 Task: Play online crossword game.
Action: Mouse moved to (670, 532)
Screenshot: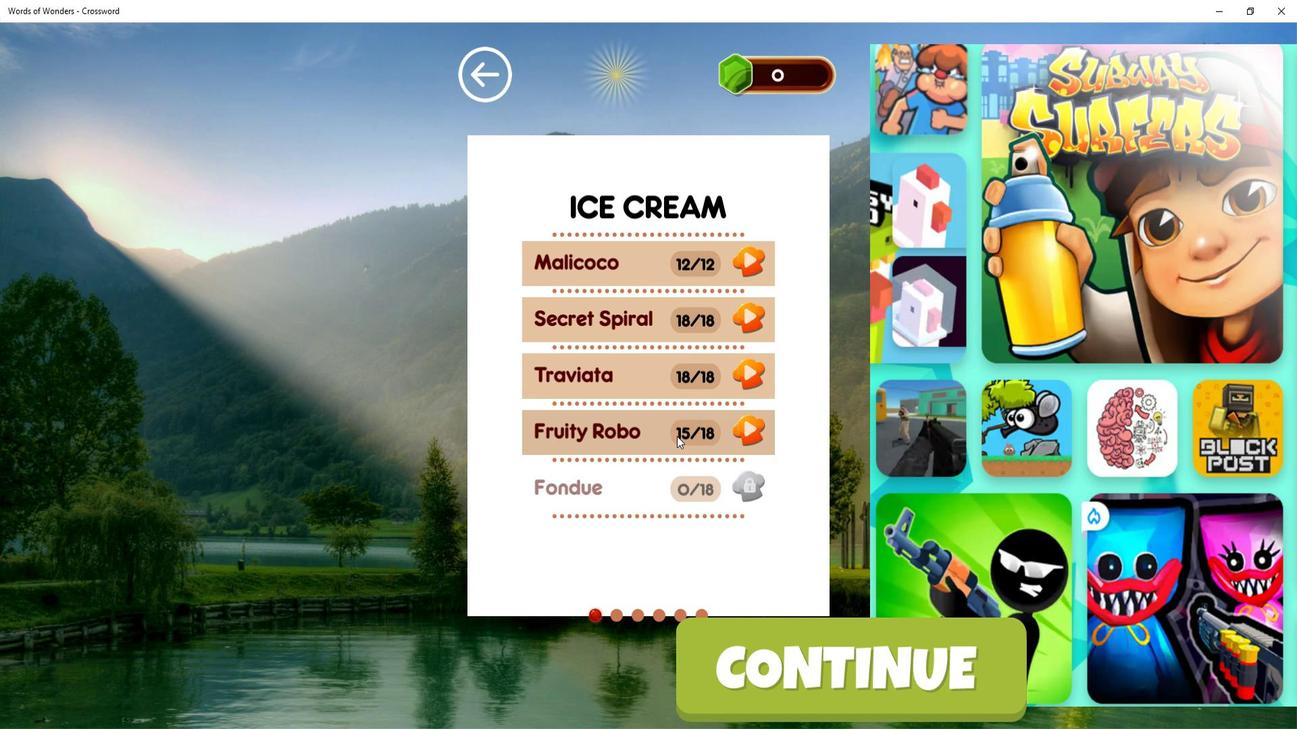 
Action: Mouse pressed left at (670, 532)
Screenshot: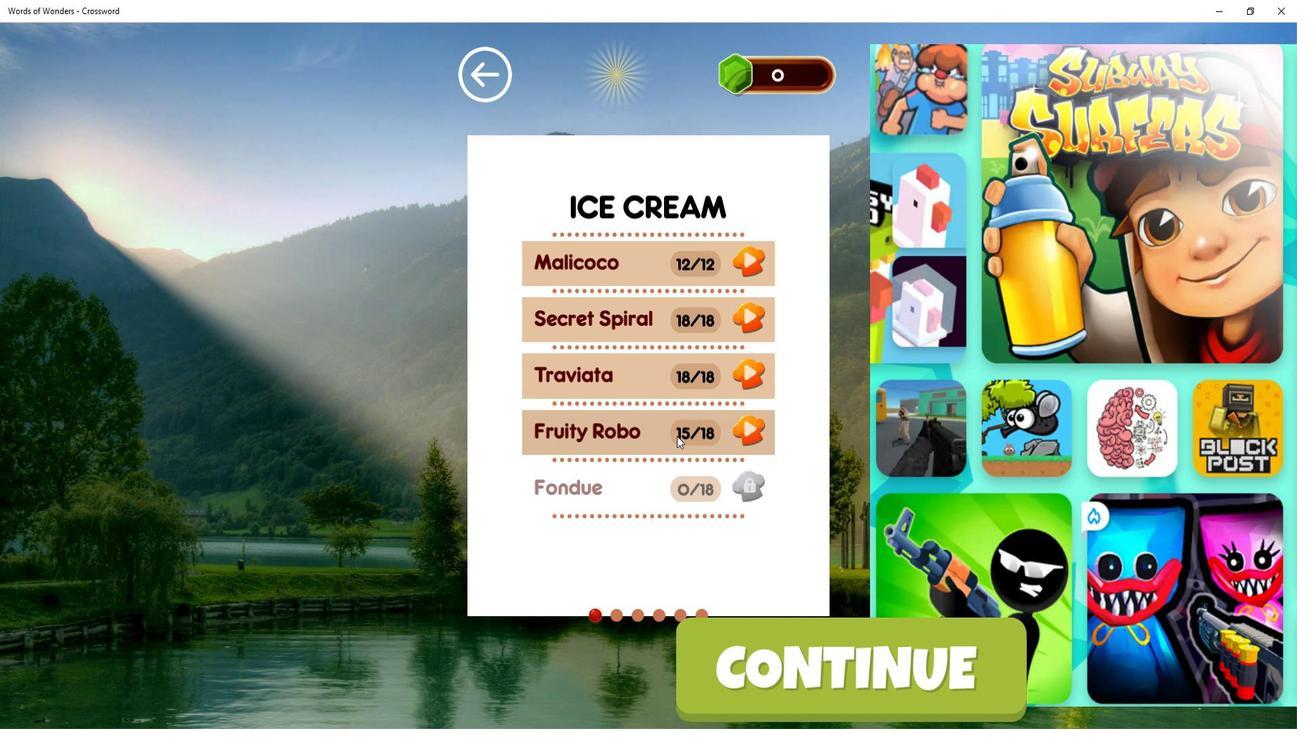 
Action: Mouse moved to (681, 534)
Screenshot: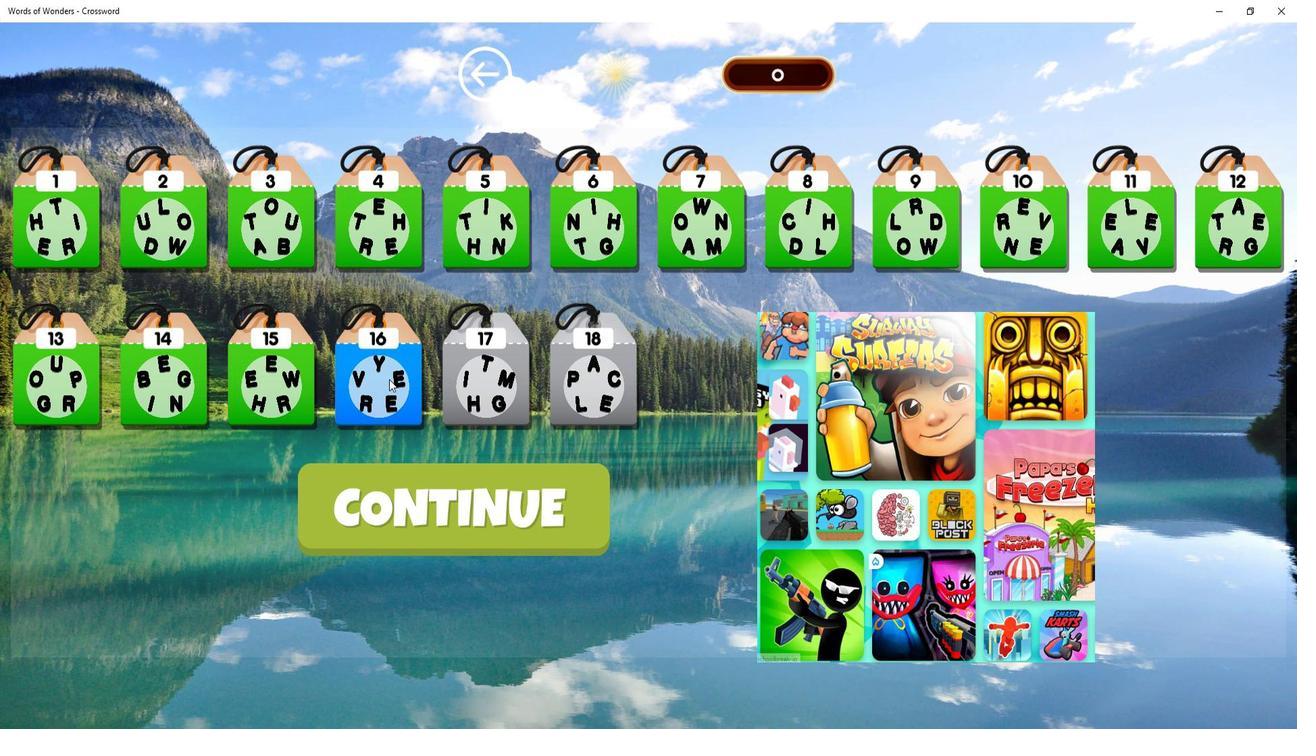 
Action: Mouse pressed left at (681, 534)
Screenshot: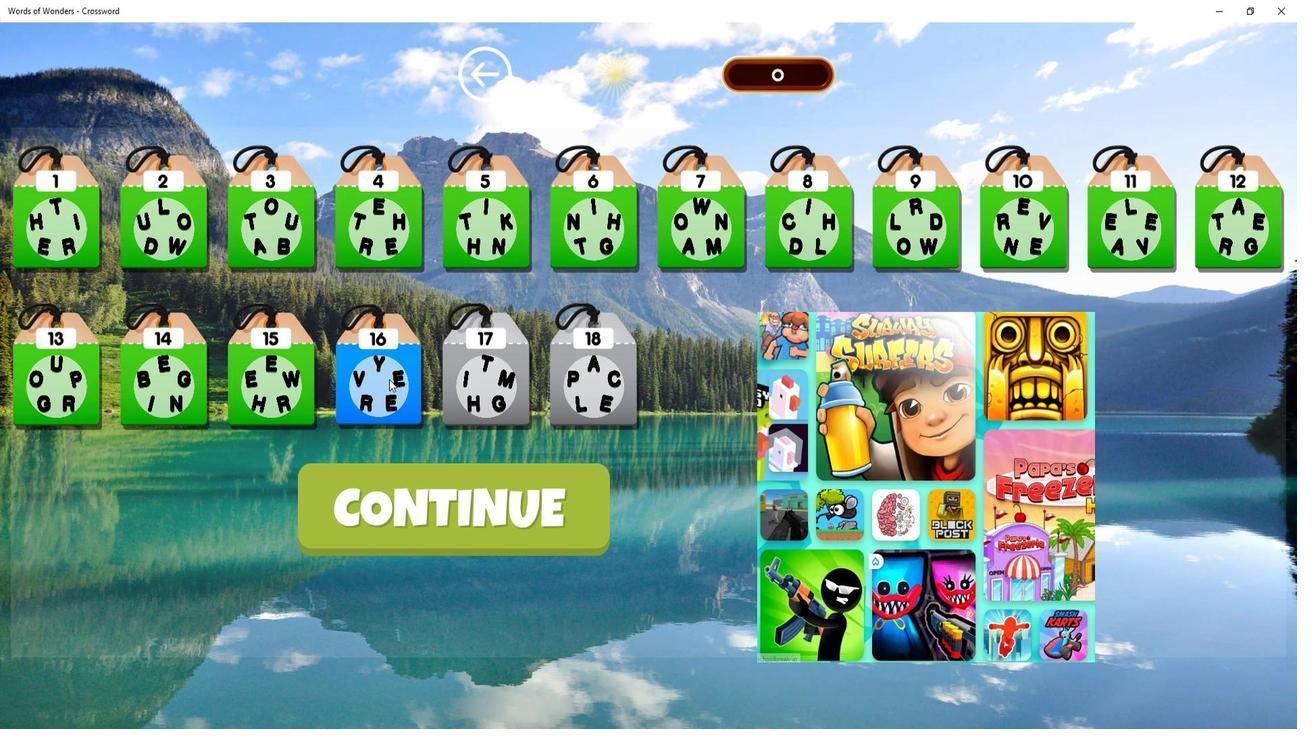 
Action: Mouse moved to (674, 531)
Screenshot: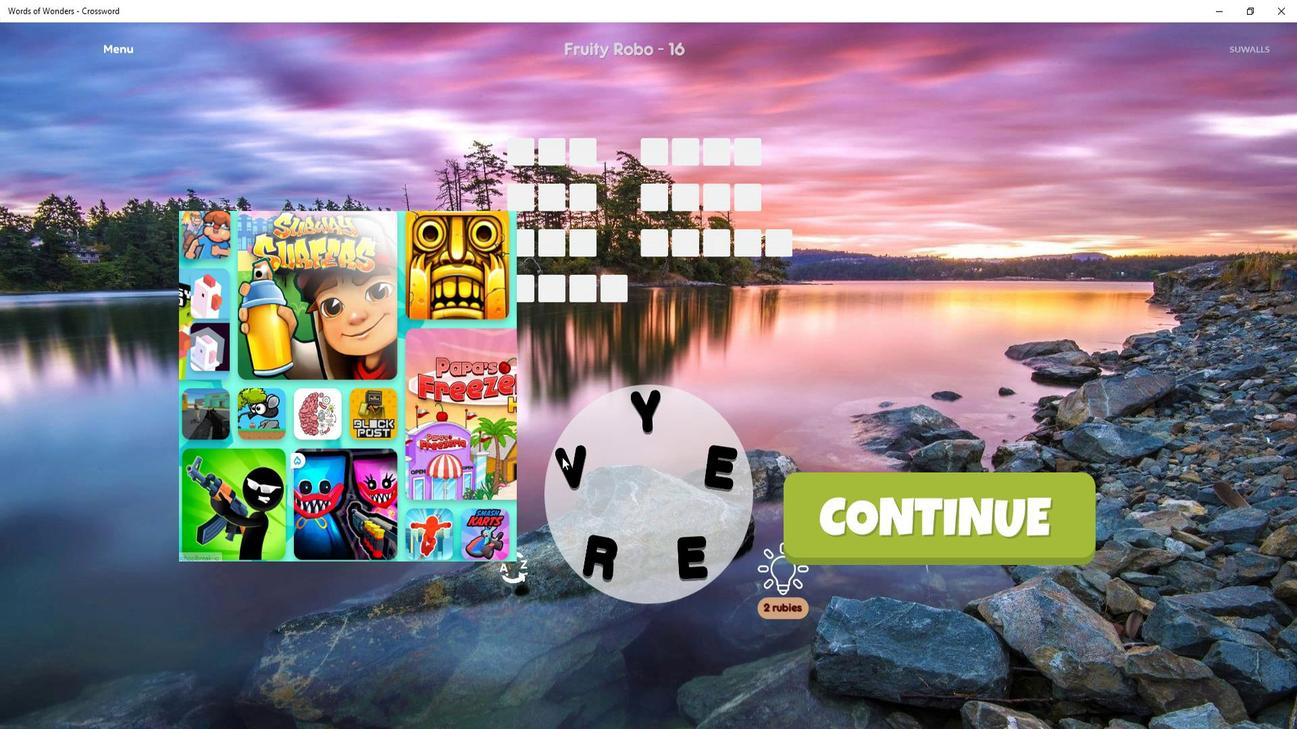 
Action: Mouse pressed left at (674, 531)
Screenshot: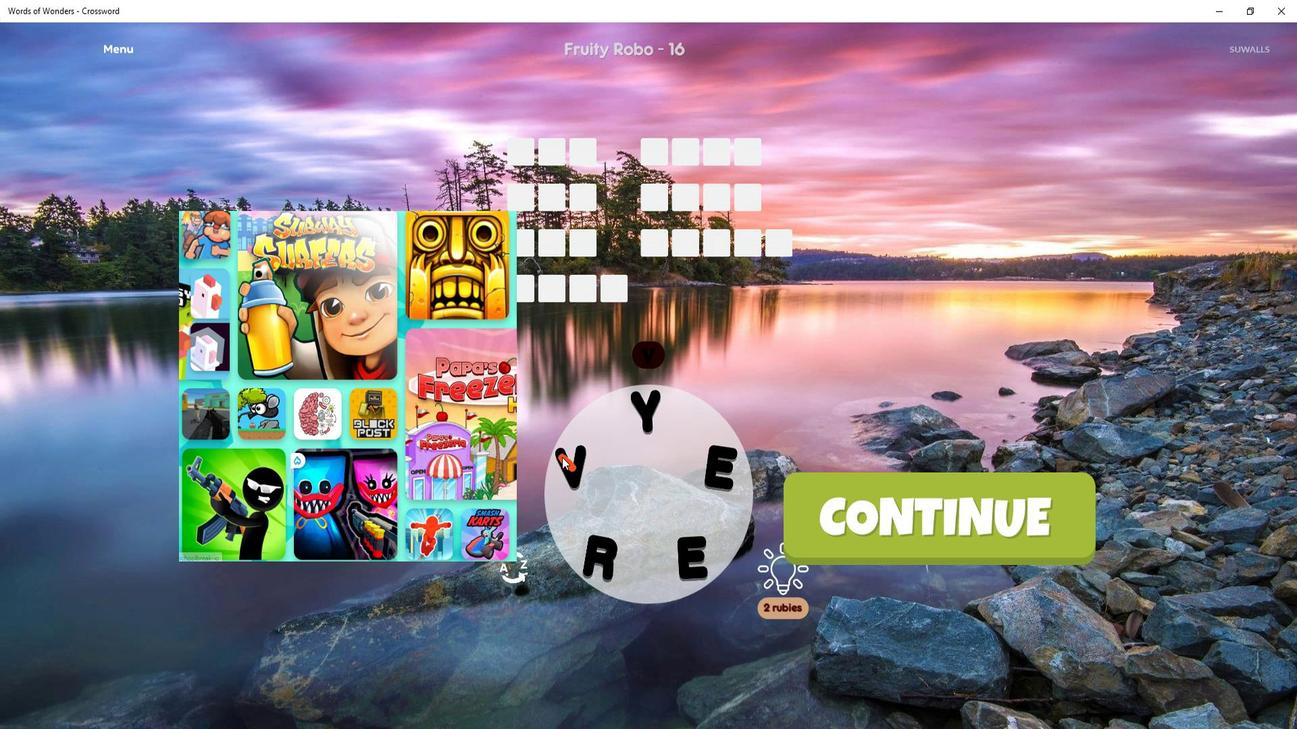 
Action: Mouse moved to (670, 527)
Screenshot: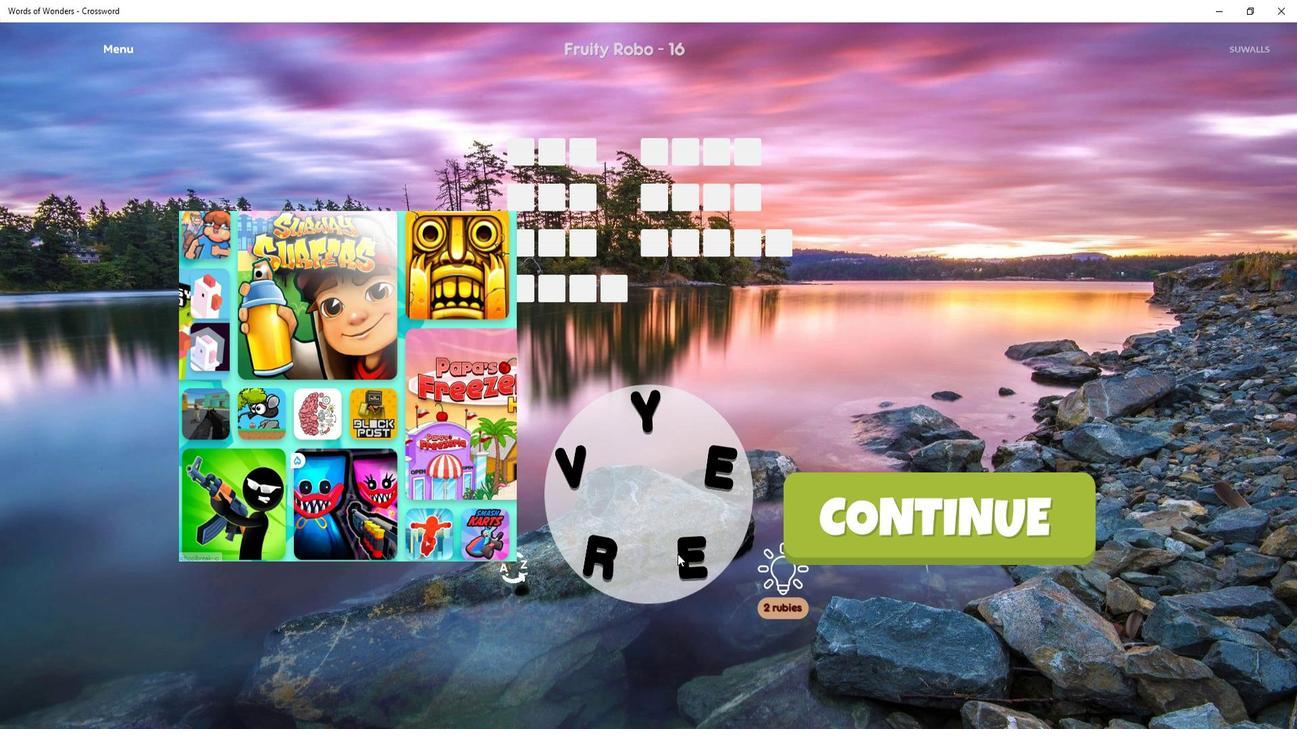 
Action: Mouse pressed left at (670, 527)
Screenshot: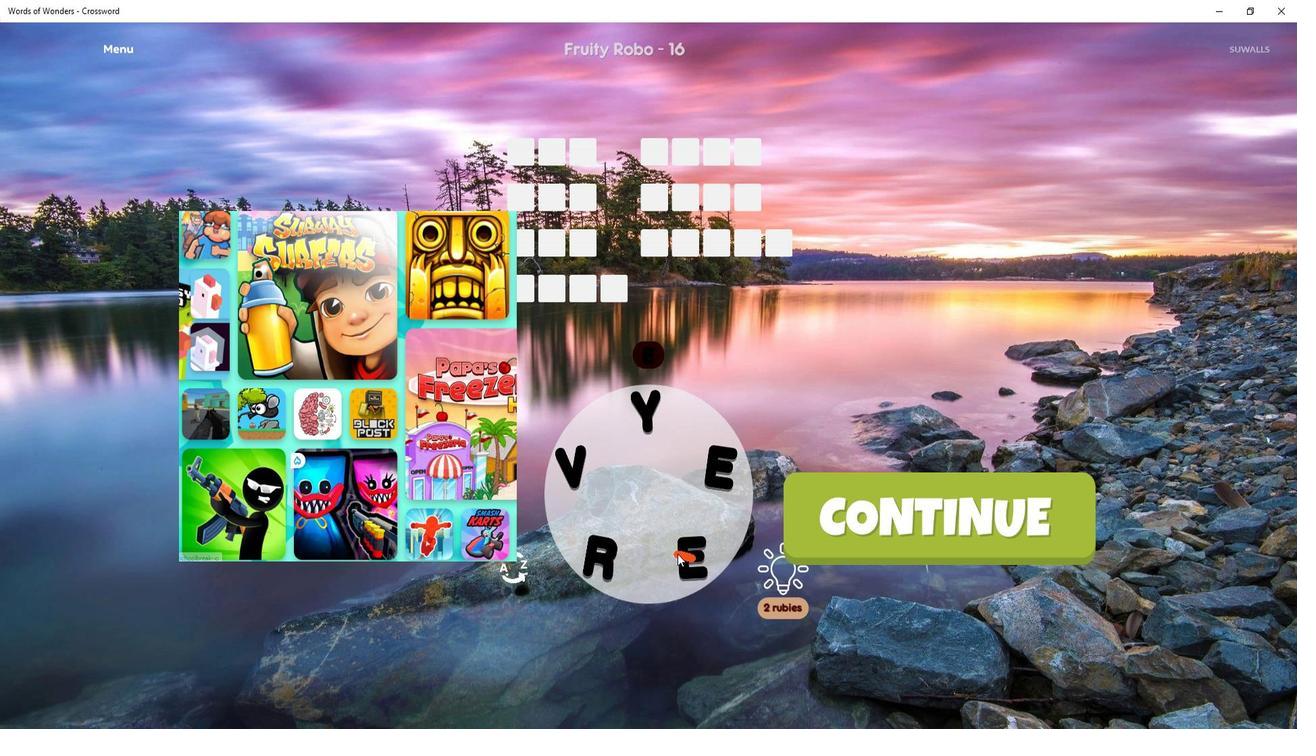
Action: Mouse moved to (669, 527)
Screenshot: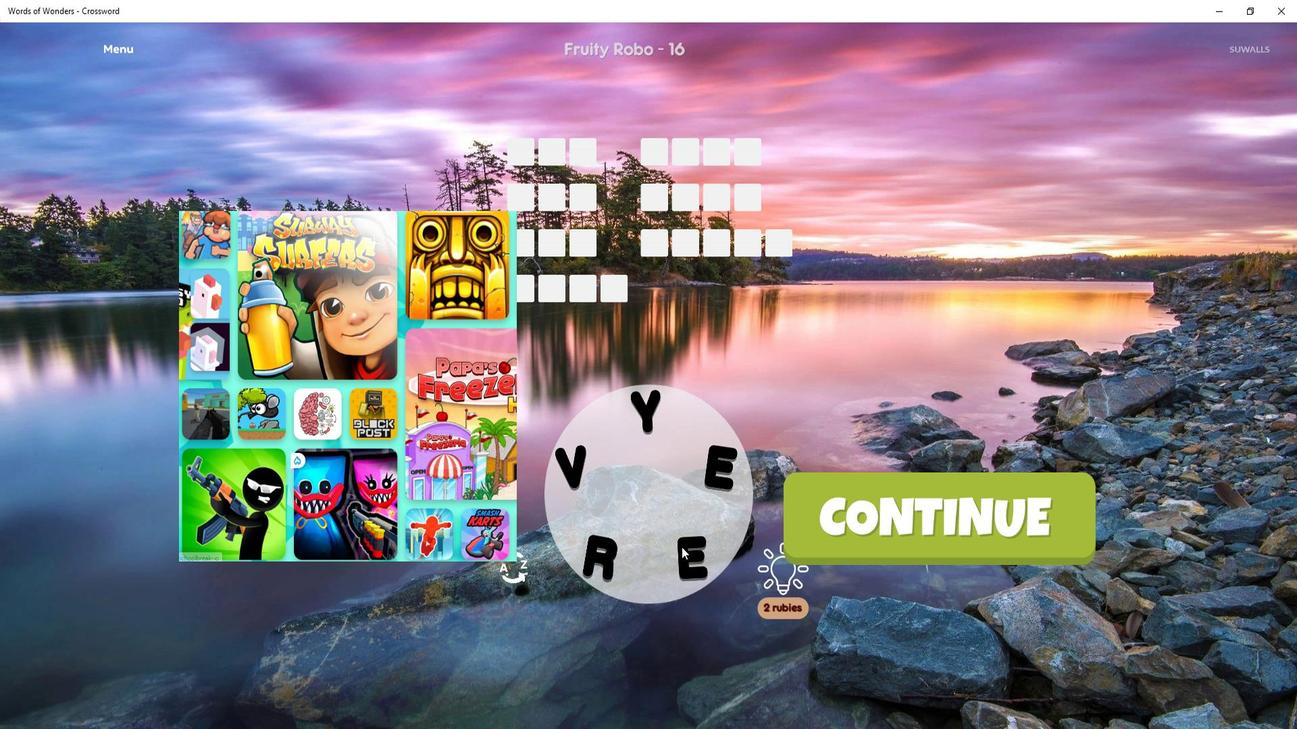
Action: Mouse pressed left at (669, 527)
Screenshot: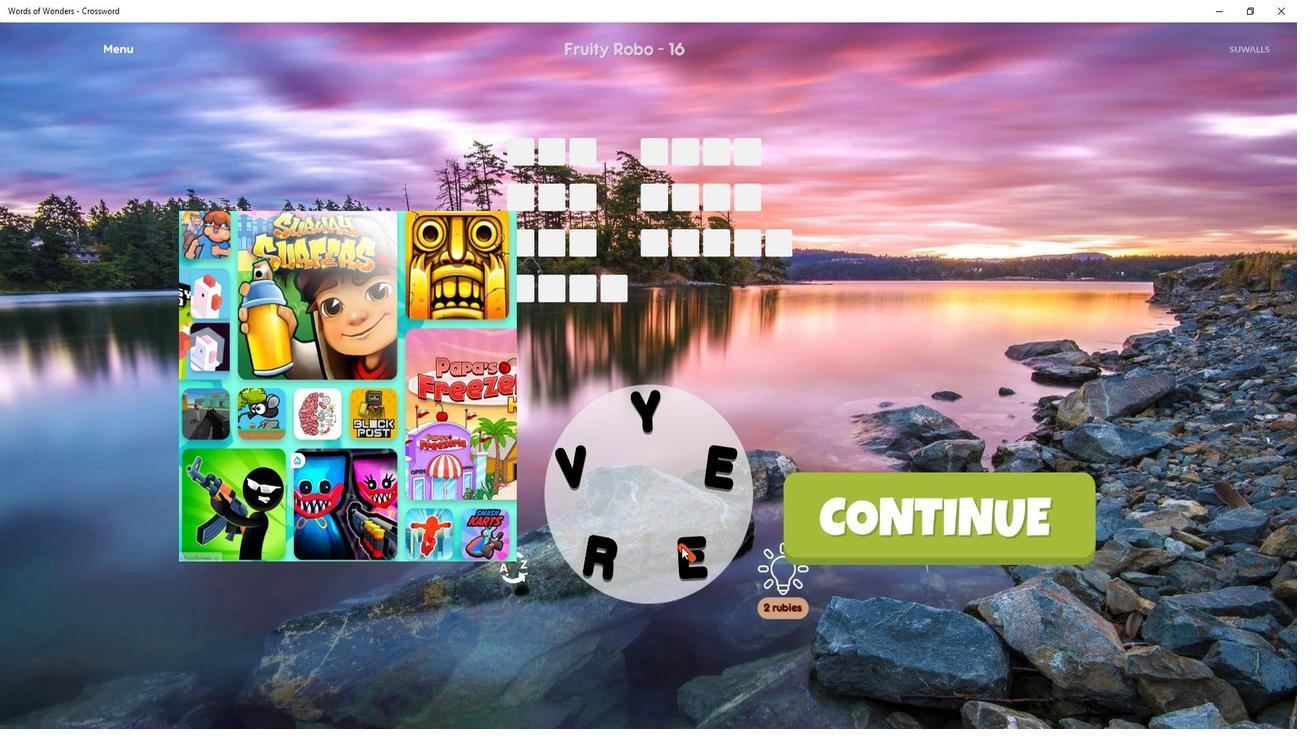
Action: Mouse moved to (723, 531)
Screenshot: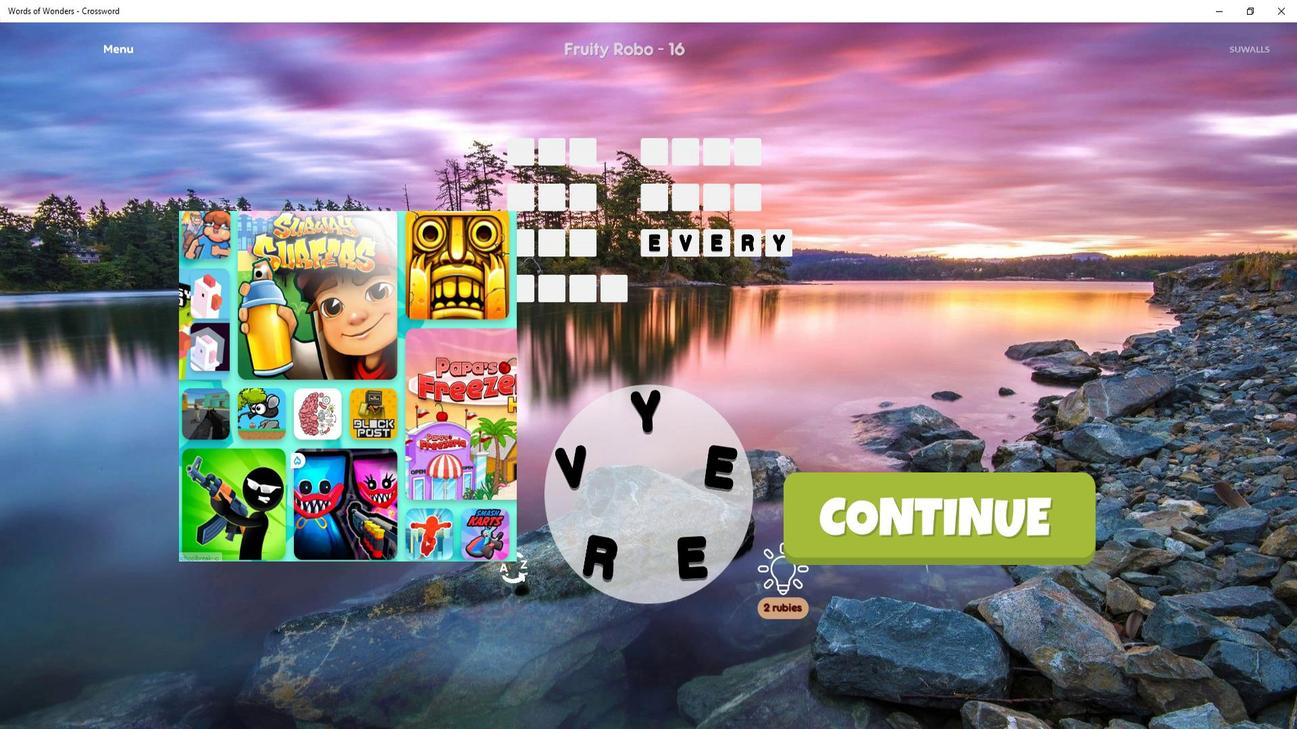 
Action: Mouse scrolled (723, 531) with delta (0, 0)
Screenshot: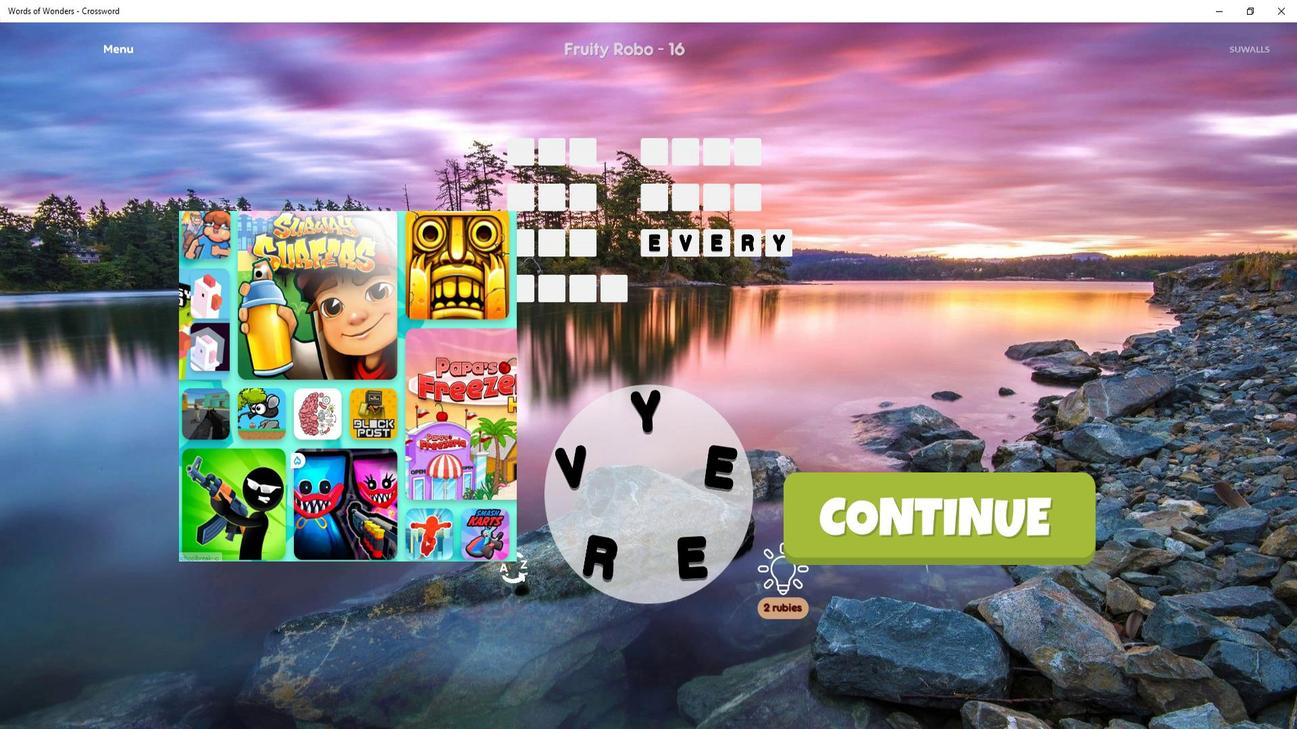 
Action: Mouse scrolled (723, 531) with delta (0, 0)
Screenshot: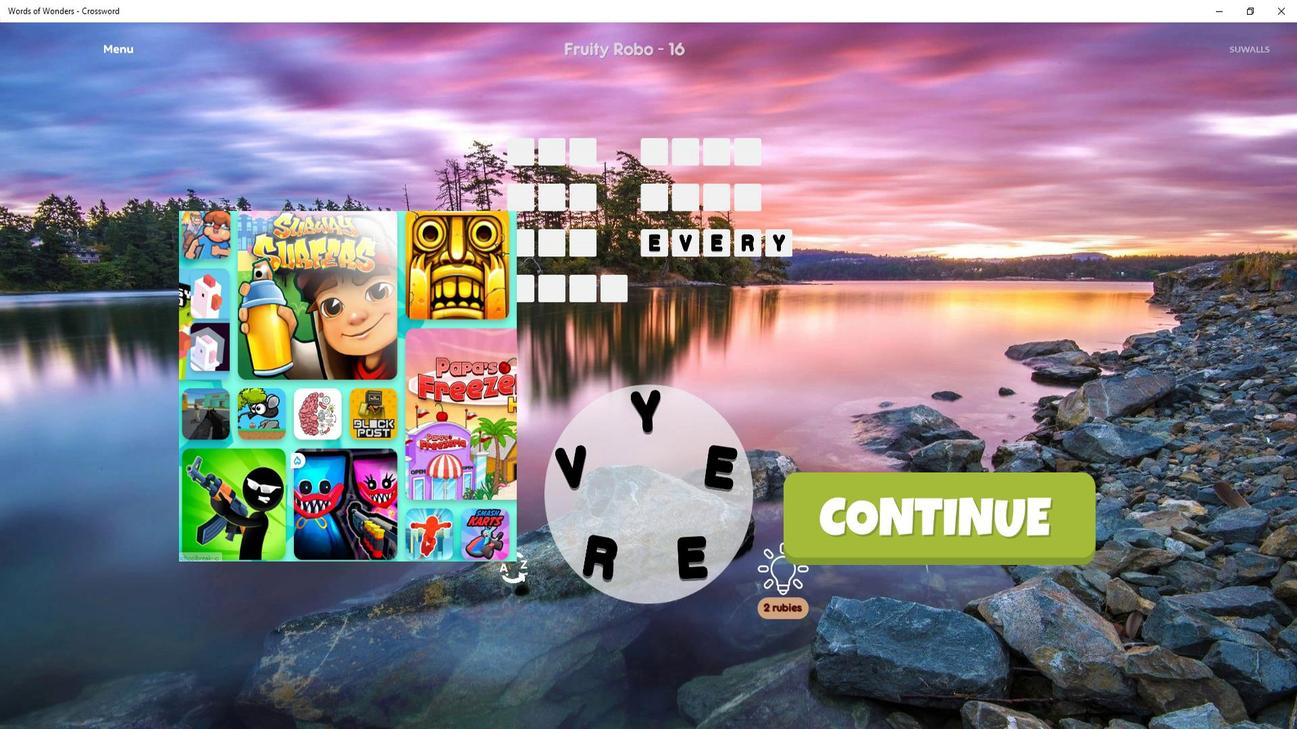 
Action: Mouse moved to (723, 531)
Screenshot: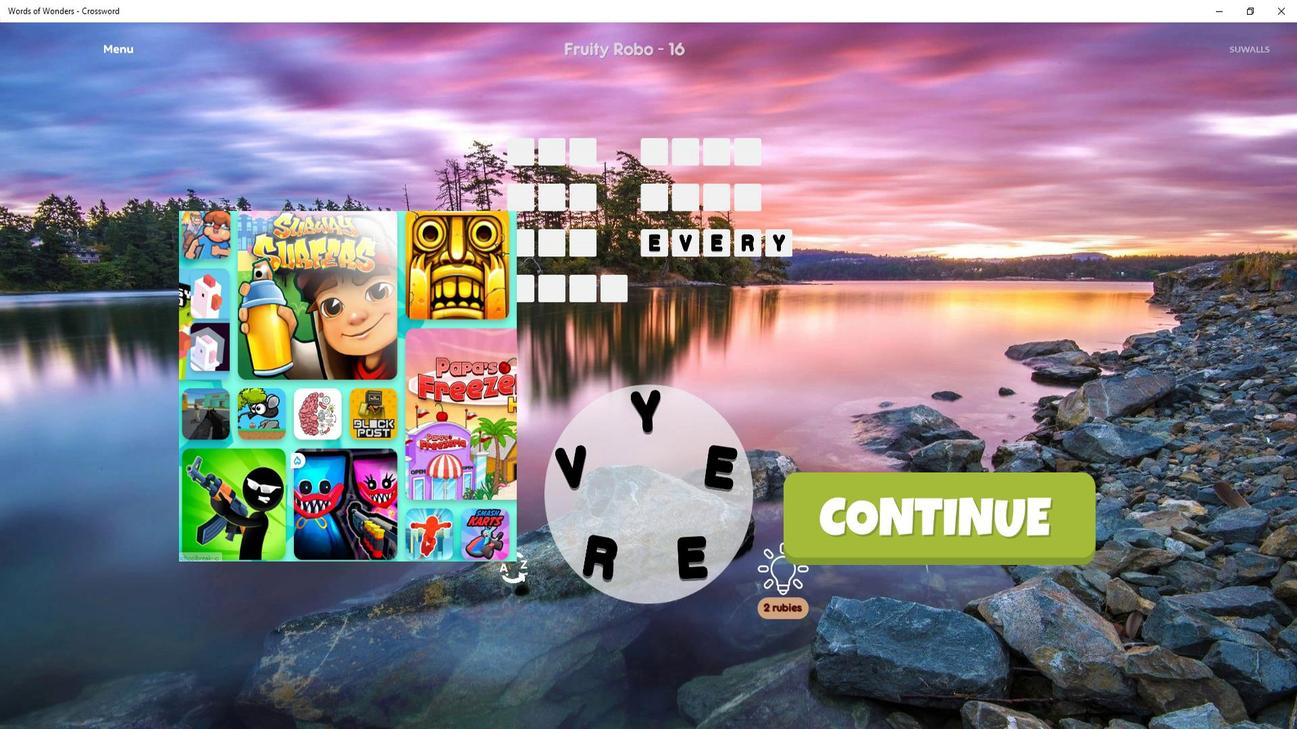 
Action: Mouse scrolled (723, 531) with delta (0, 0)
Screenshot: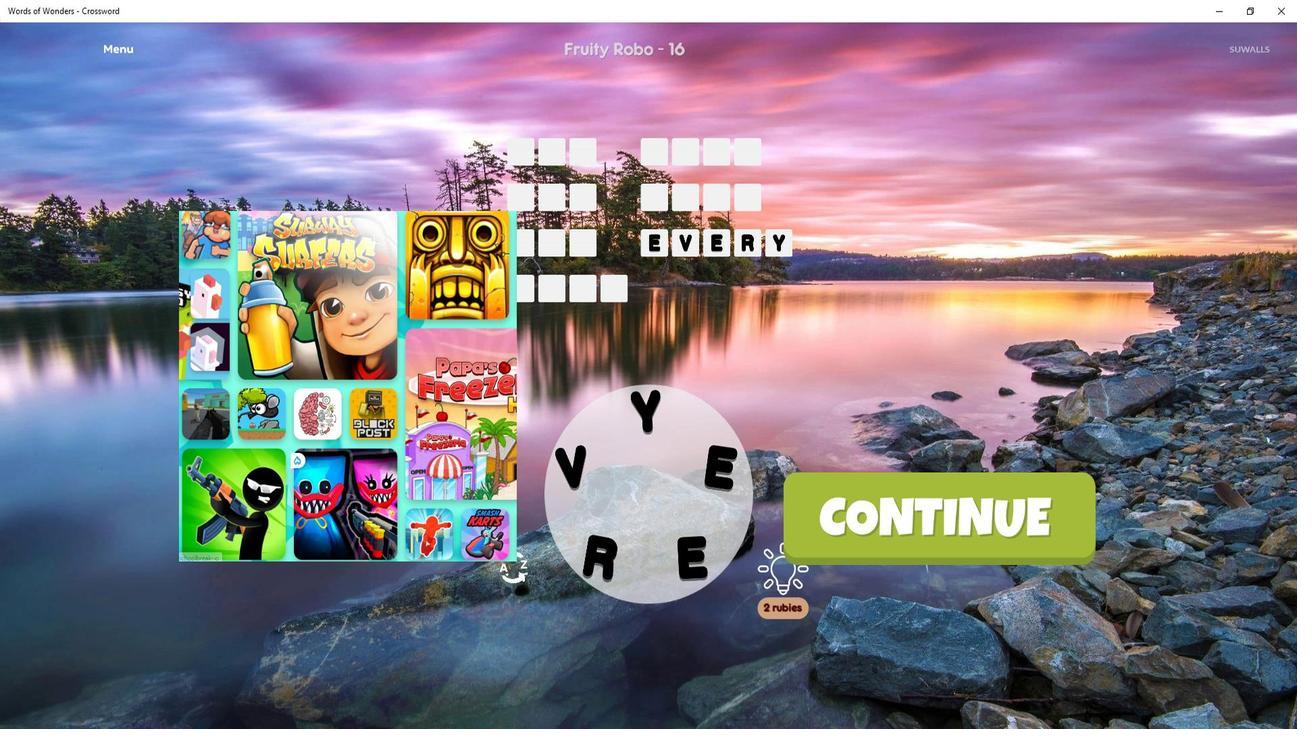 
Action: Mouse moved to (723, 531)
Screenshot: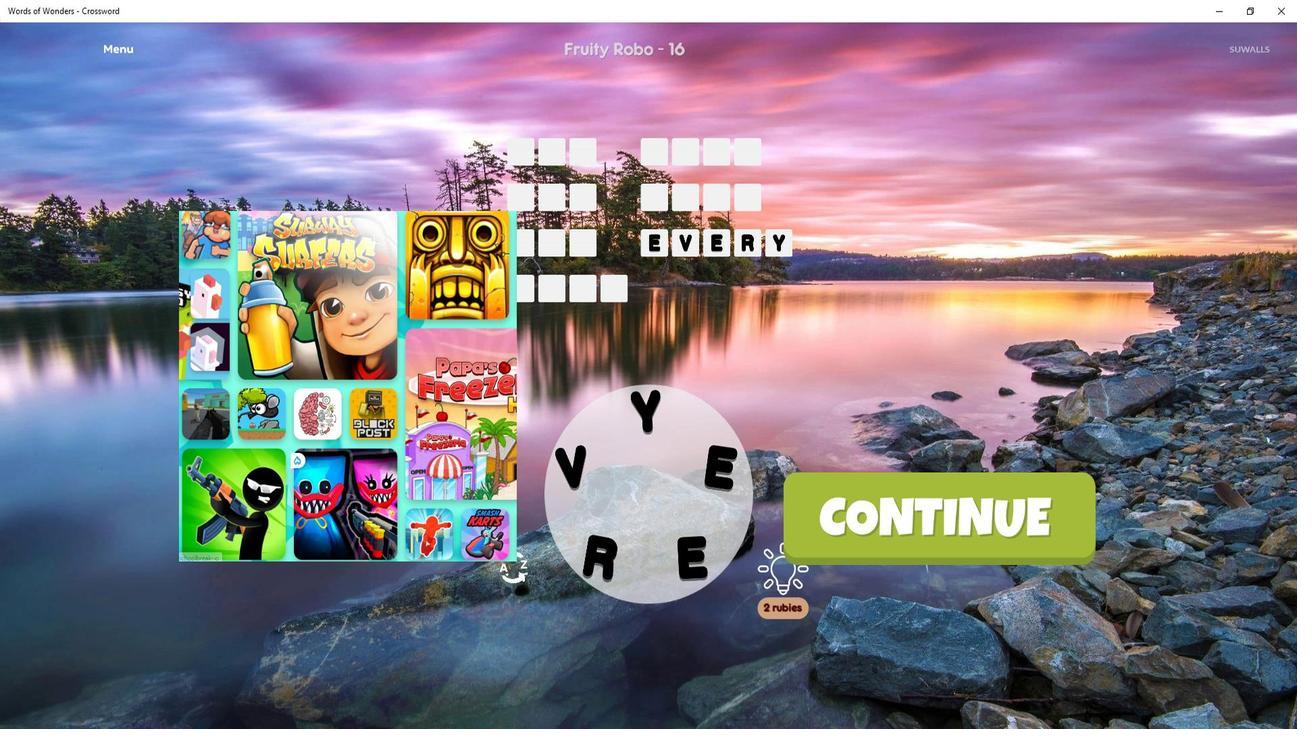 
Action: Mouse scrolled (723, 531) with delta (0, 0)
Screenshot: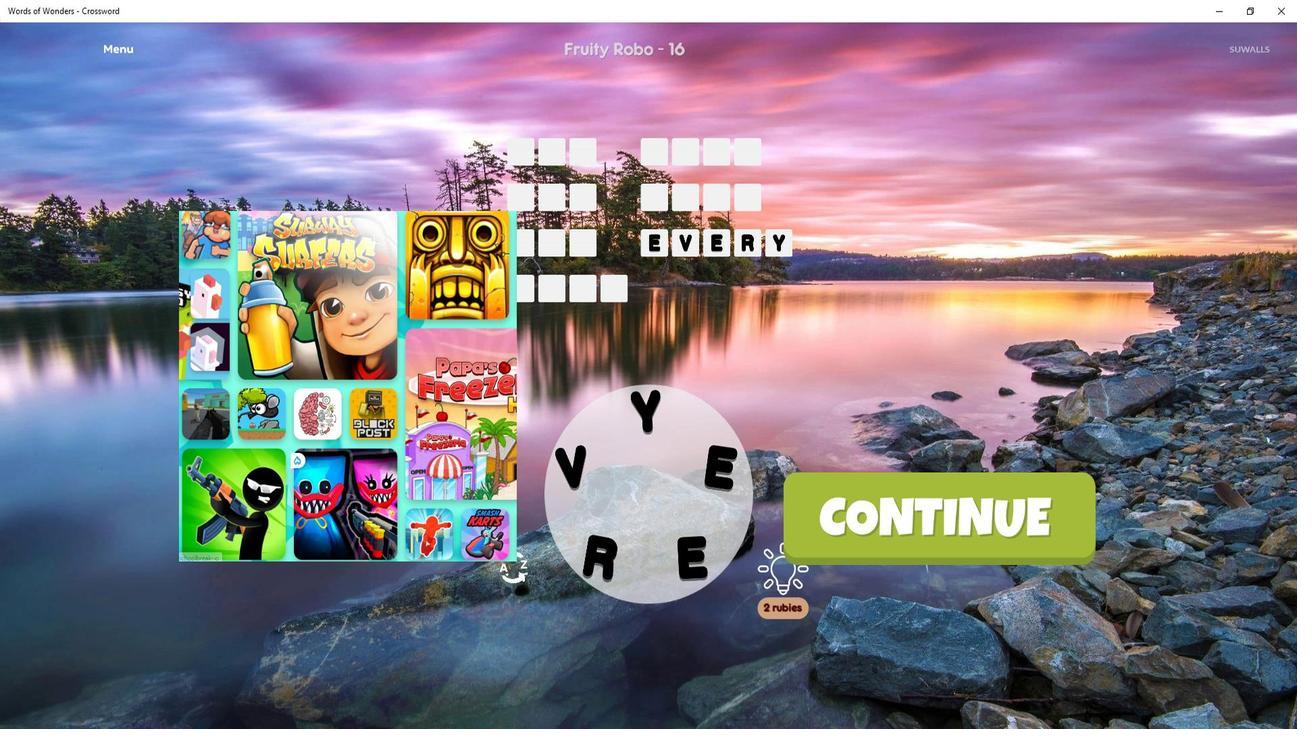 
Action: Mouse moved to (668, 531)
Screenshot: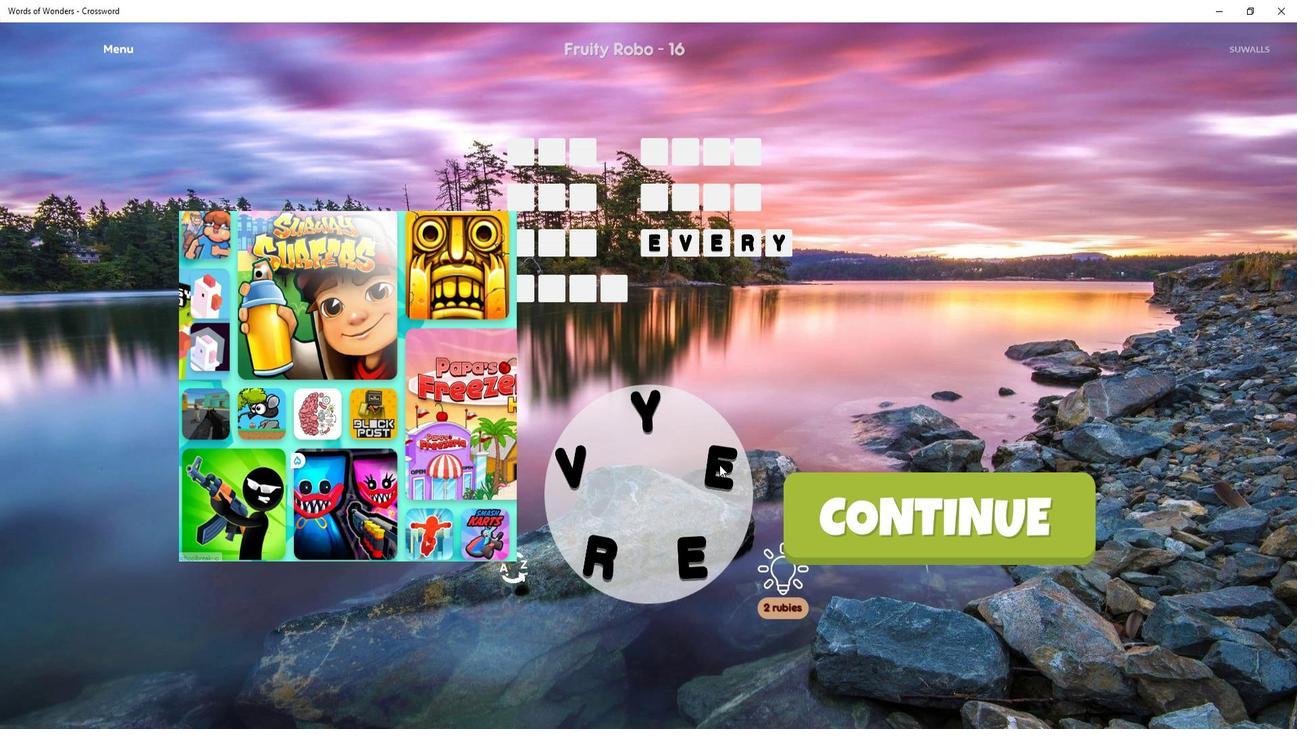 
Action: Mouse pressed left at (668, 531)
Screenshot: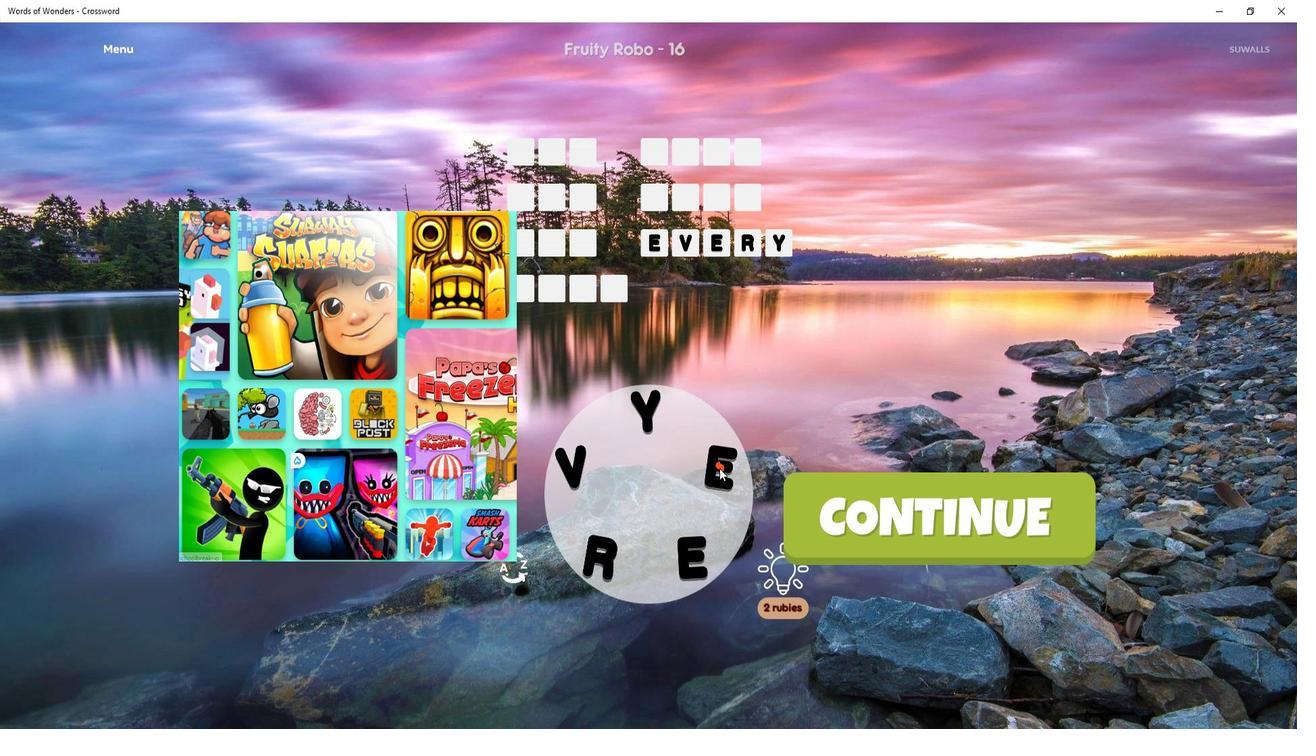 
Action: Mouse moved to (668, 527)
Screenshot: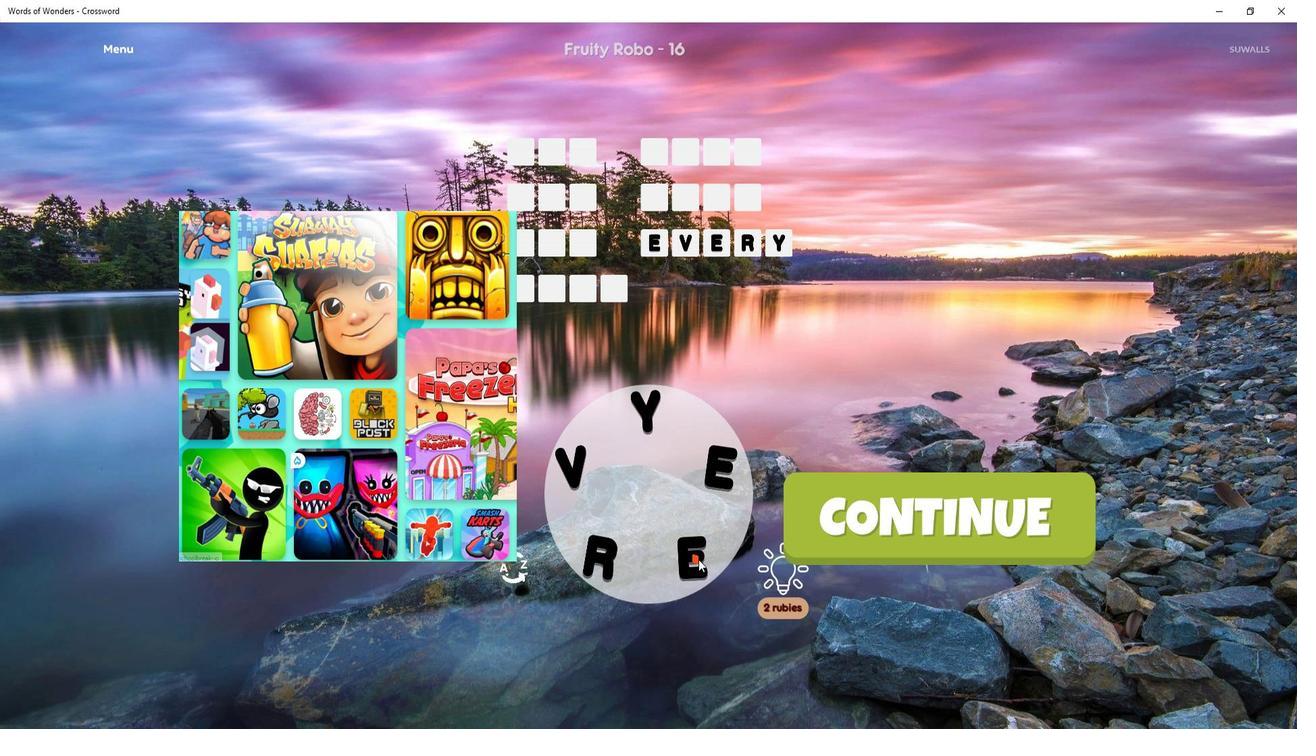 
Action: Mouse pressed left at (668, 527)
Screenshot: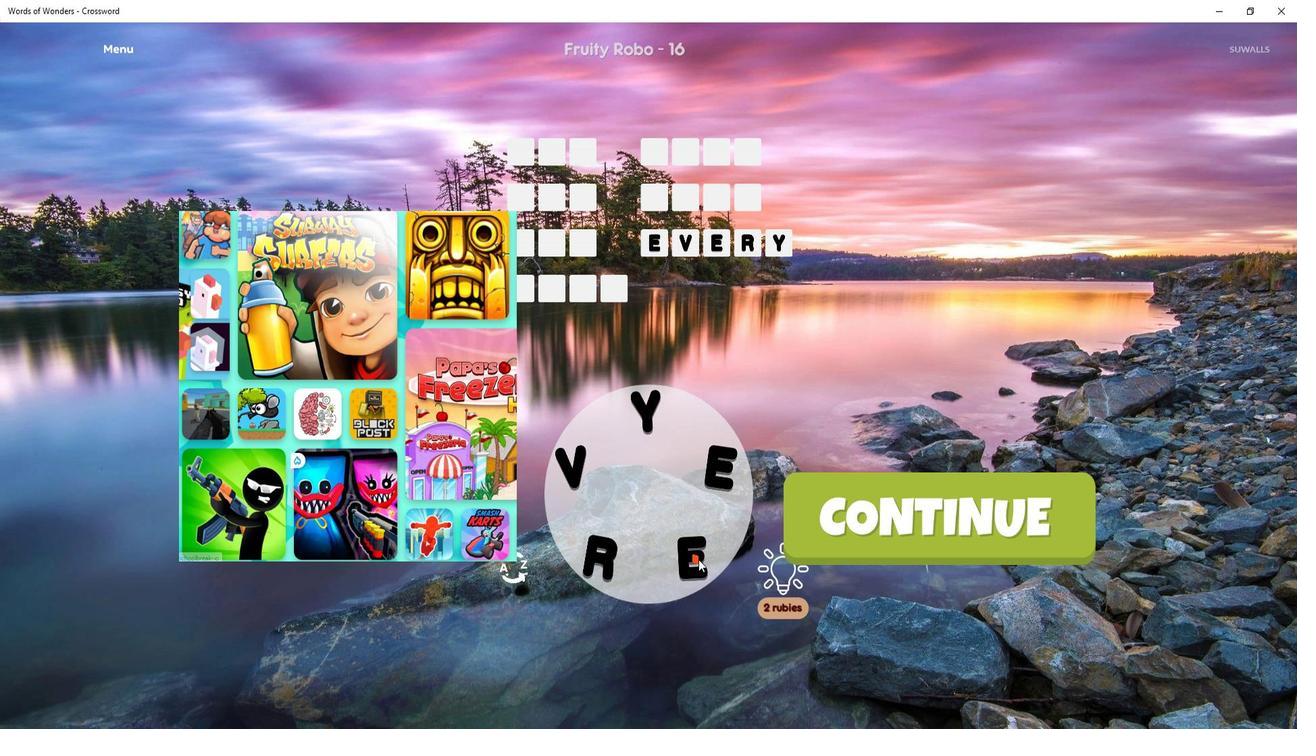 
Action: Mouse moved to (668, 527)
Screenshot: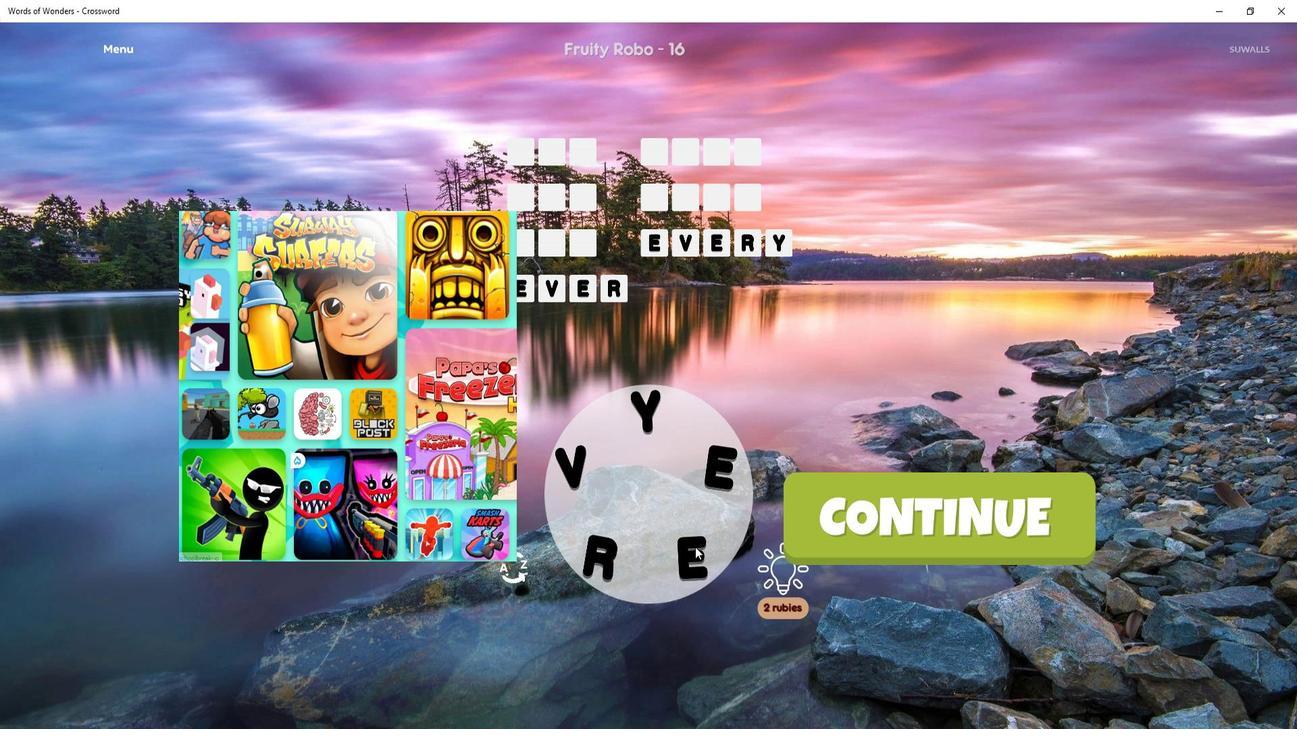 
Action: Mouse pressed left at (668, 527)
Screenshot: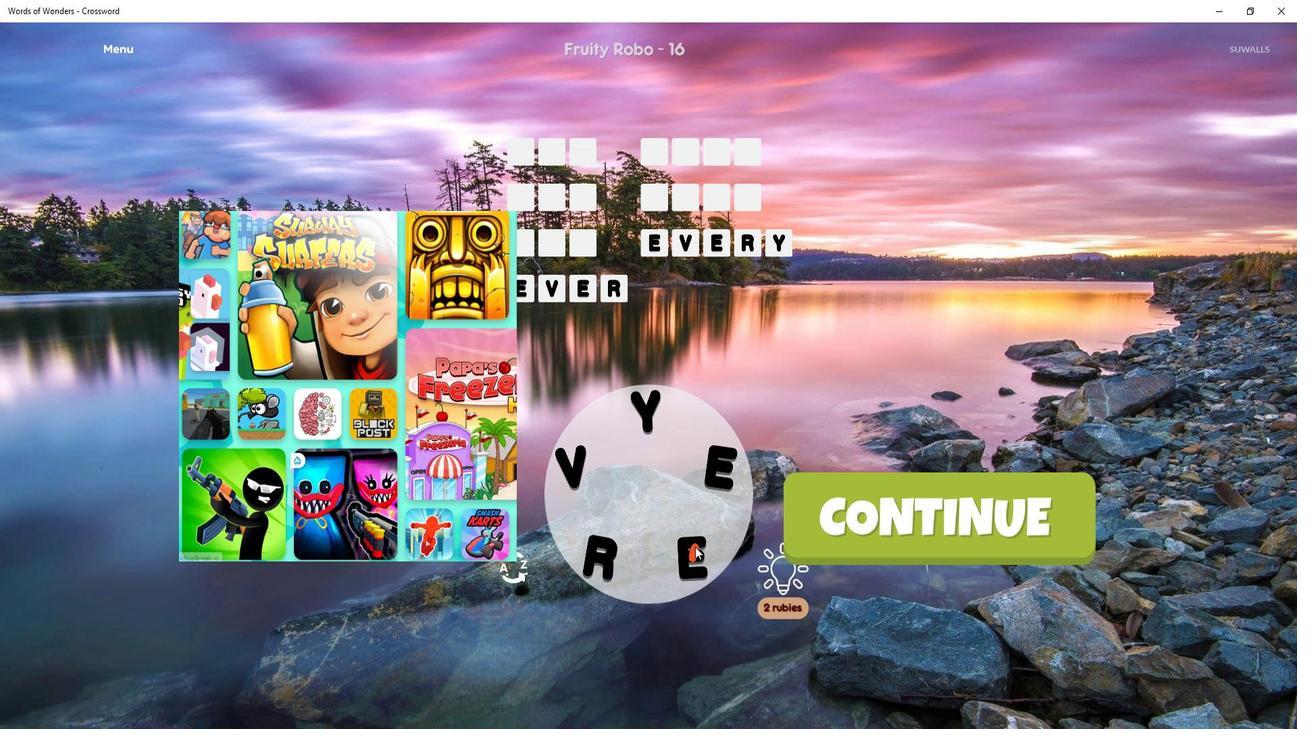 
Action: Mouse moved to (674, 531)
Screenshot: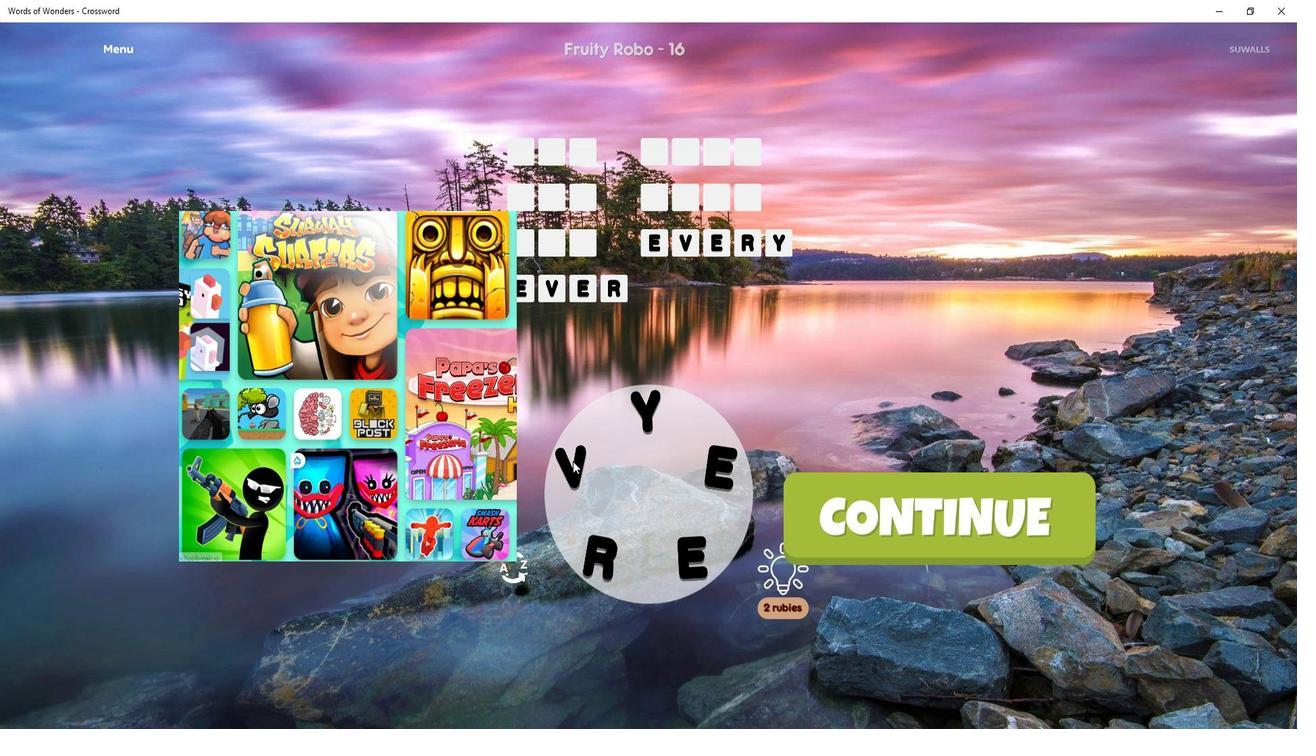 
Action: Mouse pressed left at (674, 531)
Screenshot: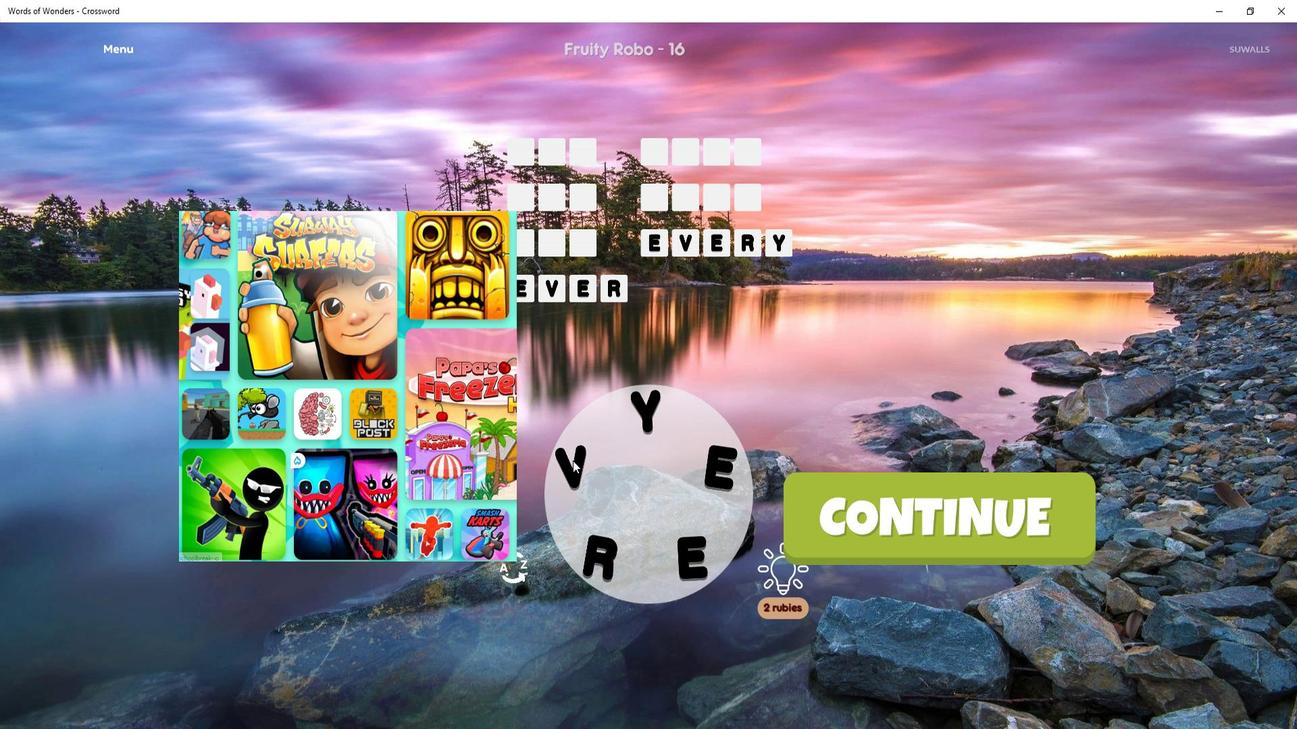 
Action: Mouse moved to (673, 531)
Screenshot: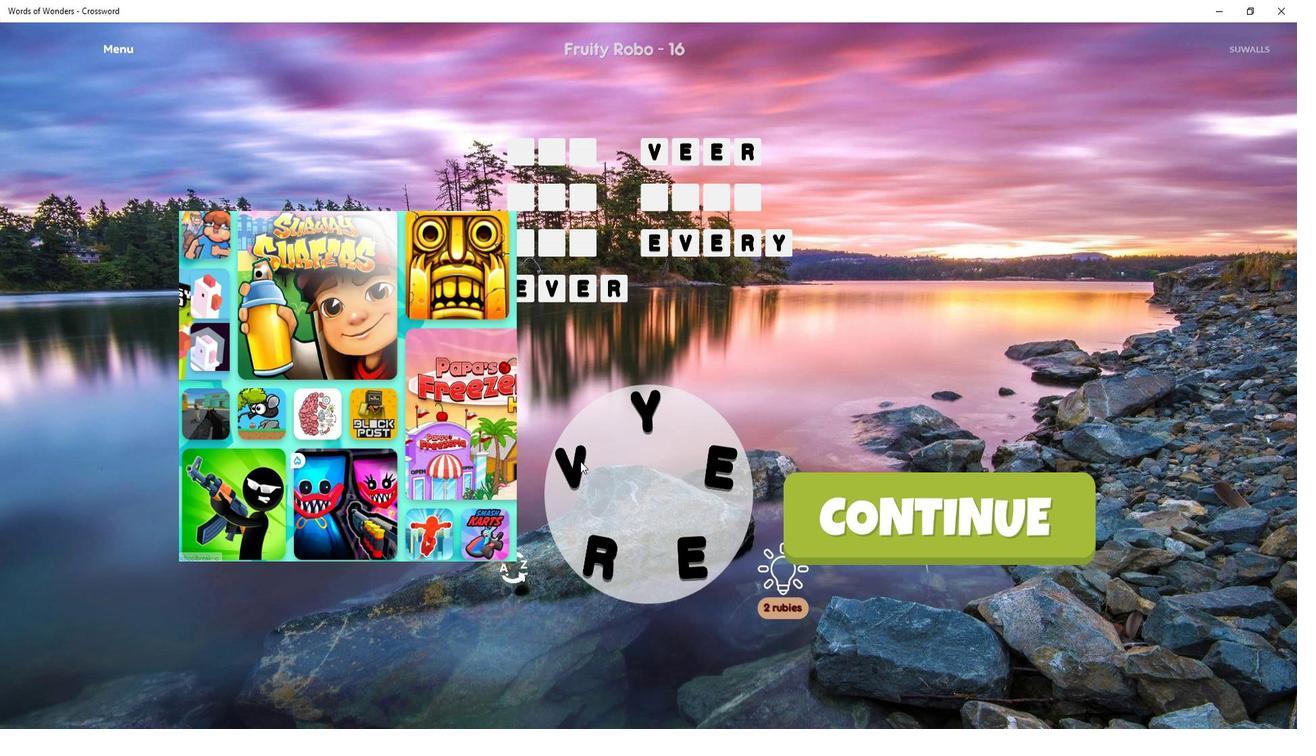 
Action: Mouse pressed left at (673, 531)
Screenshot: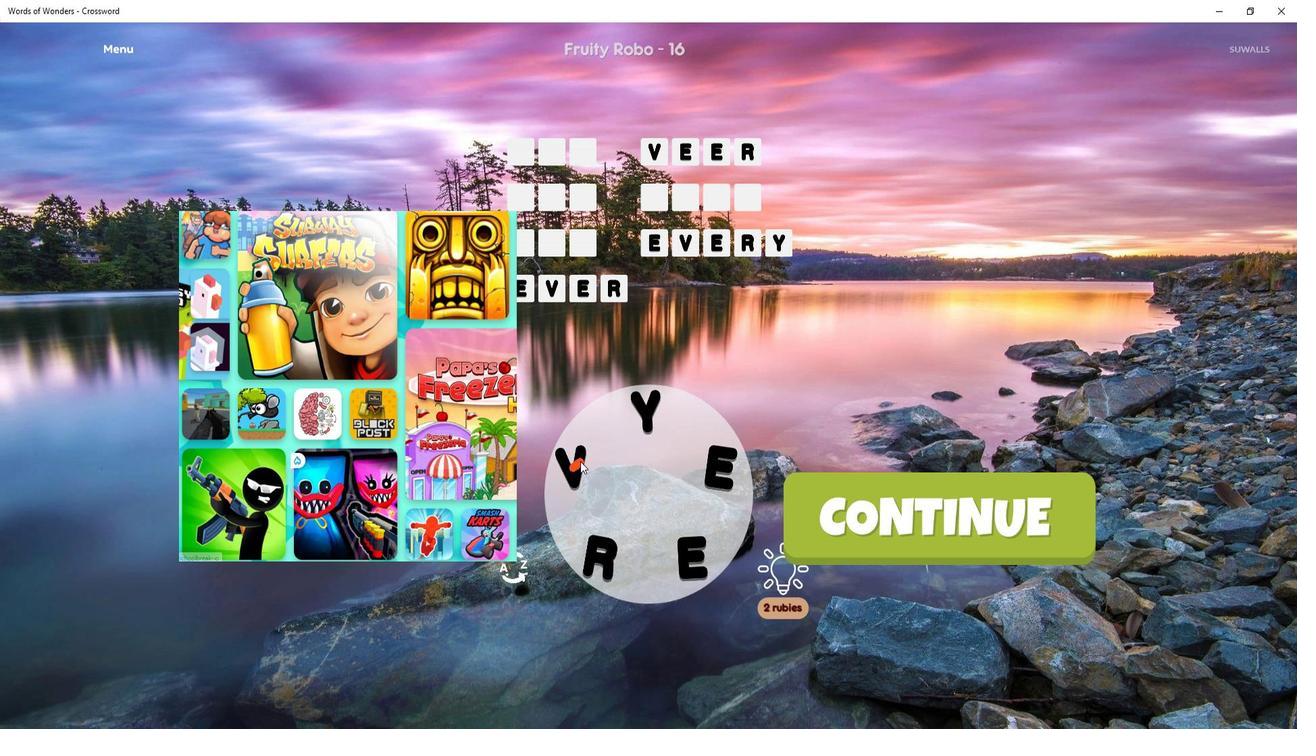 
Action: Mouse moved to (674, 531)
Screenshot: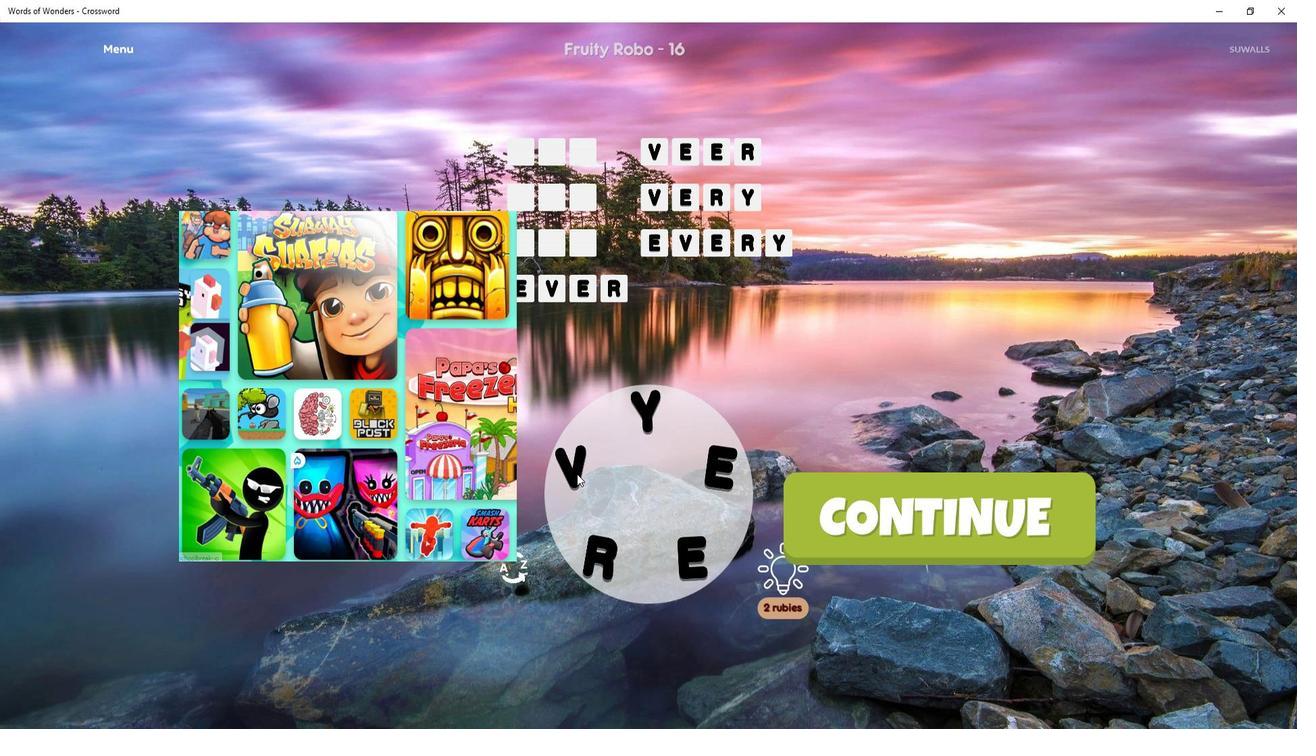 
Action: Mouse pressed left at (674, 531)
Screenshot: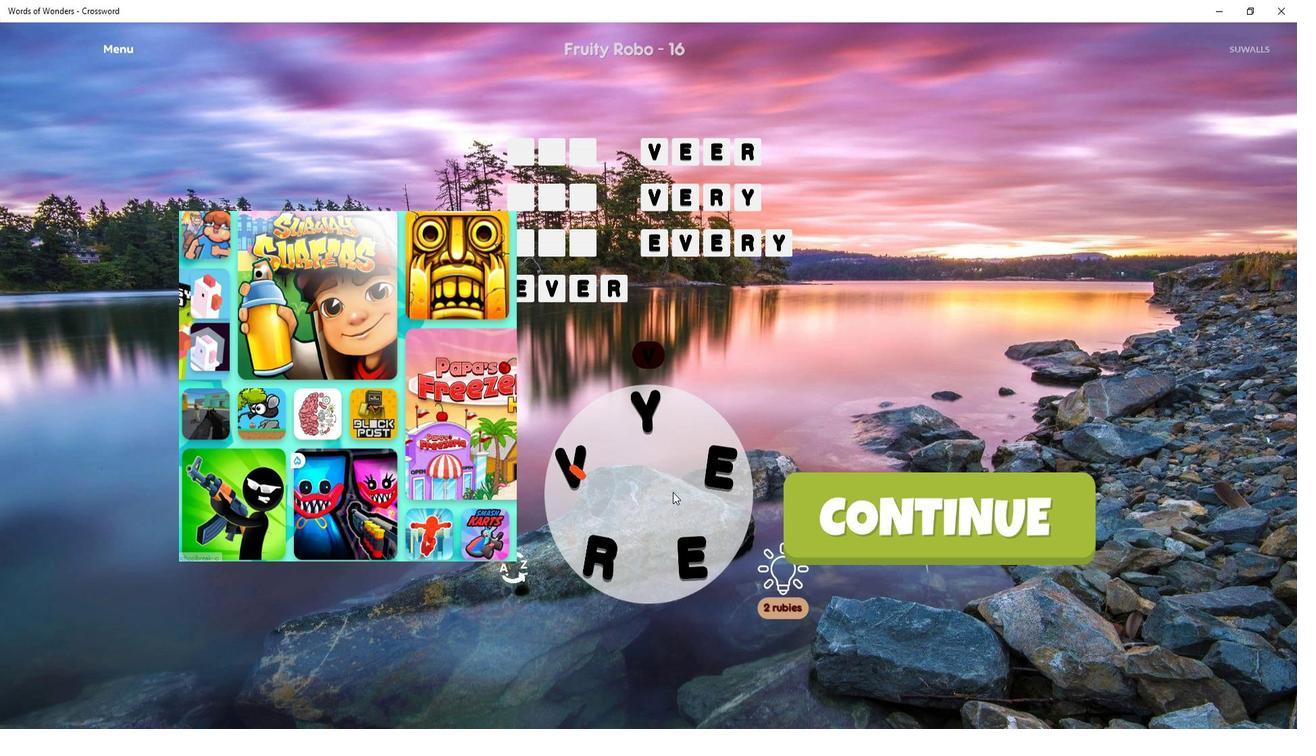 
Action: Mouse moved to (671, 533)
Screenshot: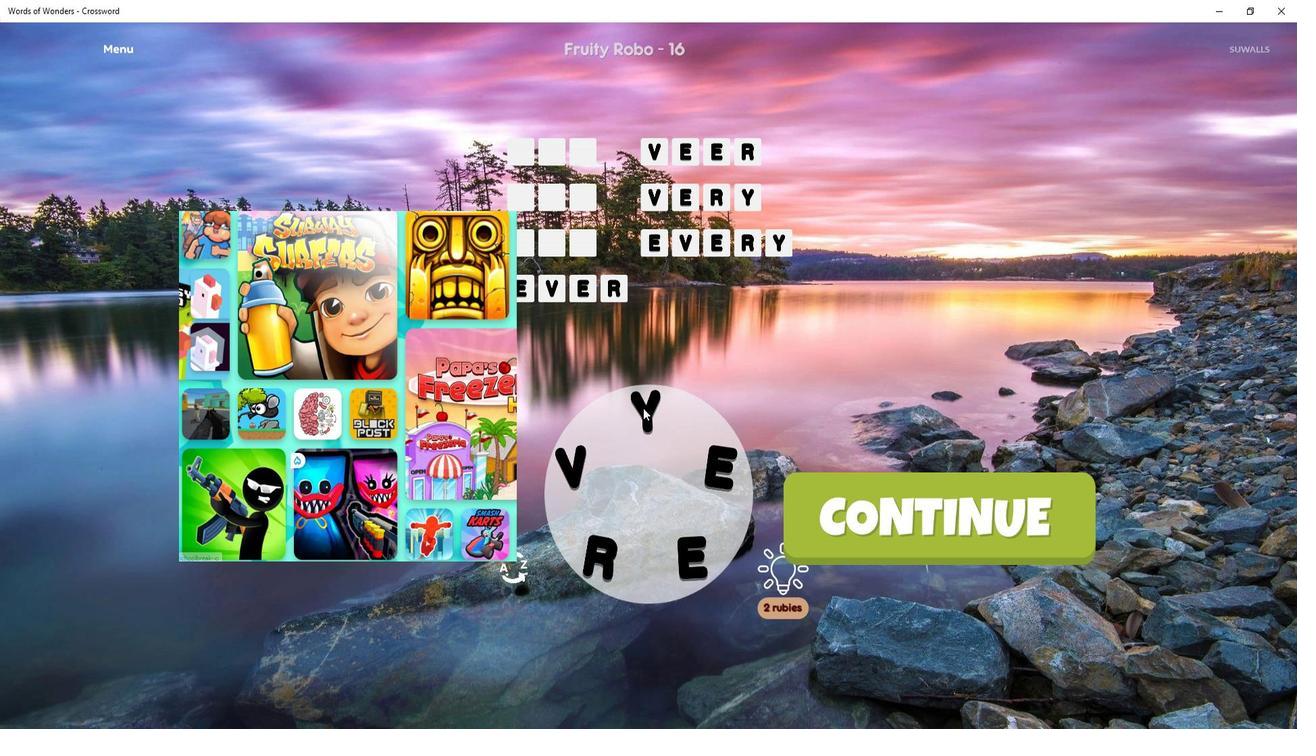
Action: Mouse pressed left at (671, 533)
Screenshot: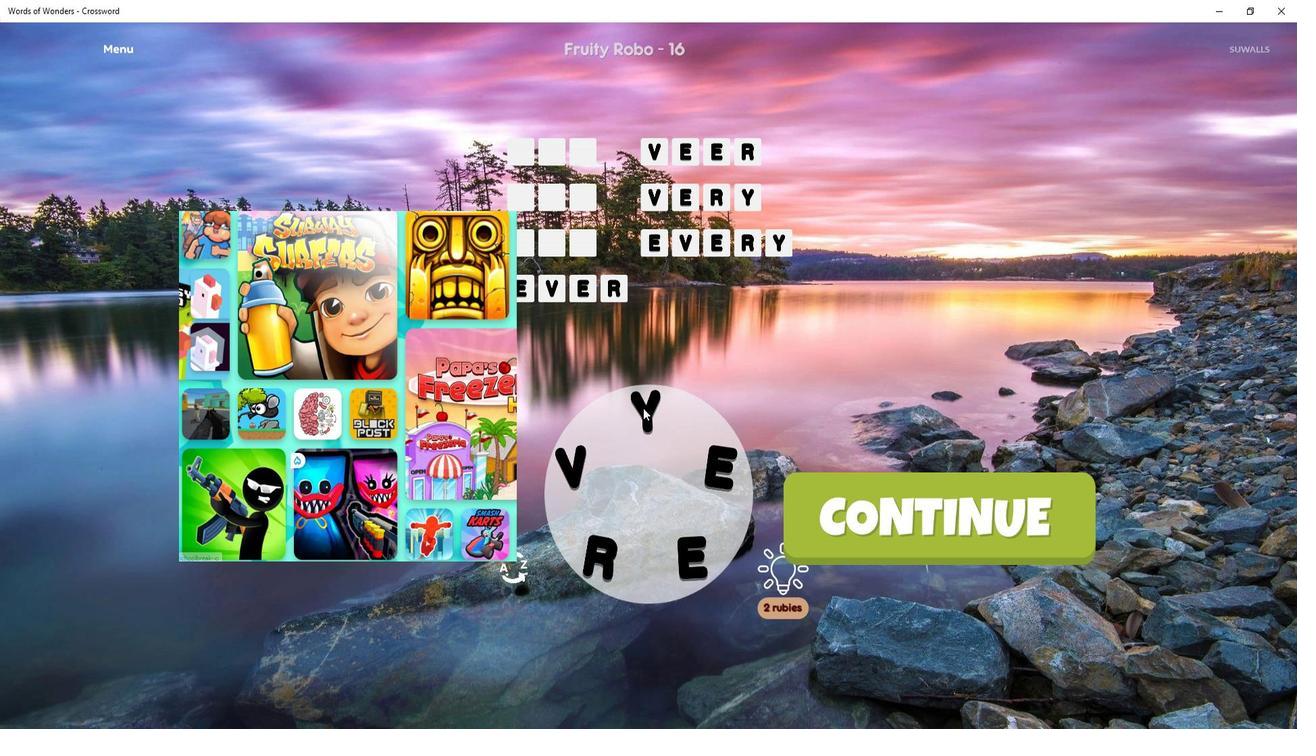 
Action: Mouse moved to (671, 533)
Screenshot: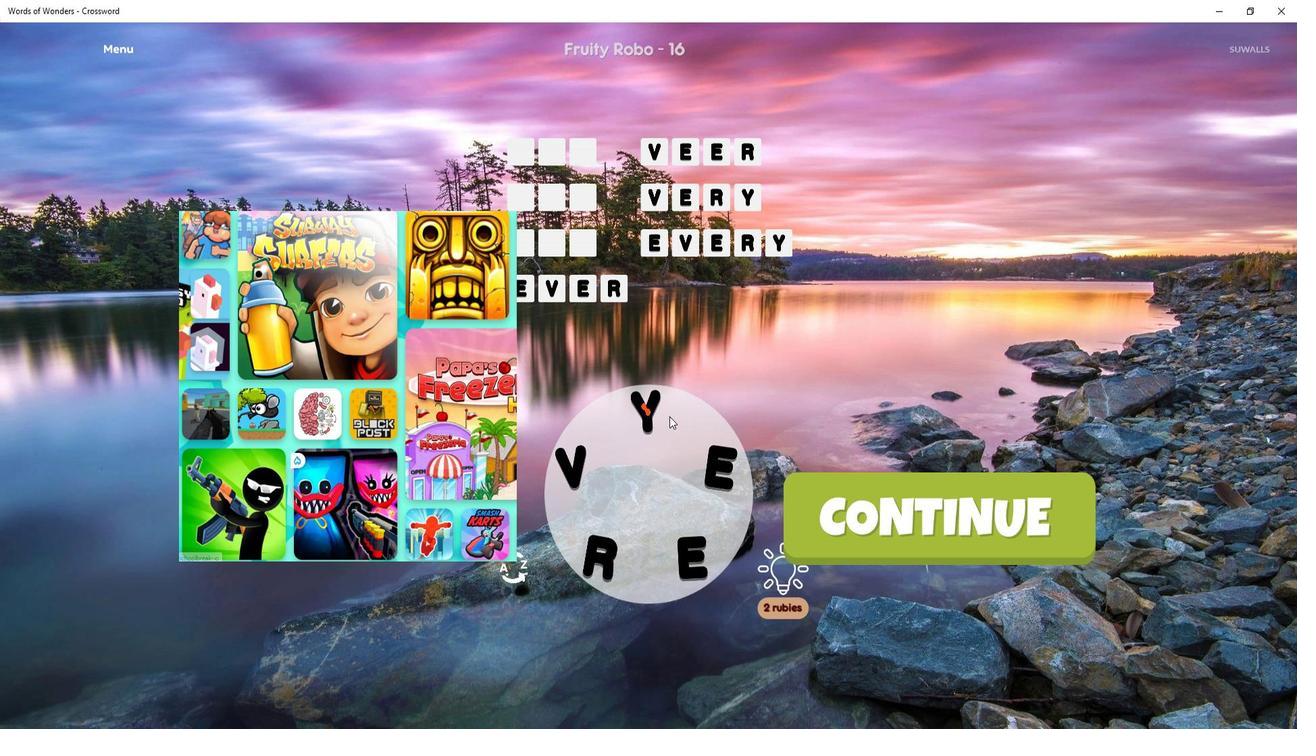 
Action: Mouse pressed left at (671, 533)
Screenshot: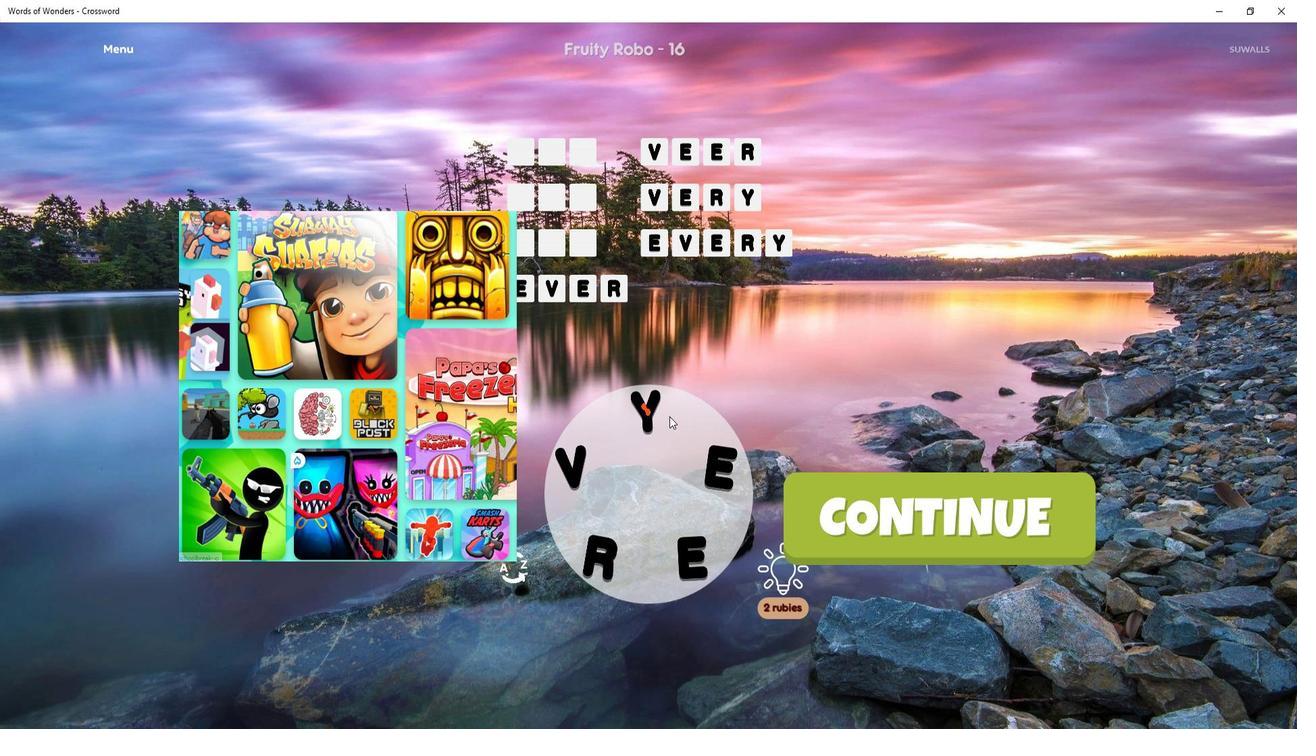 
Action: Mouse moved to (725, 532)
Screenshot: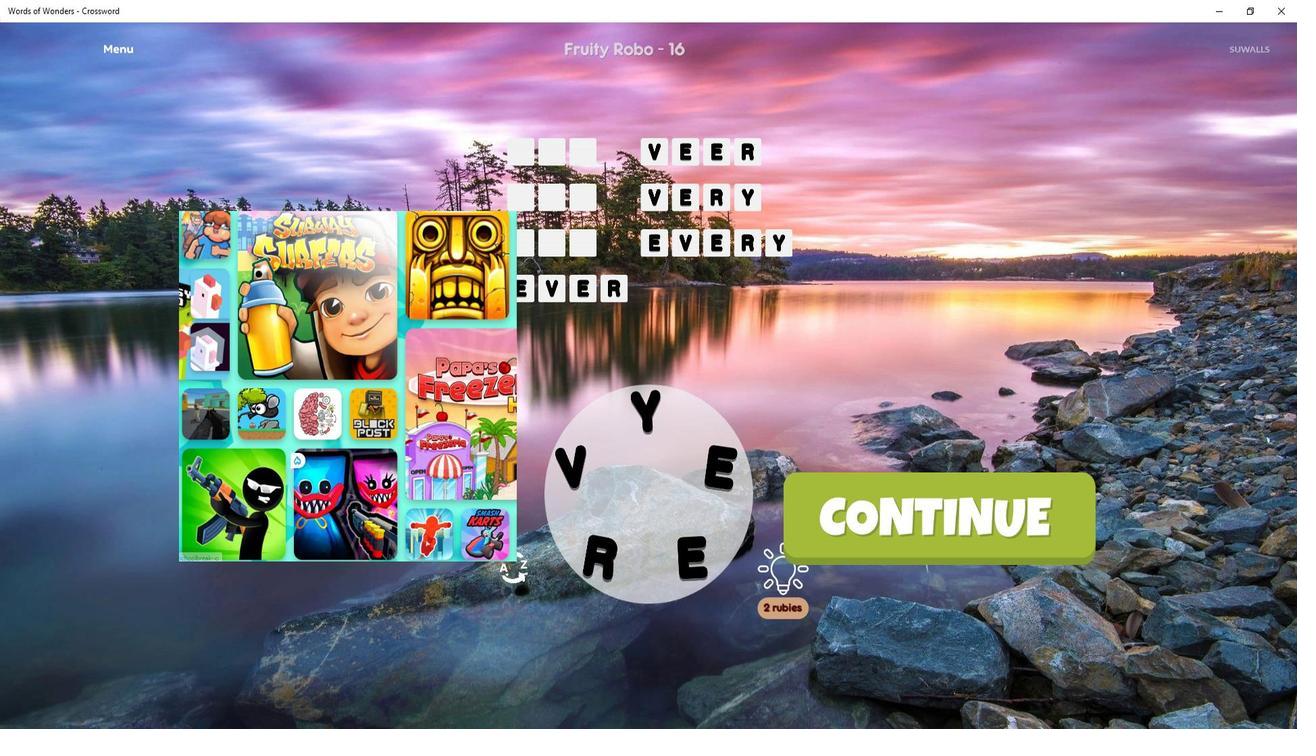 
Action: Mouse scrolled (725, 532) with delta (0, 0)
Screenshot: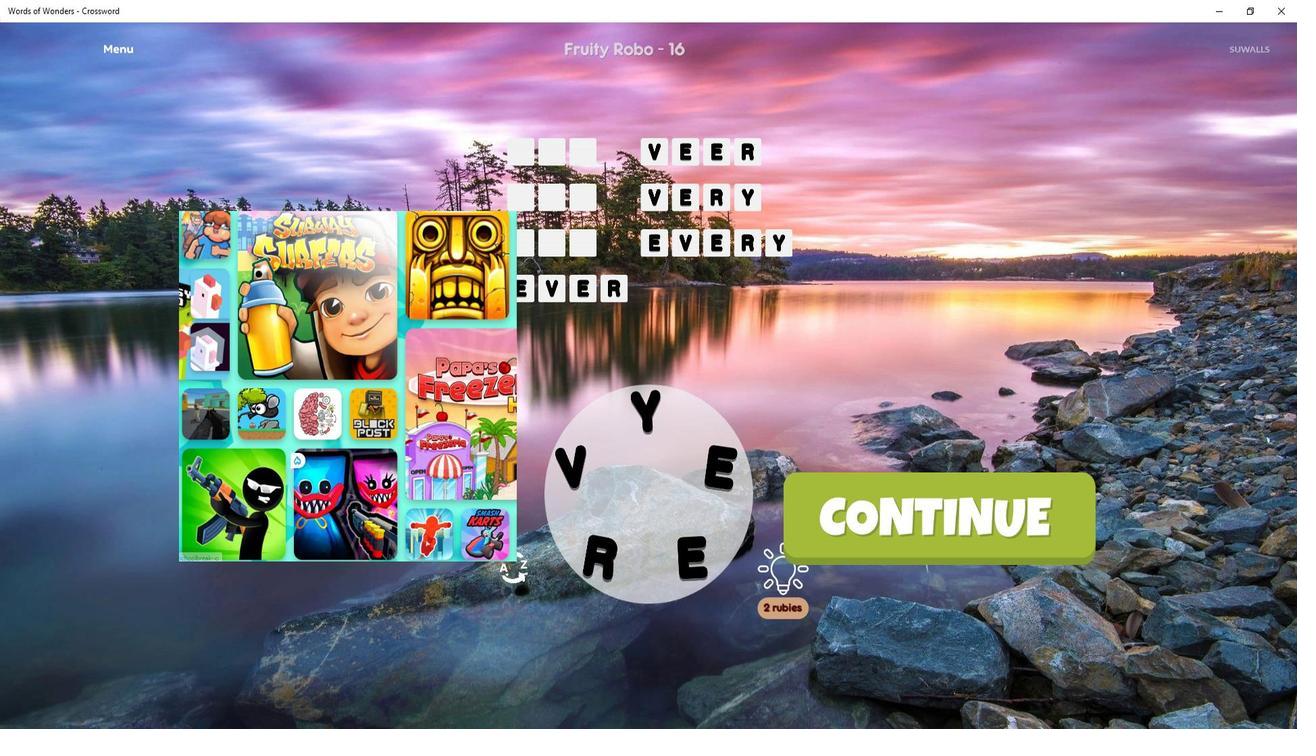 
Action: Mouse scrolled (725, 532) with delta (0, 0)
Screenshot: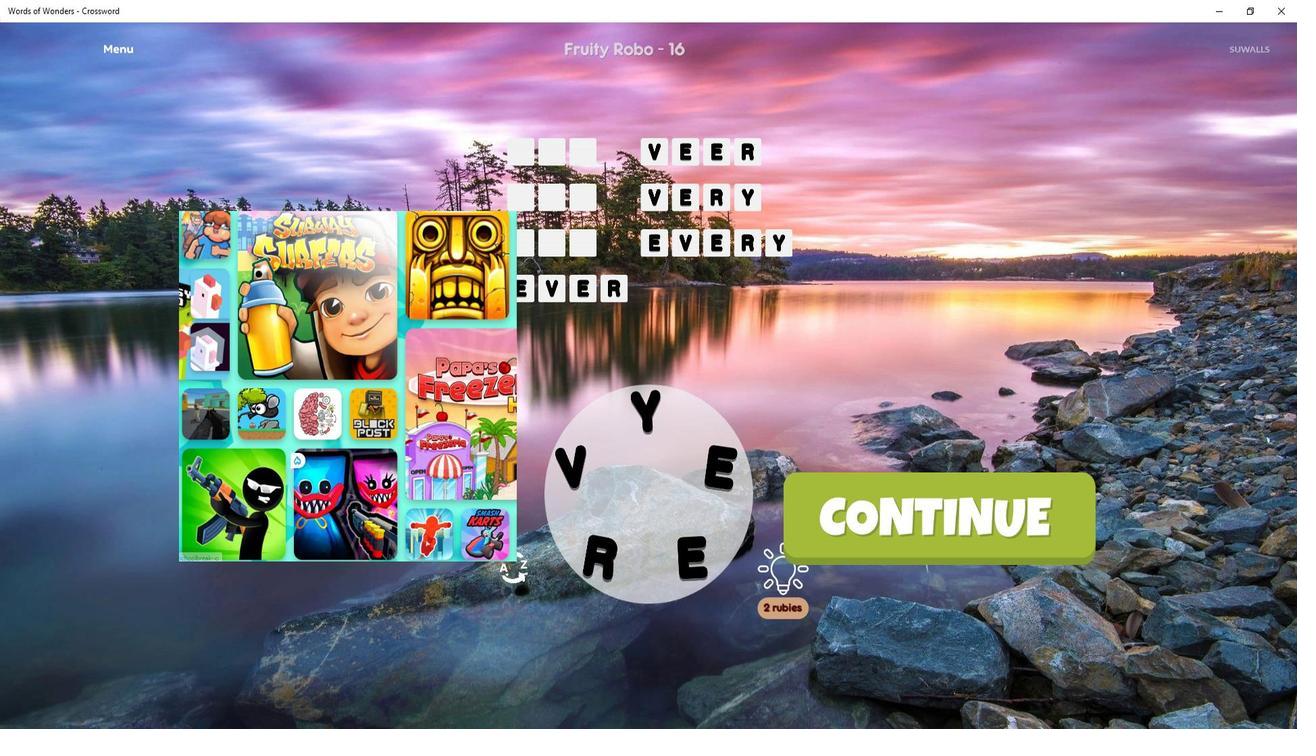 
Action: Mouse moved to (725, 532)
Screenshot: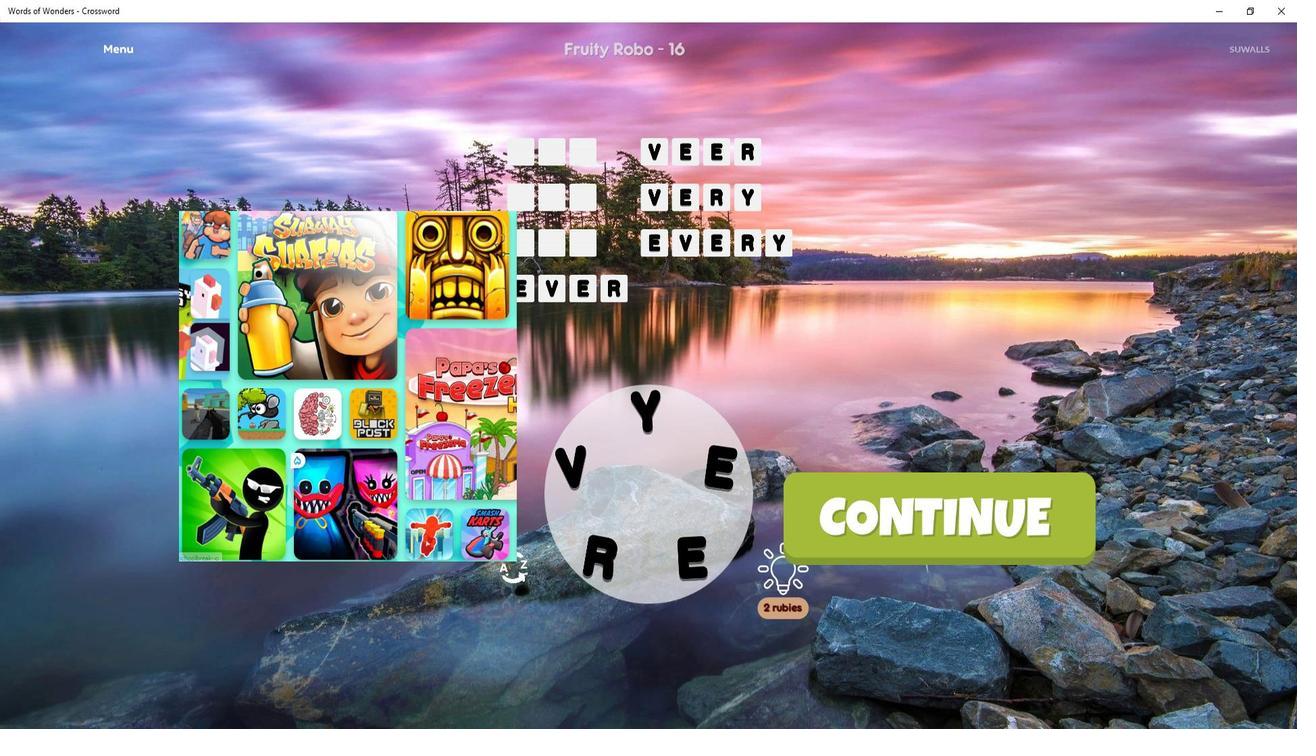 
Action: Mouse scrolled (725, 532) with delta (0, 0)
Screenshot: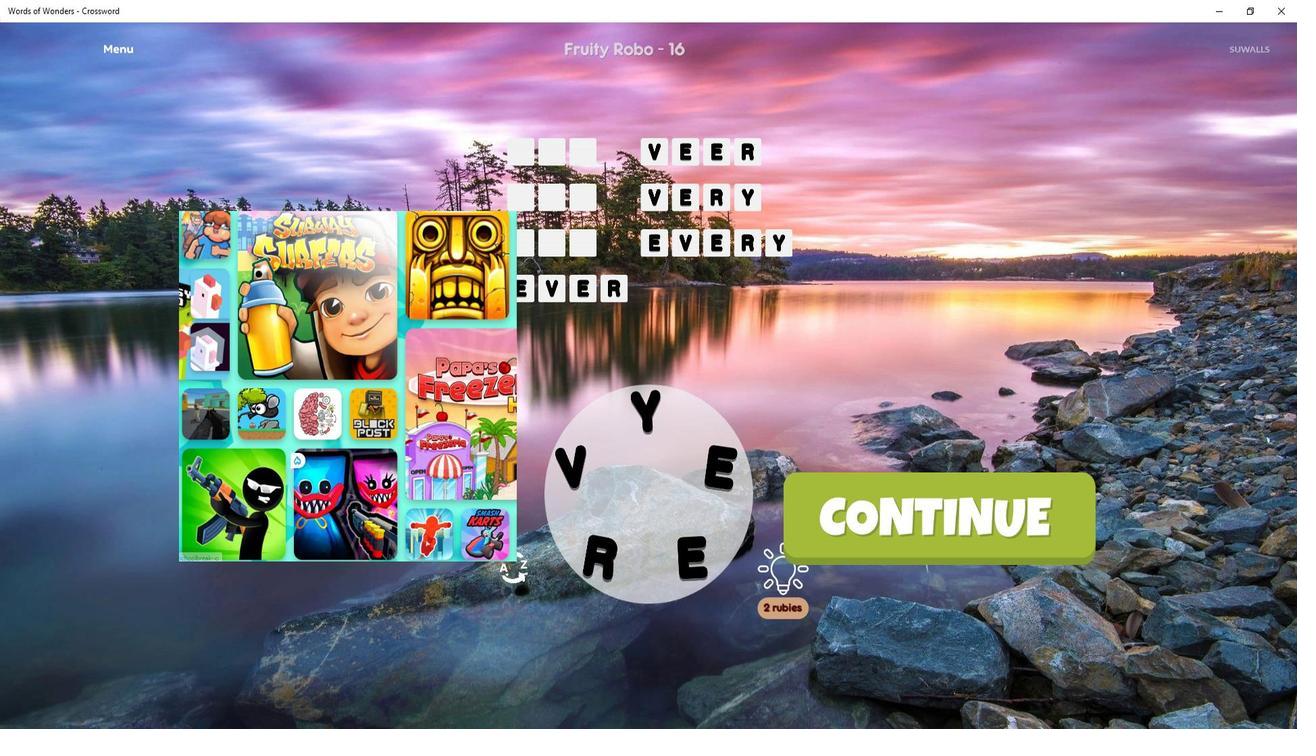 
Action: Mouse moved to (669, 527)
Screenshot: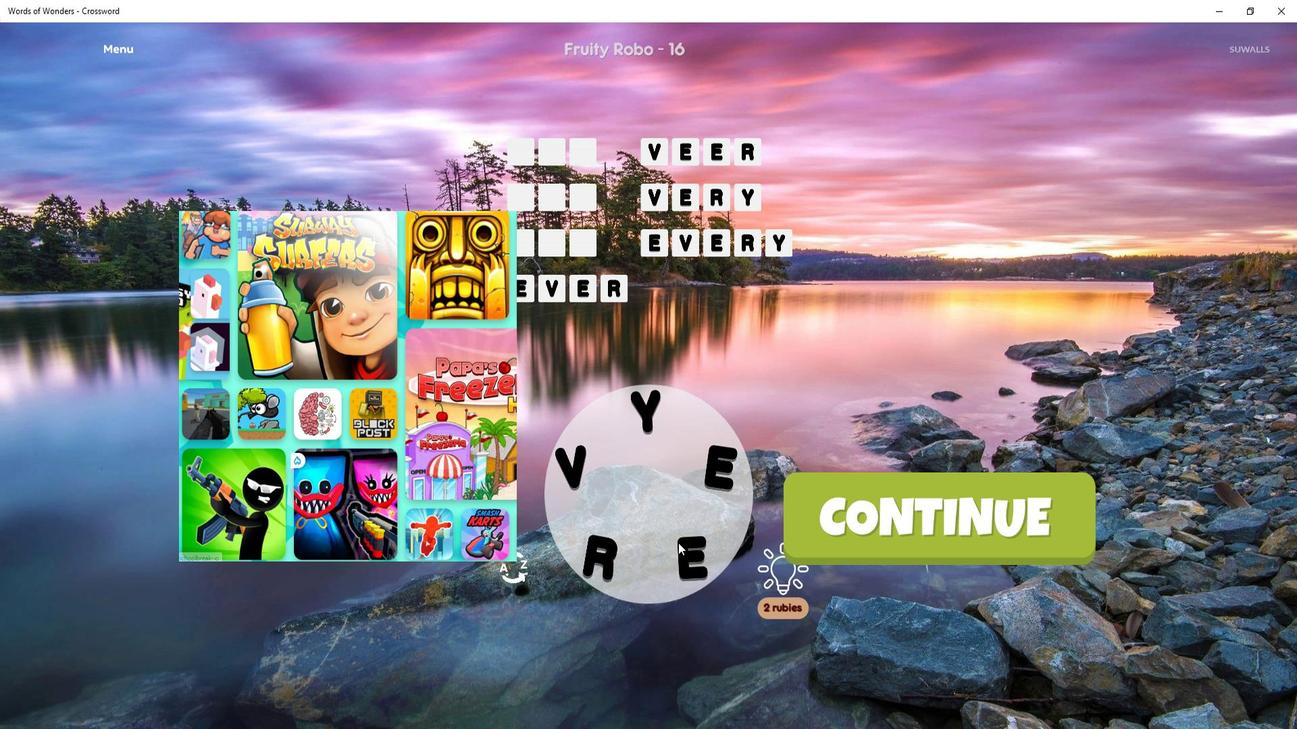 
Action: Mouse pressed left at (669, 527)
Screenshot: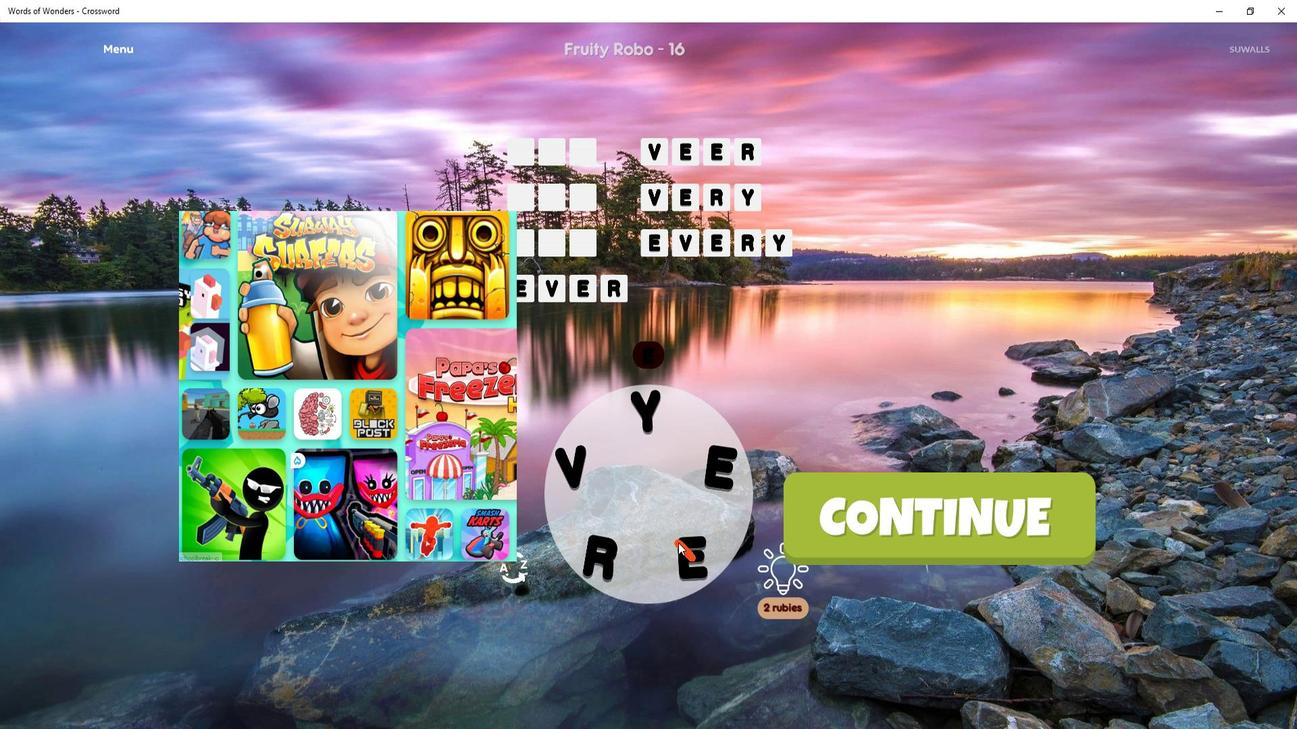 
Action: Mouse moved to (668, 530)
Screenshot: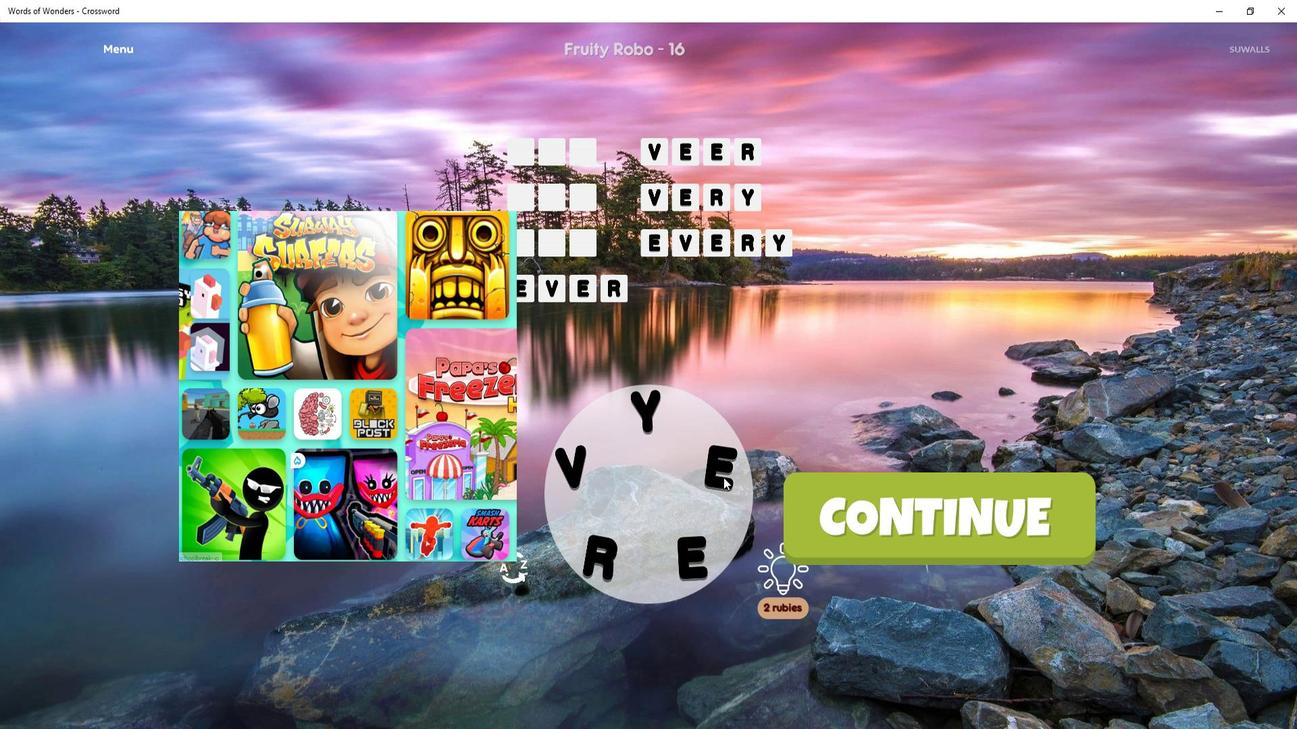 
Action: Mouse pressed left at (668, 530)
Screenshot: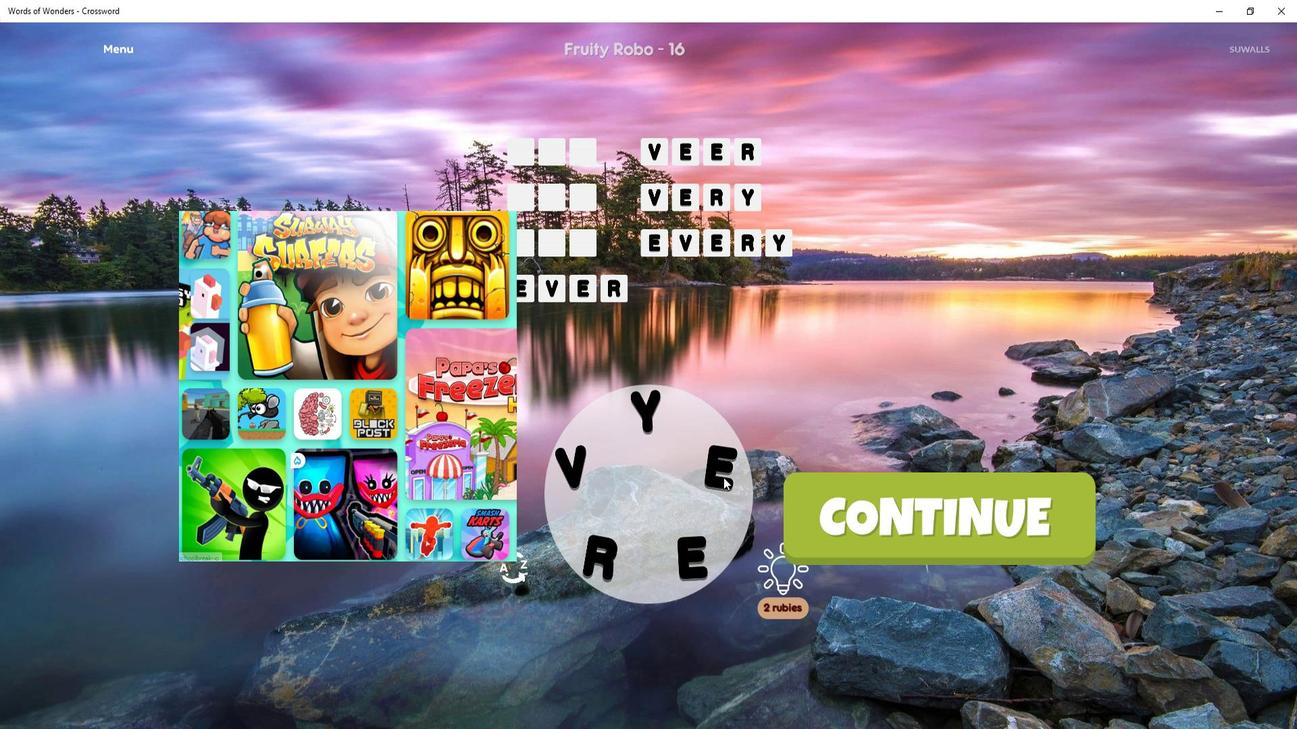 
Action: Mouse moved to (673, 527)
Screenshot: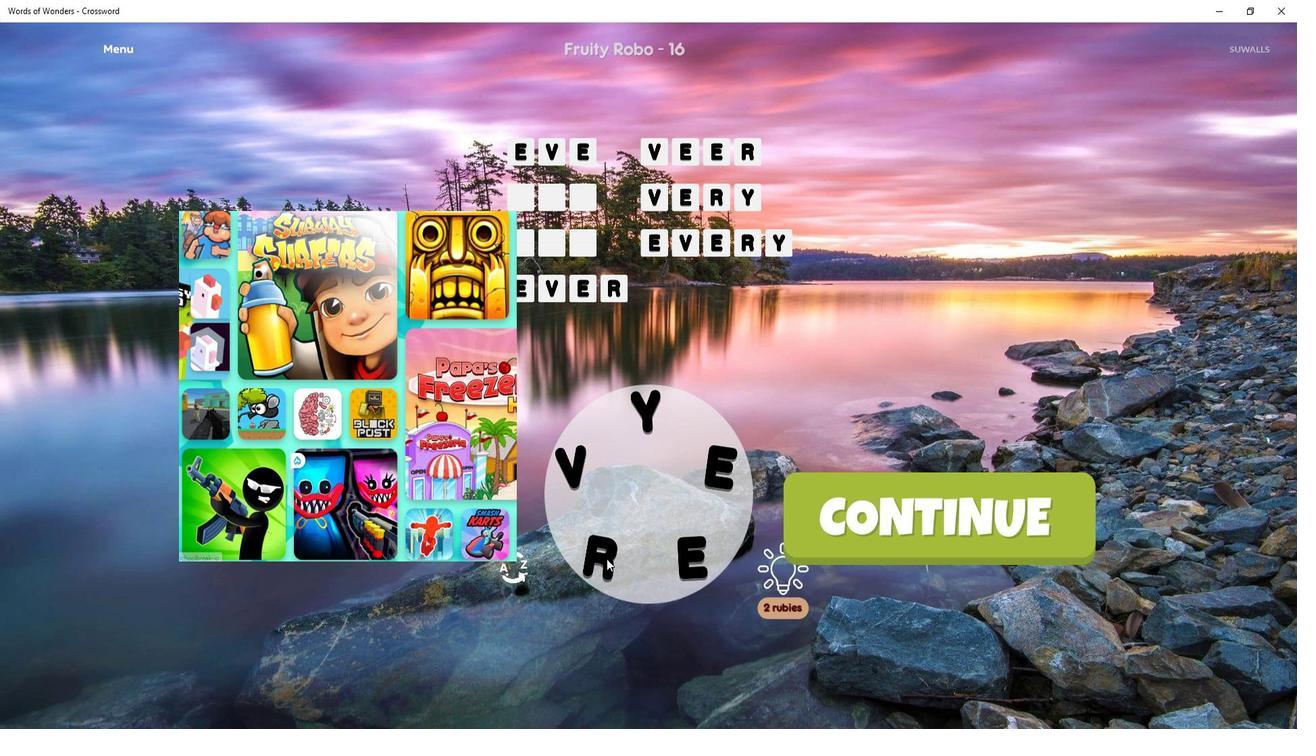 
Action: Mouse pressed left at (673, 527)
Screenshot: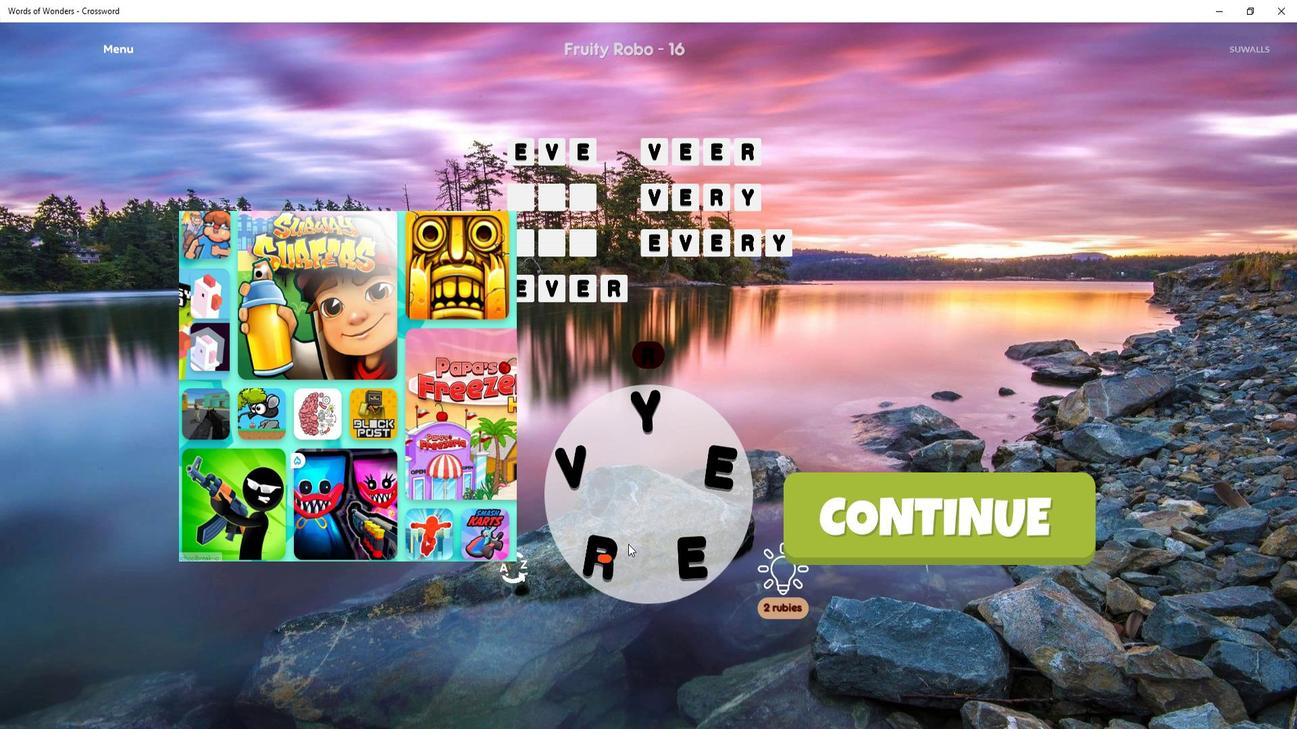 
Action: Mouse moved to (668, 531)
Screenshot: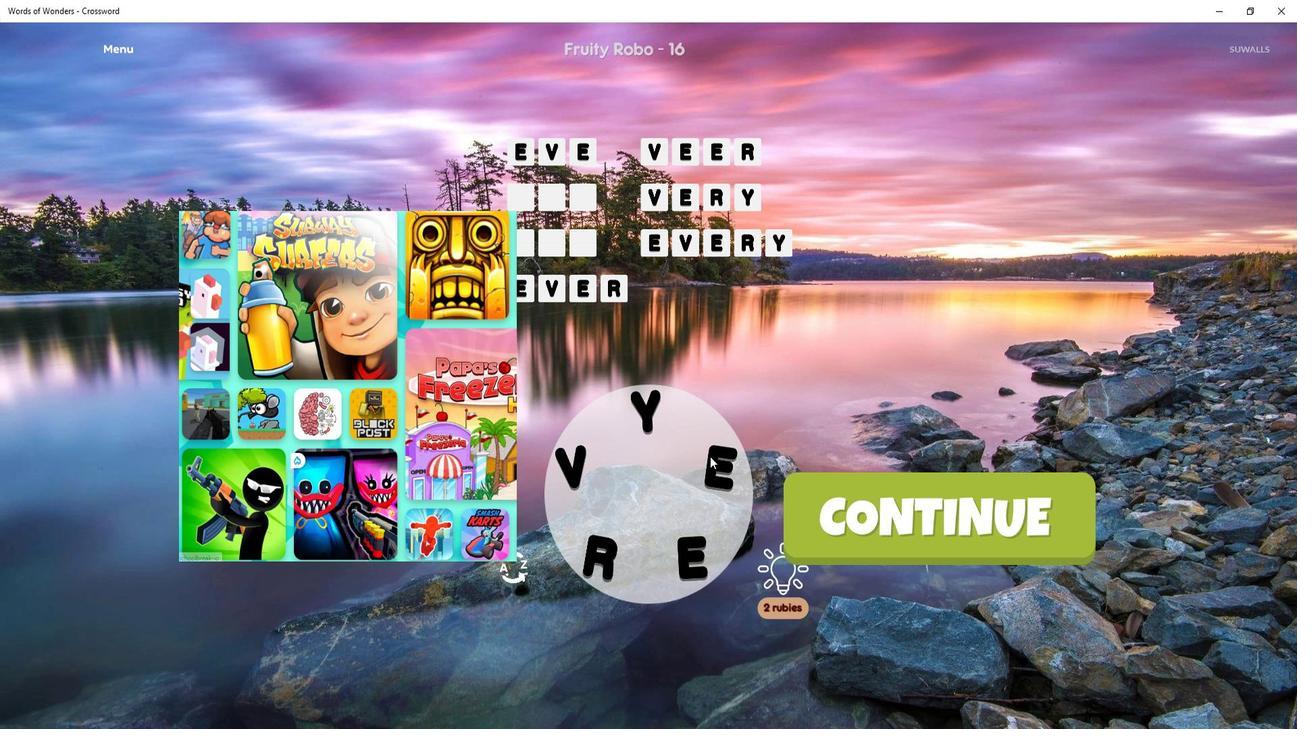 
Action: Mouse pressed left at (668, 531)
Screenshot: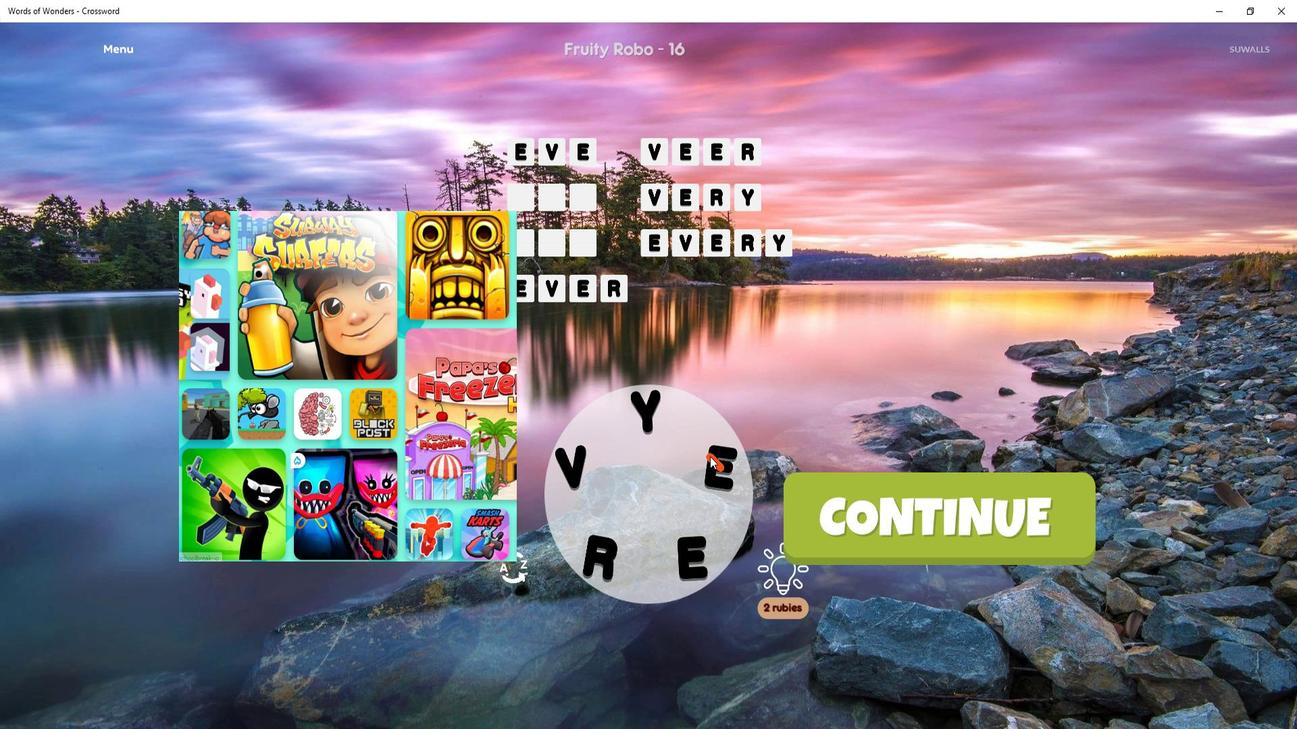 
Action: Mouse moved to (668, 531)
Screenshot: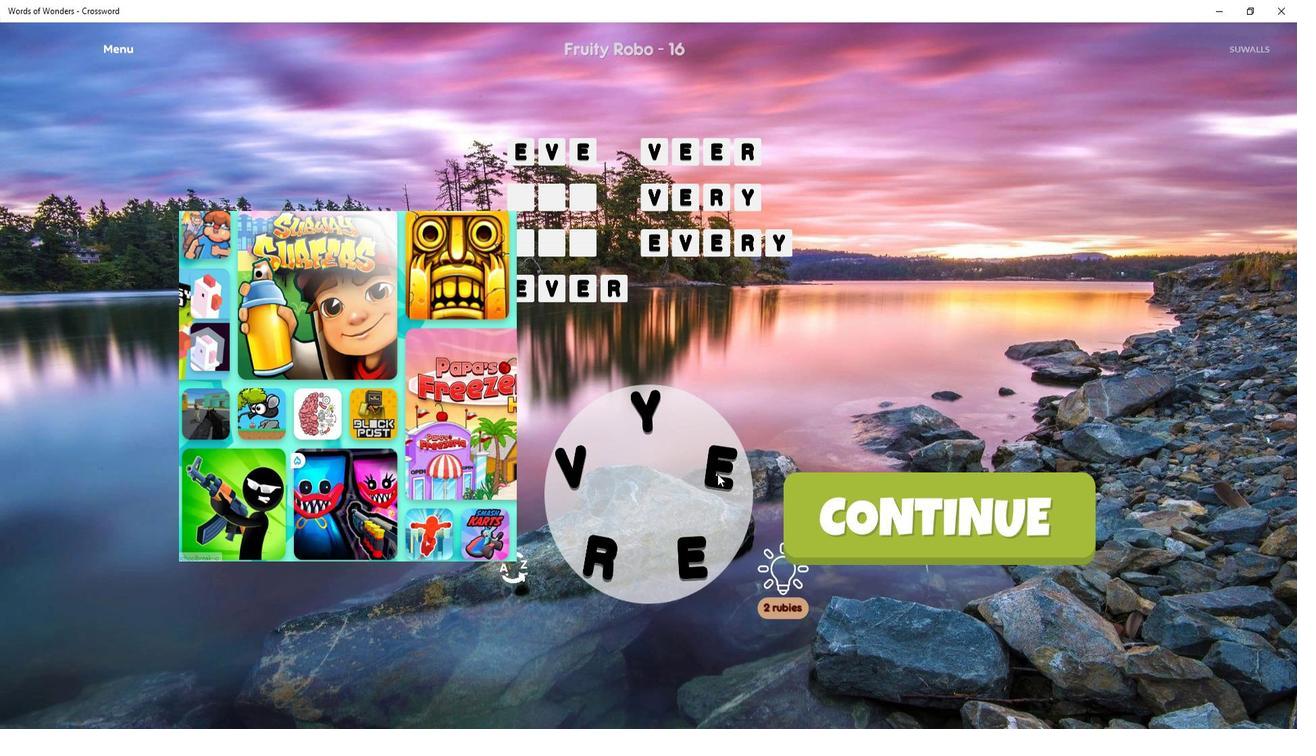 
Action: Mouse pressed left at (668, 531)
Screenshot: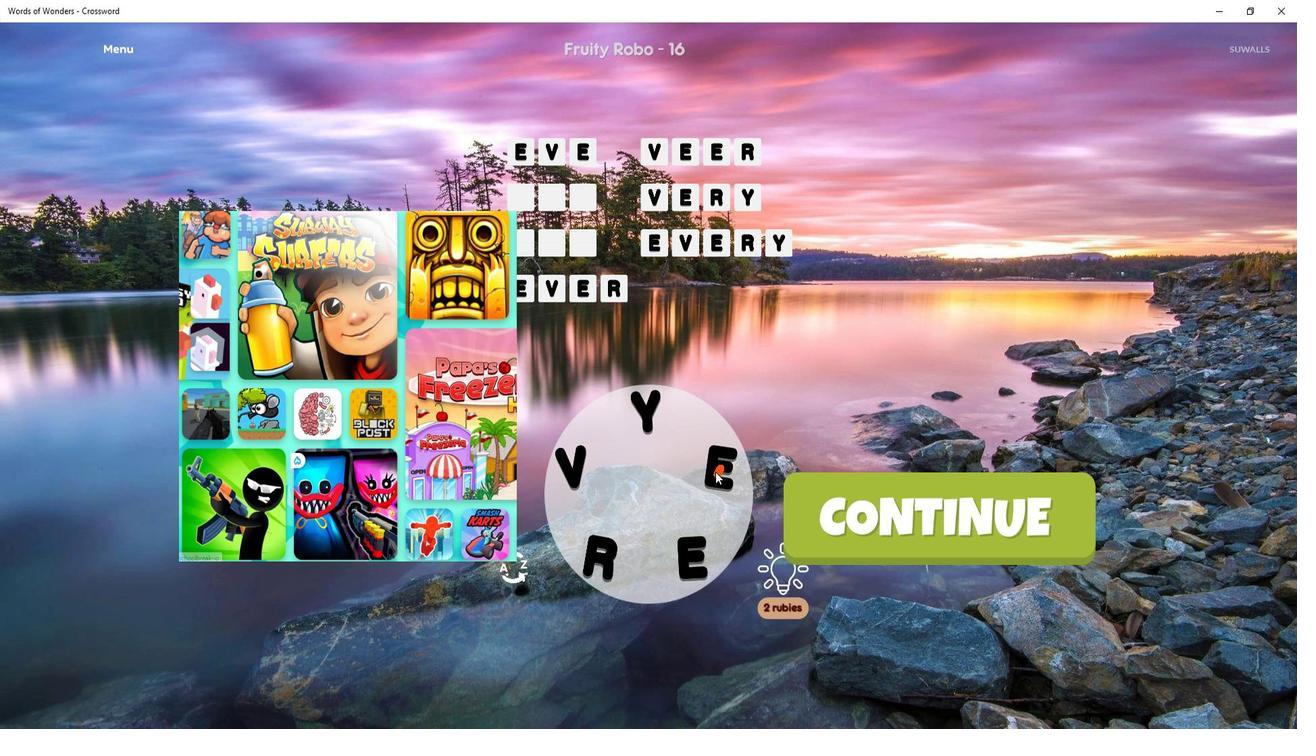 
Action: Mouse moved to (674, 531)
Screenshot: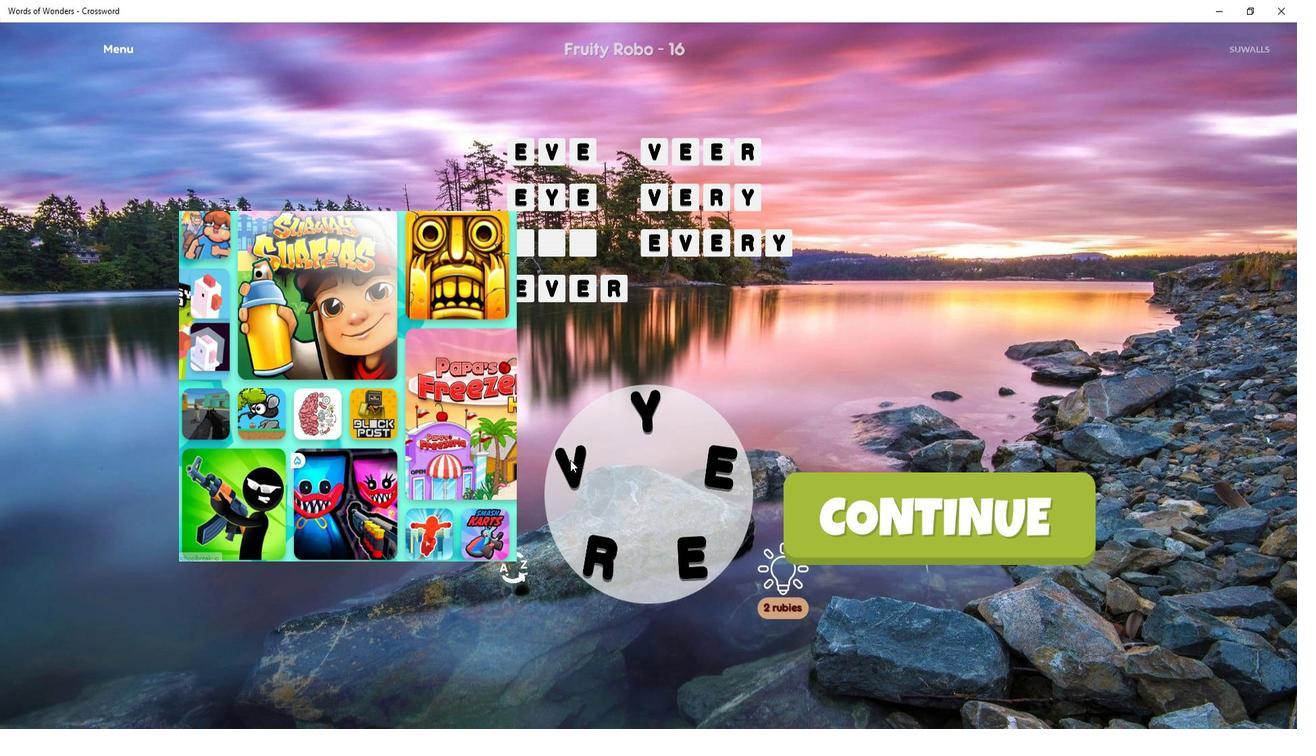 
Action: Mouse pressed left at (674, 531)
Screenshot: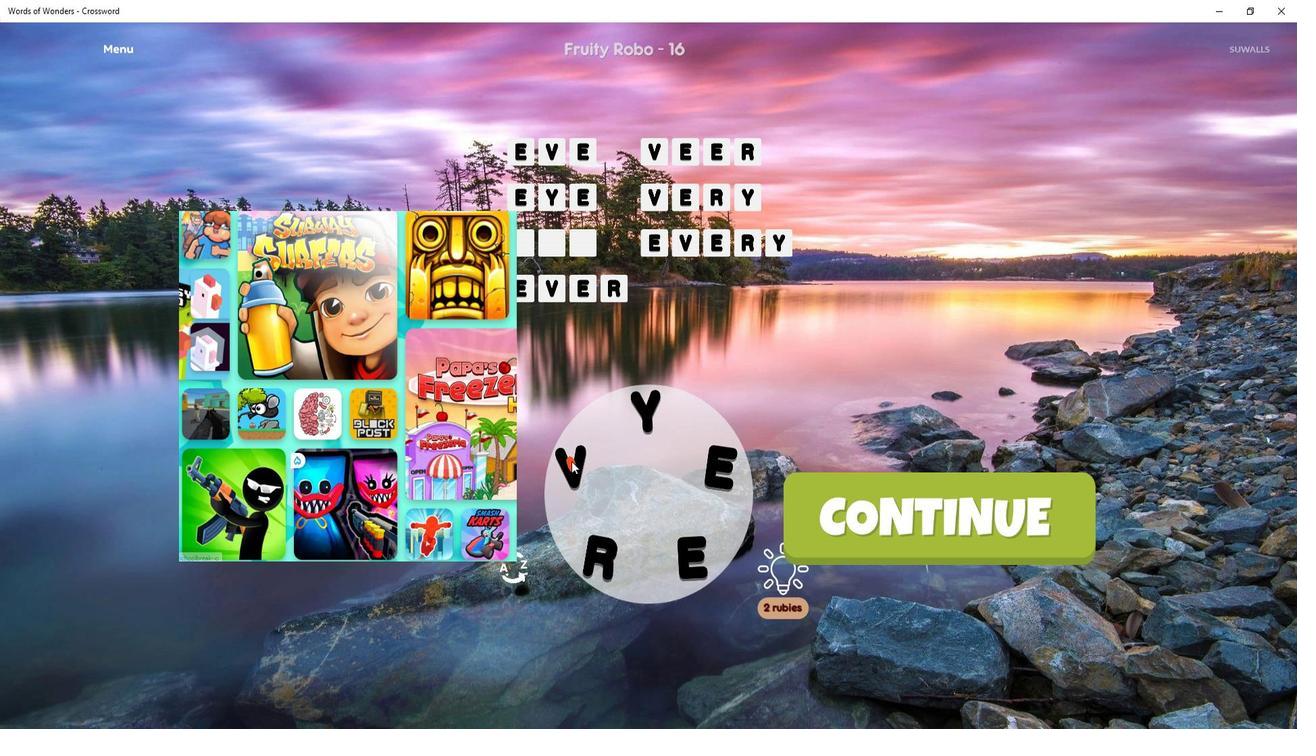 
Action: Mouse moved to (671, 533)
Screenshot: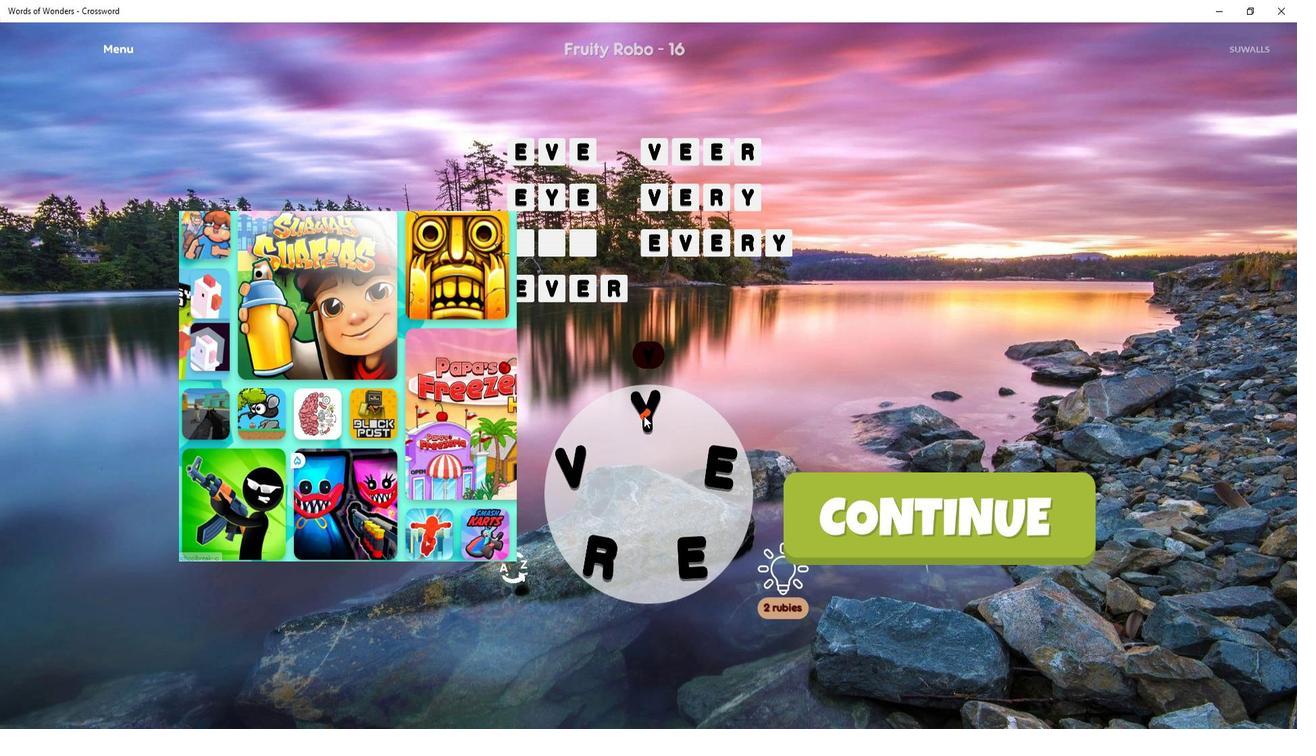 
Action: Mouse pressed left at (671, 533)
Screenshot: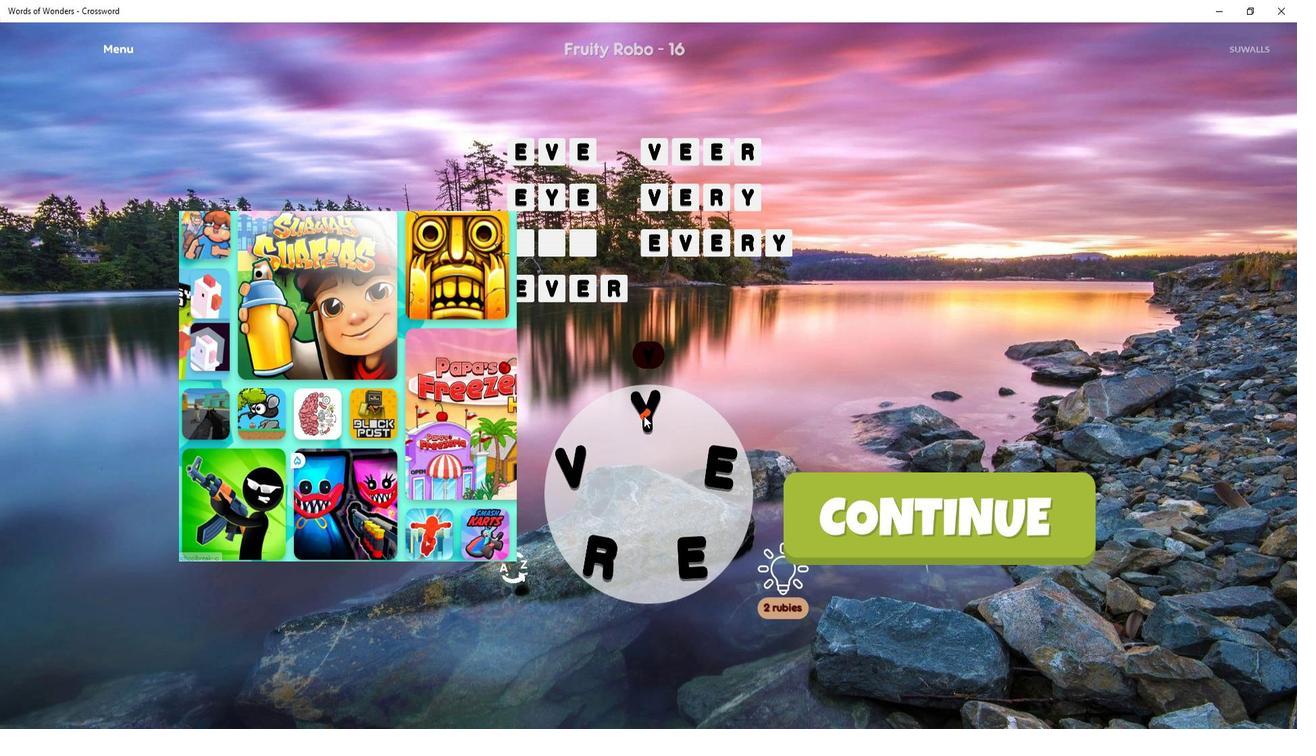 
Action: Mouse moved to (674, 531)
Screenshot: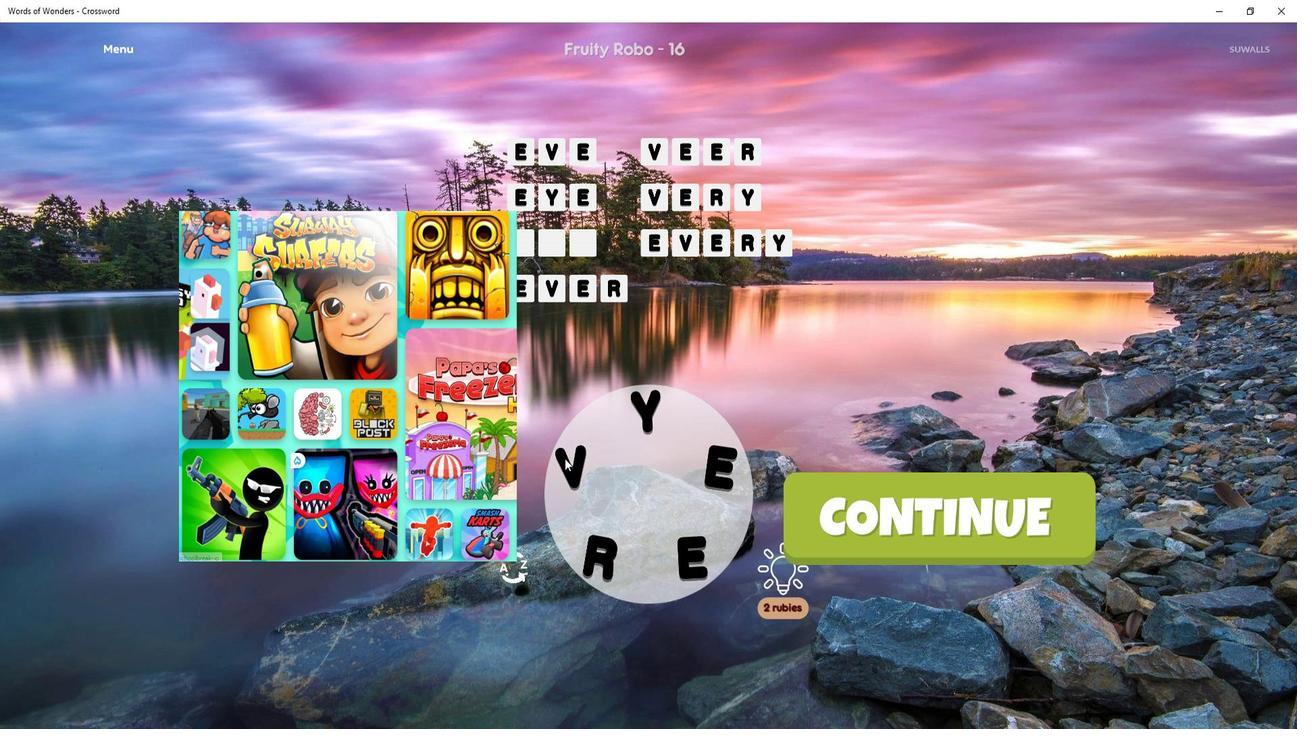 
Action: Mouse pressed left at (674, 531)
Screenshot: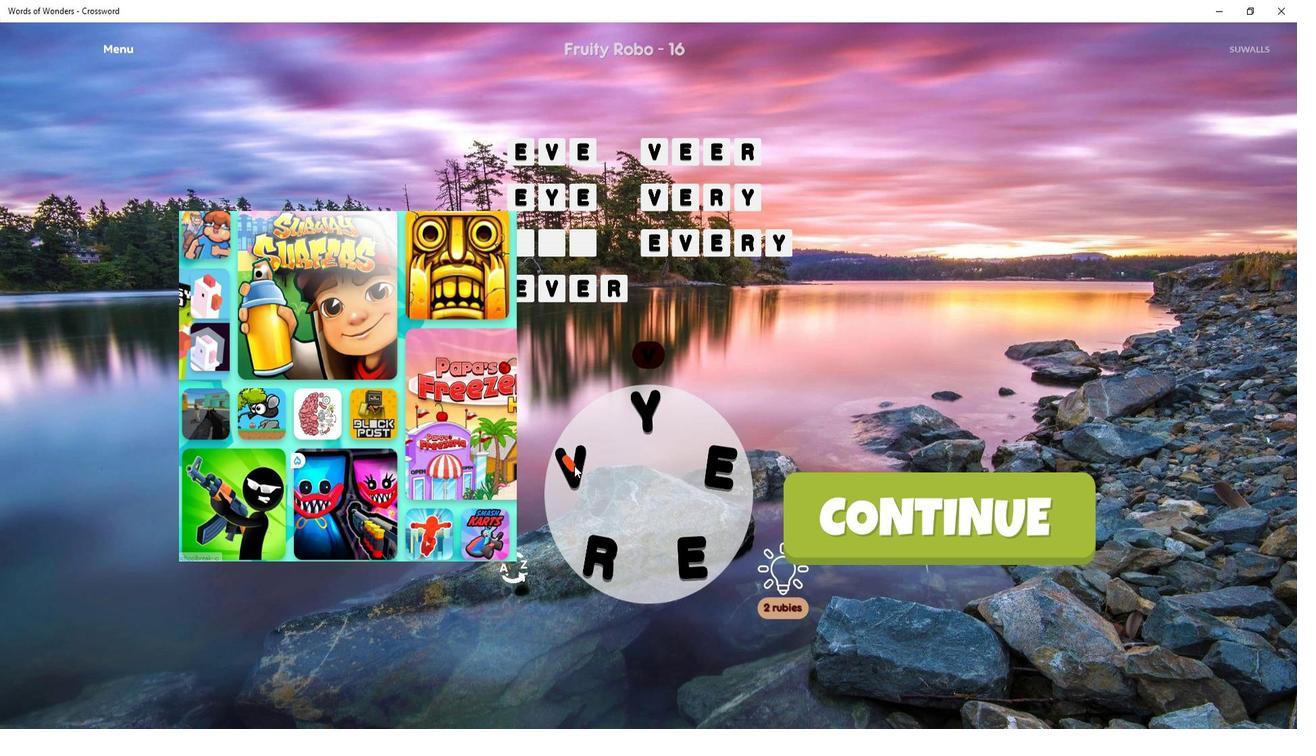 
Action: Mouse moved to (673, 526)
Screenshot: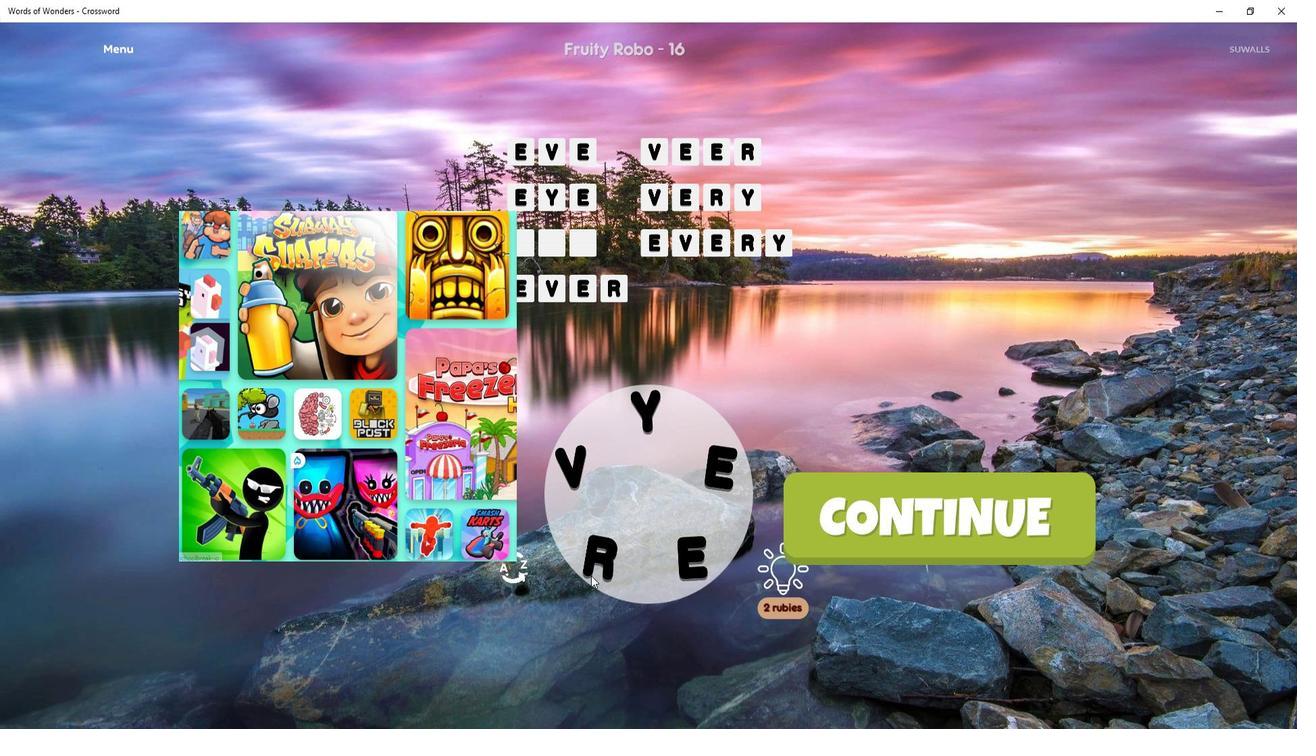 
Action: Mouse pressed left at (673, 526)
Screenshot: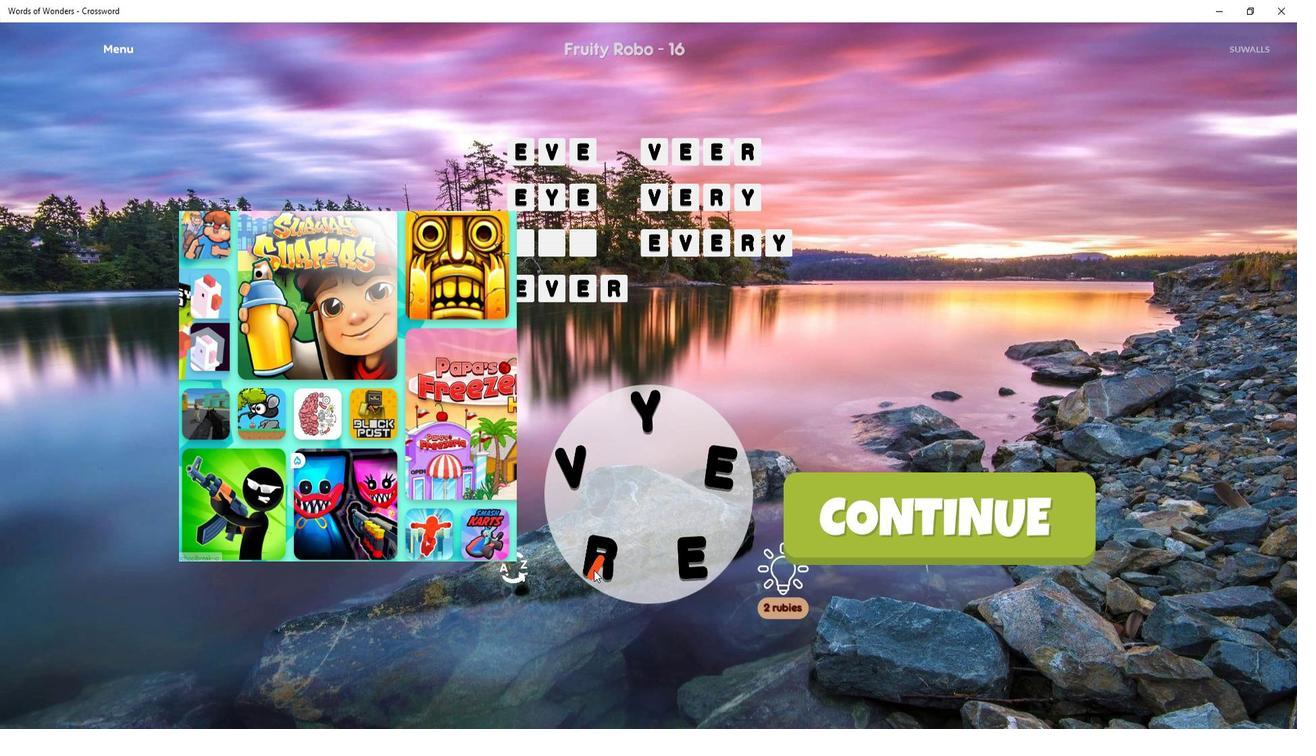 
Action: Mouse moved to (670, 533)
Screenshot: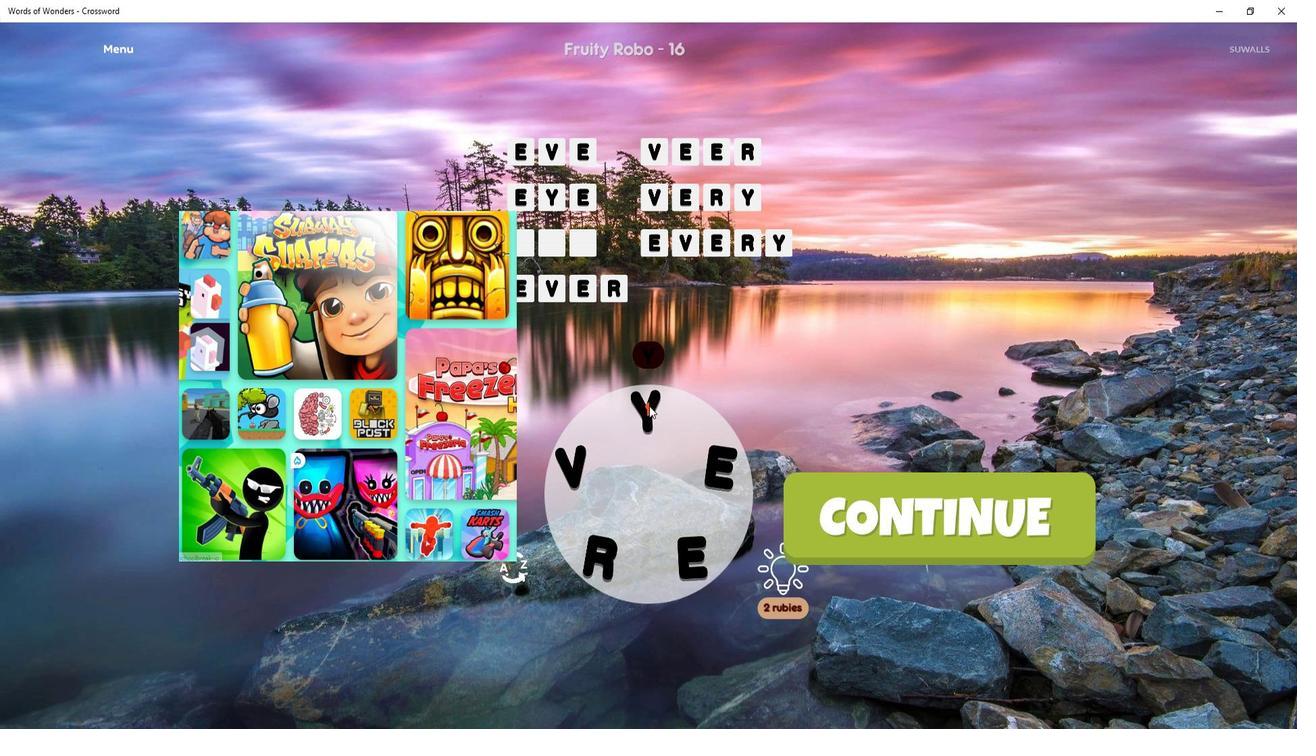 
Action: Mouse pressed left at (670, 533)
Screenshot: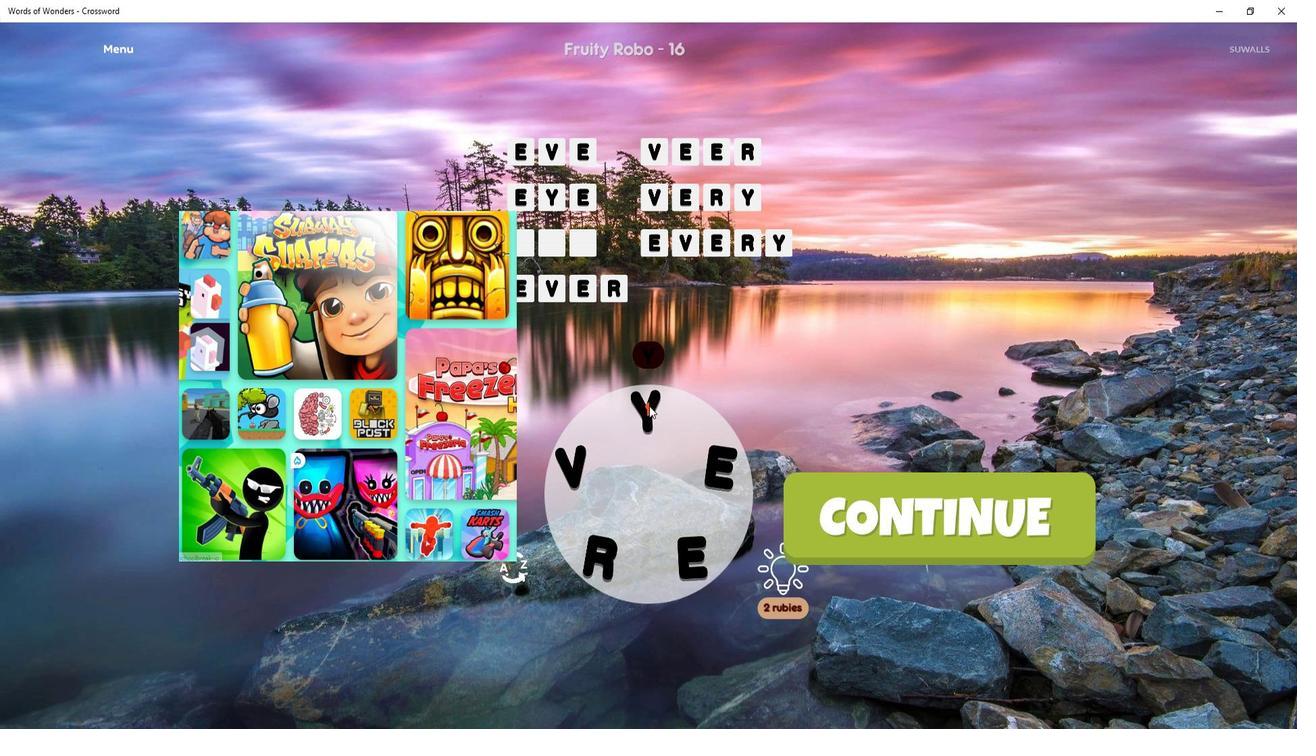 
Action: Mouse moved to (674, 531)
Screenshot: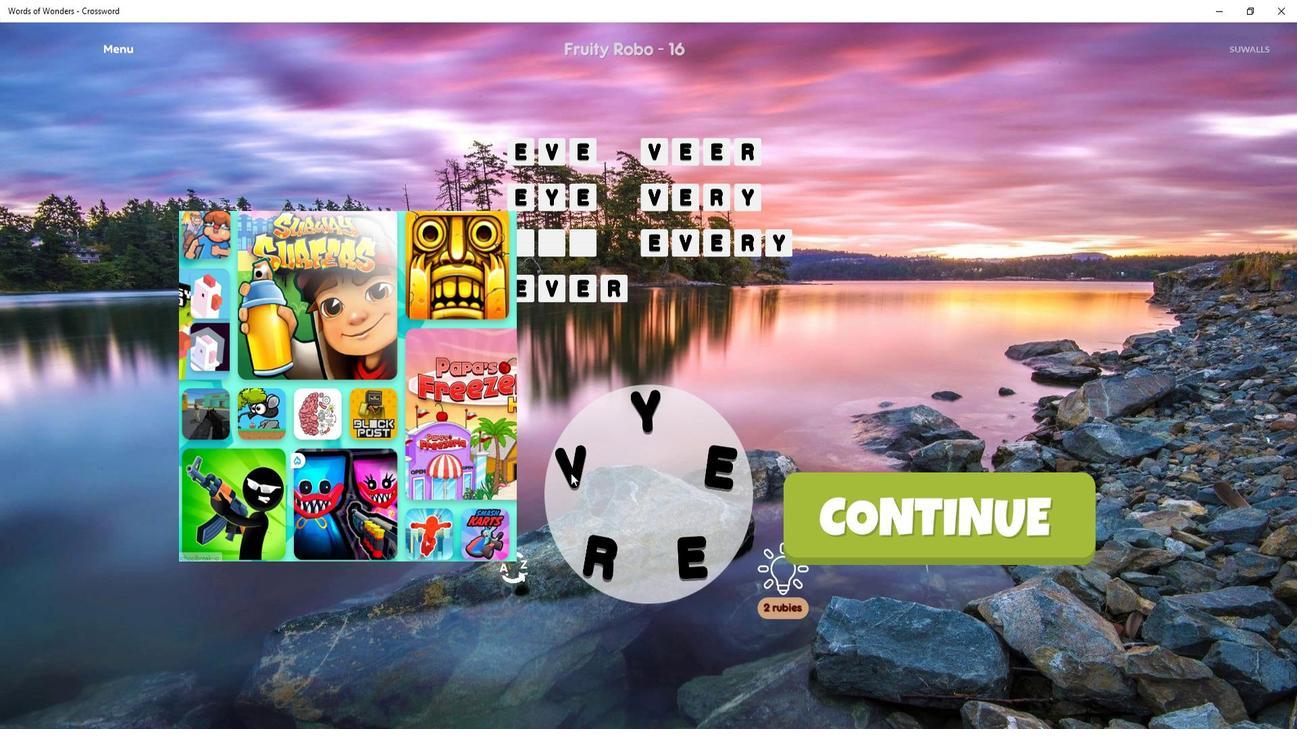 
Action: Mouse pressed left at (674, 531)
Screenshot: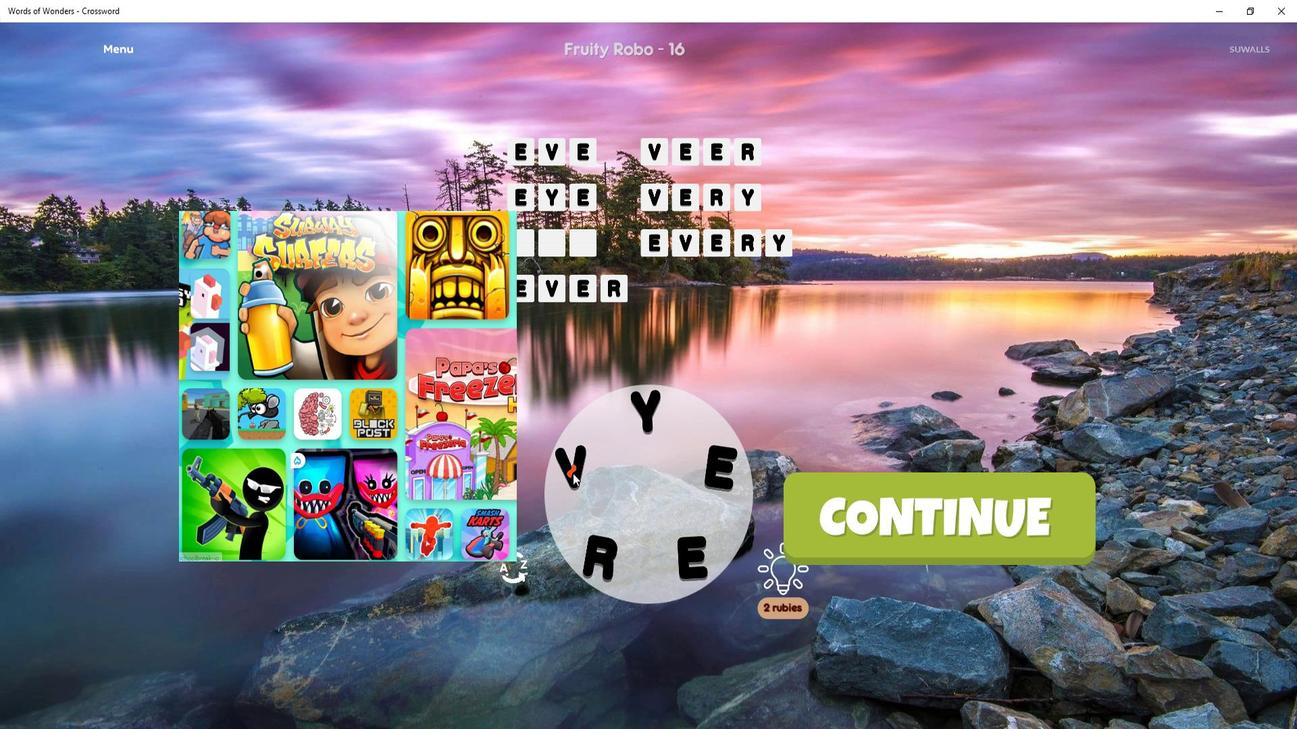 
Action: Mouse moved to (671, 533)
Screenshot: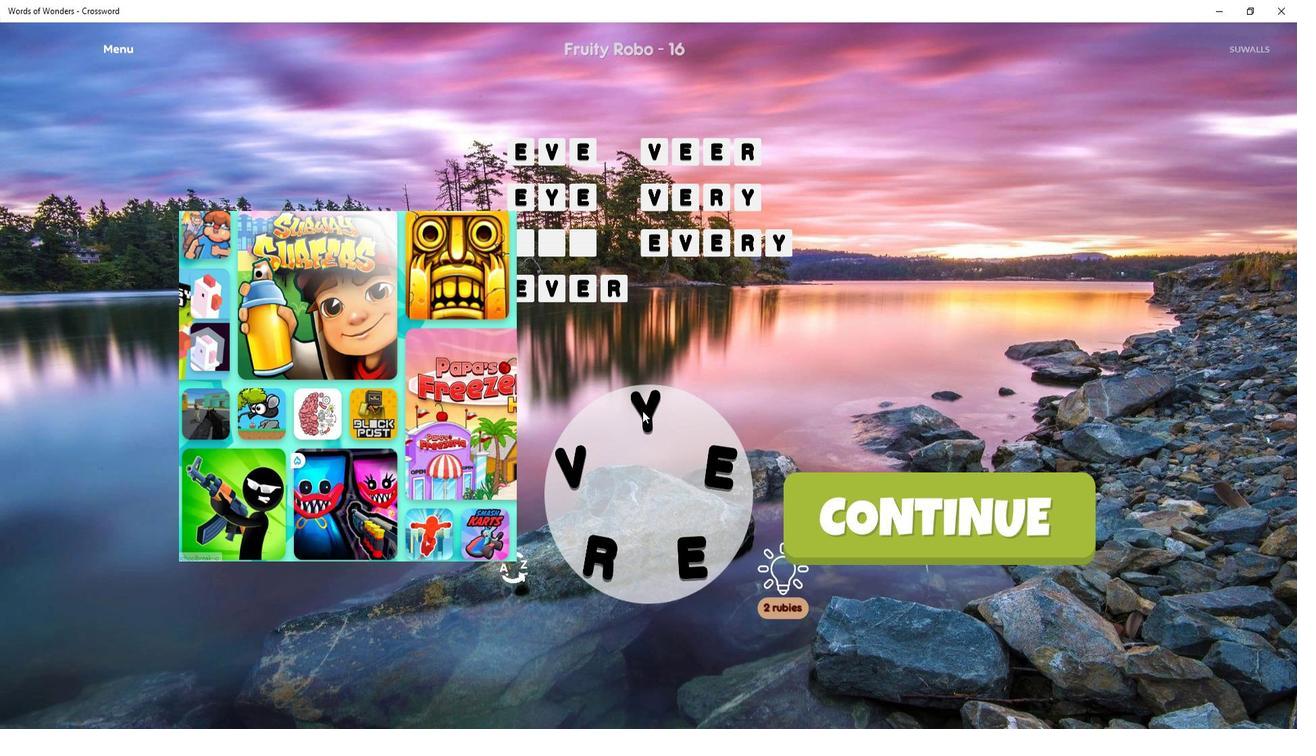 
Action: Mouse pressed left at (671, 533)
Screenshot: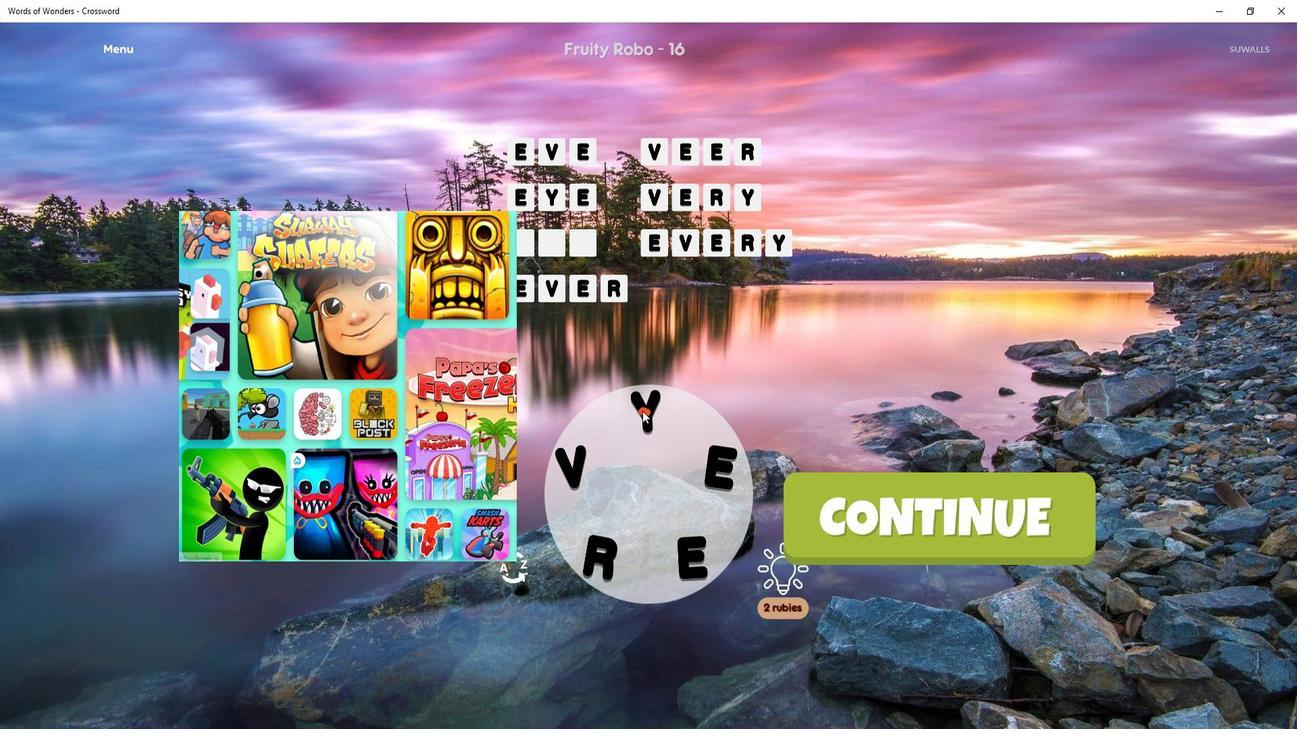 
Action: Mouse moved to (670, 533)
Screenshot: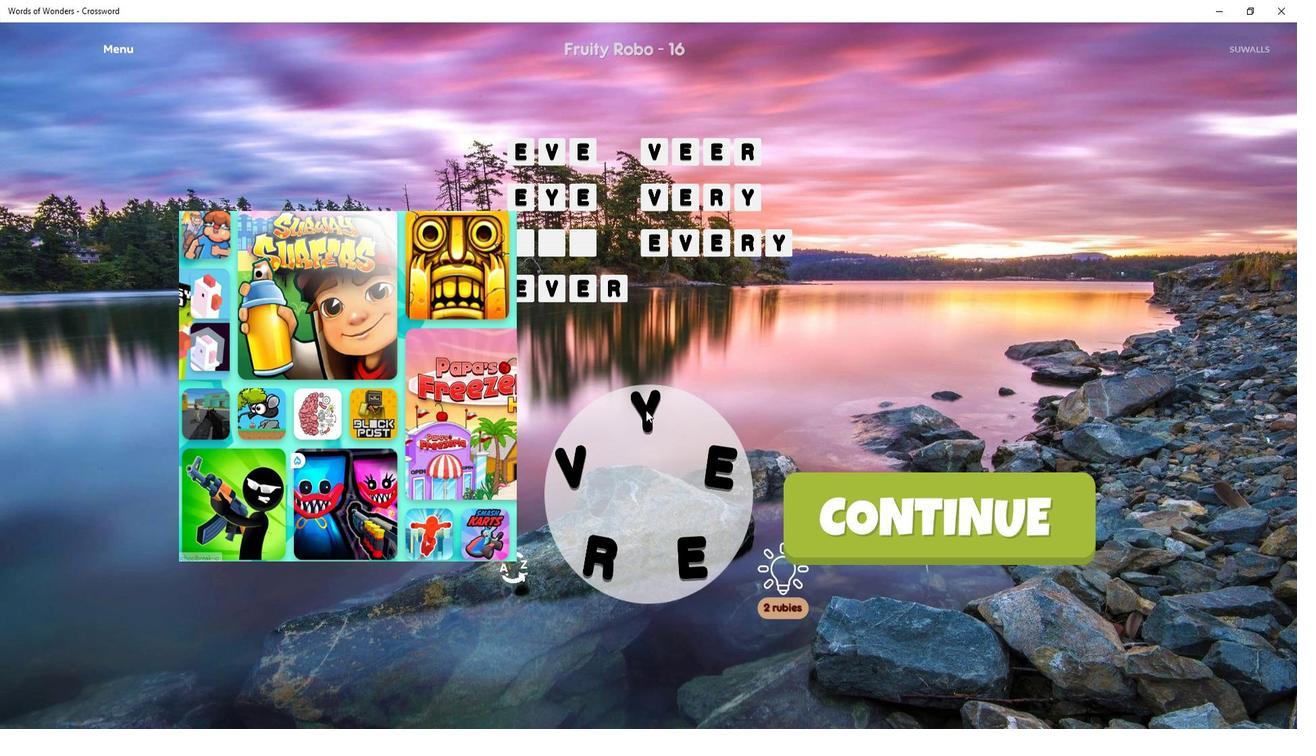
Action: Mouse pressed left at (670, 533)
Screenshot: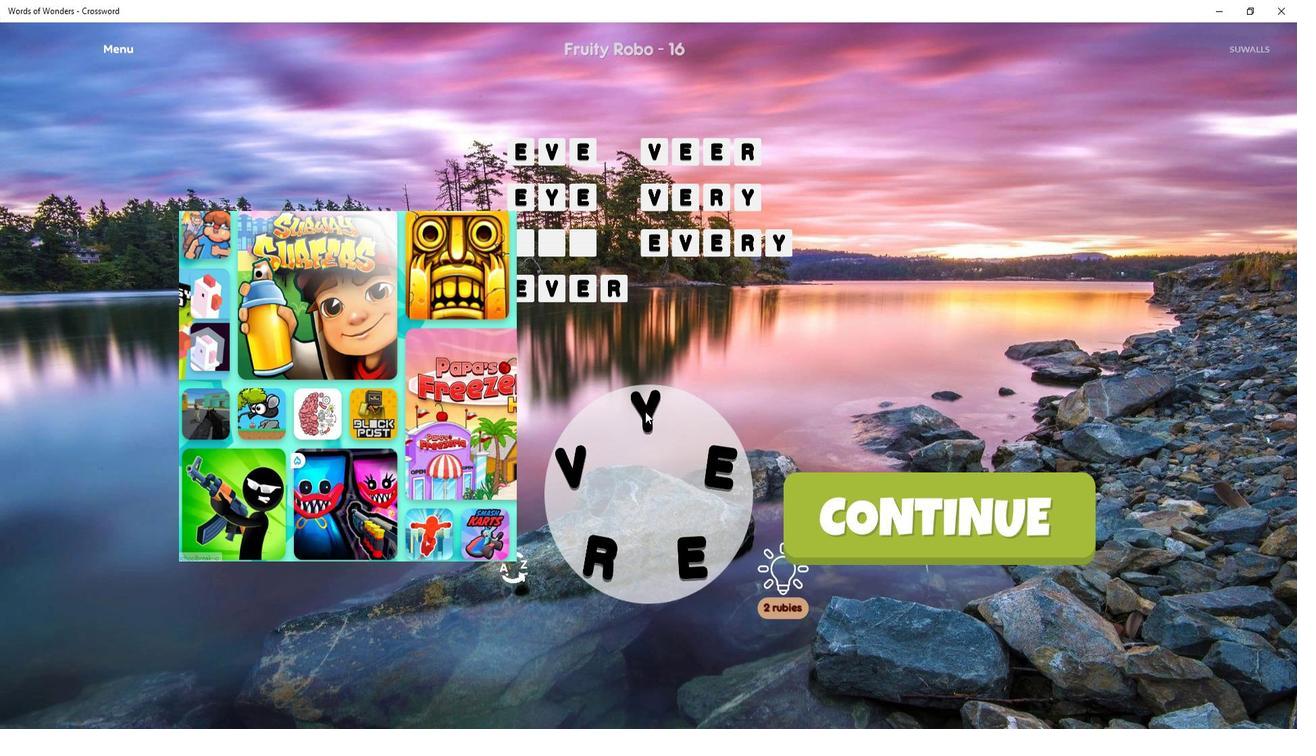 
Action: Mouse moved to (674, 531)
Screenshot: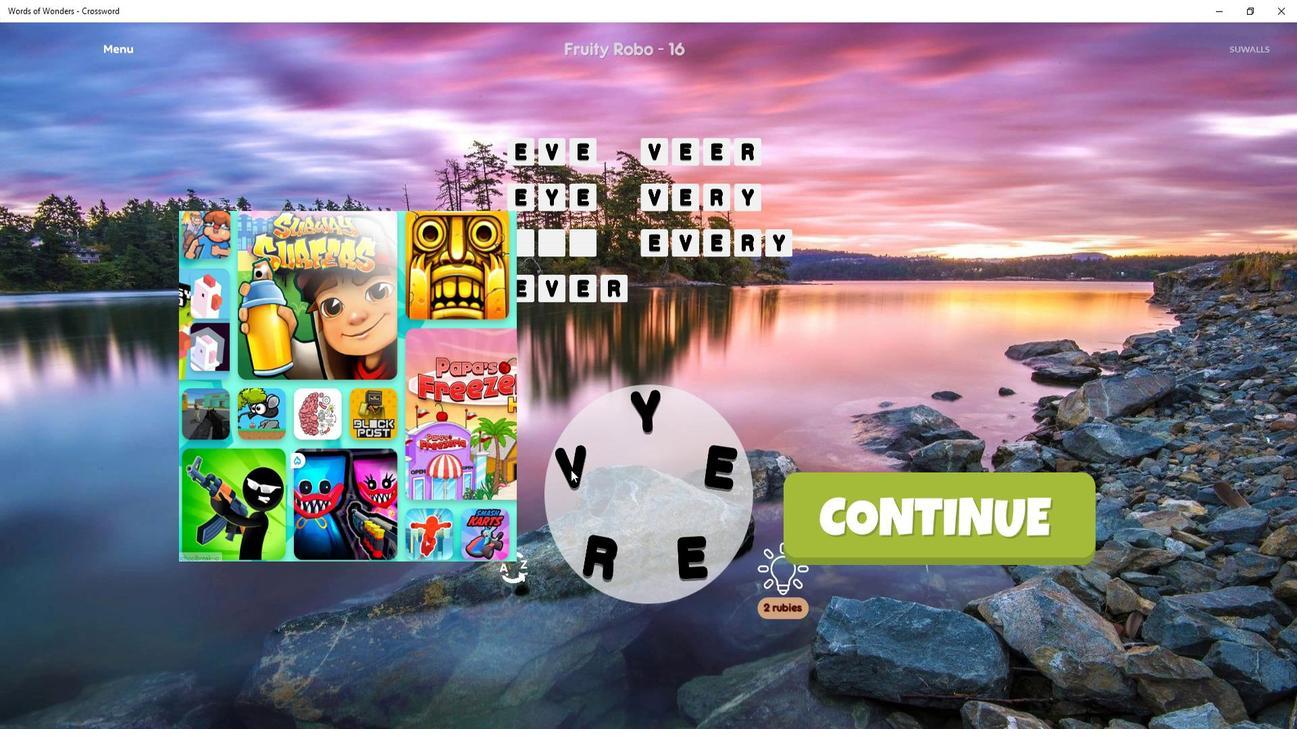 
Action: Mouse pressed left at (674, 531)
Screenshot: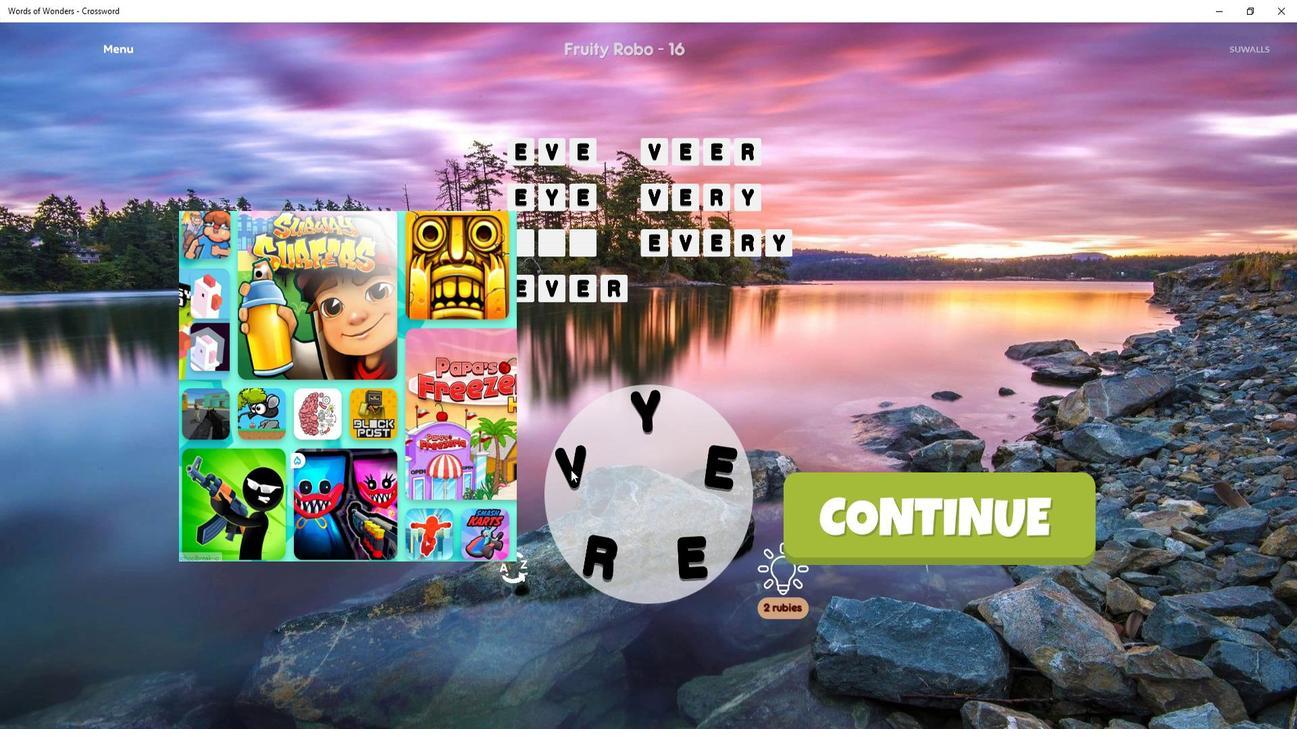 
Action: Mouse moved to (670, 533)
Screenshot: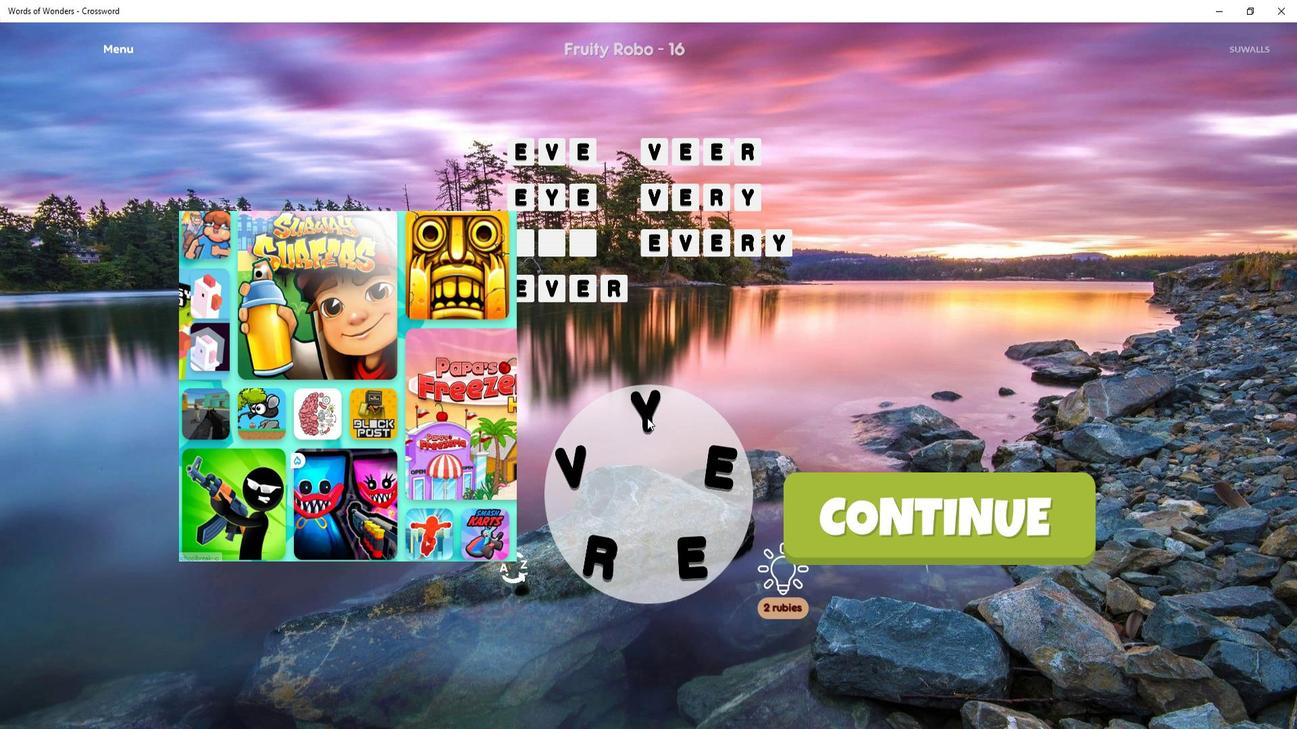 
Action: Mouse pressed left at (670, 533)
Screenshot: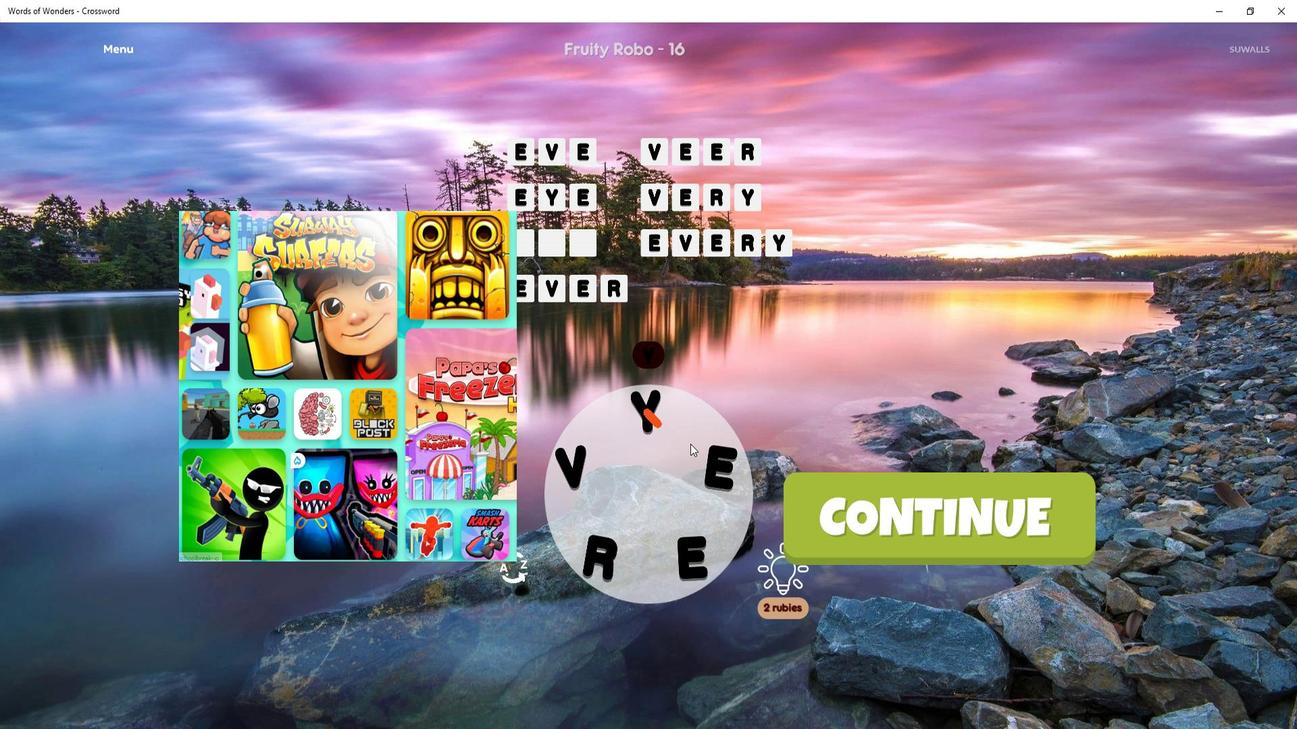 
Action: Mouse moved to (710, 539)
Screenshot: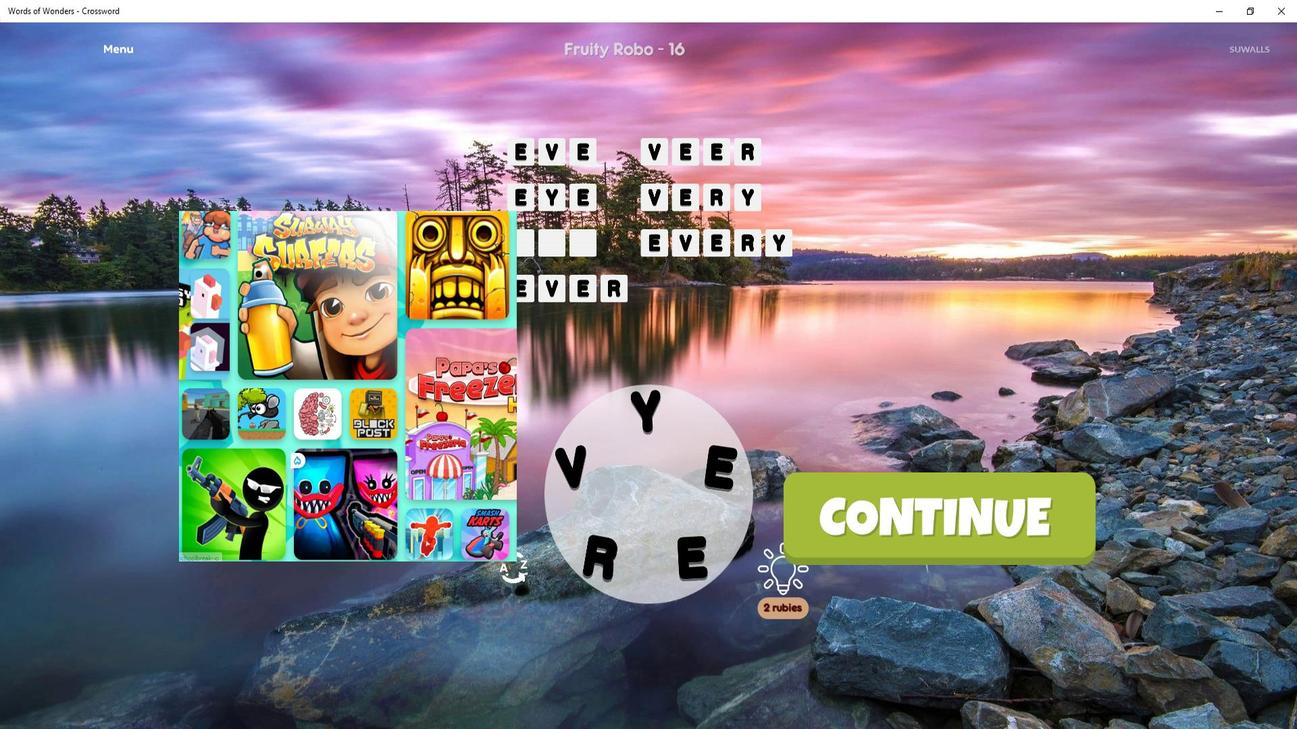 
Action: Mouse pressed left at (710, 539)
Screenshot: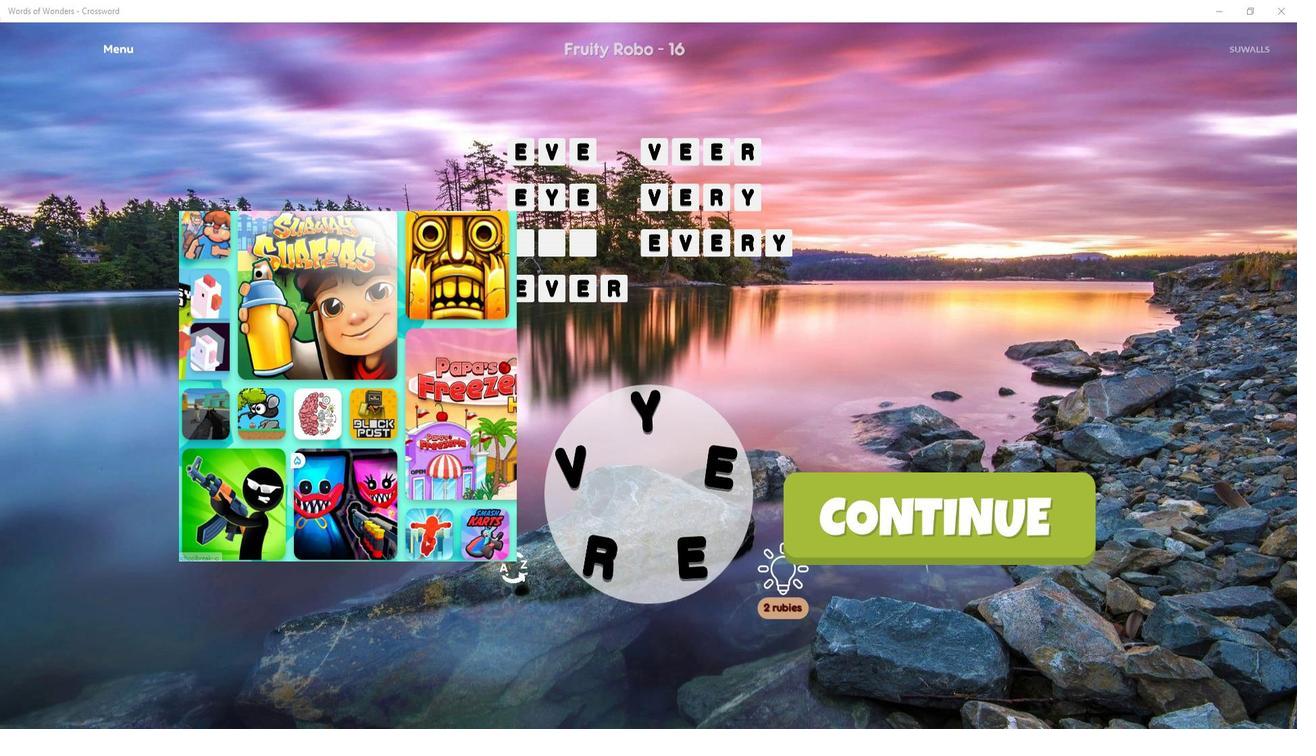 
Action: Mouse moved to (674, 531)
Screenshot: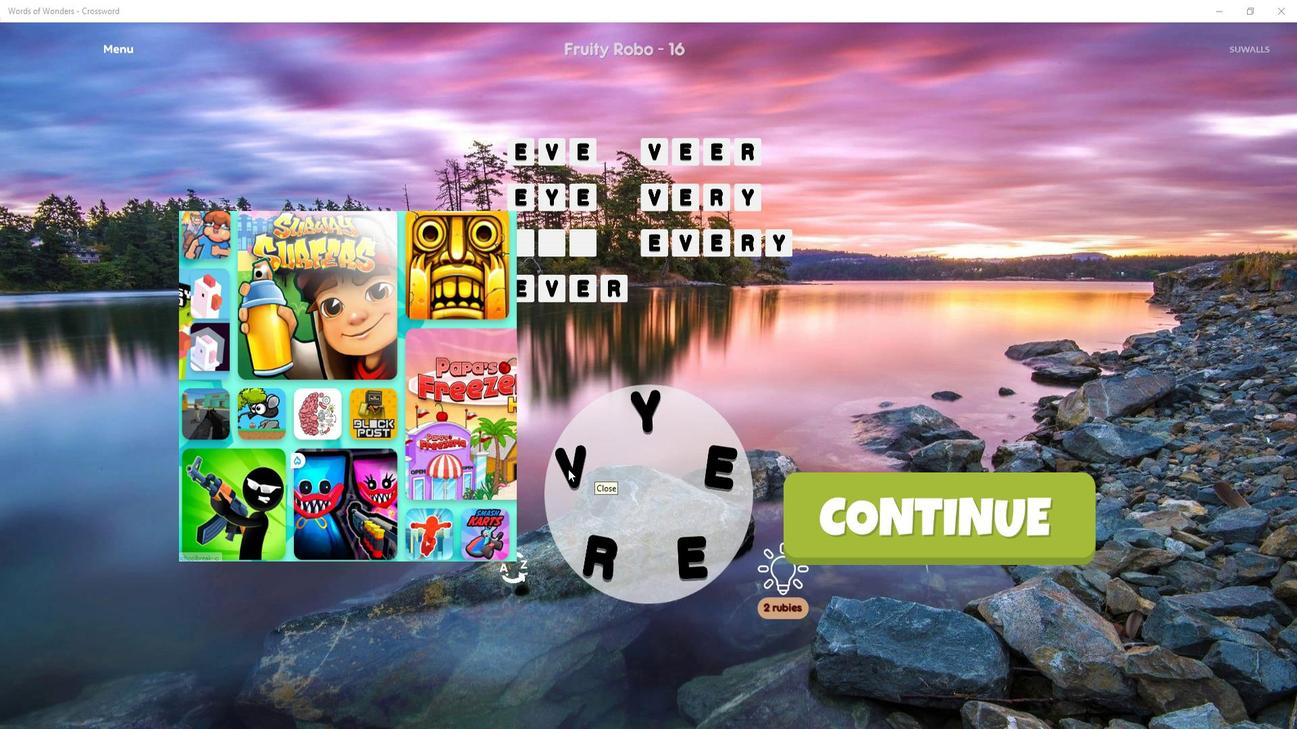 
Action: Mouse pressed left at (674, 531)
Screenshot: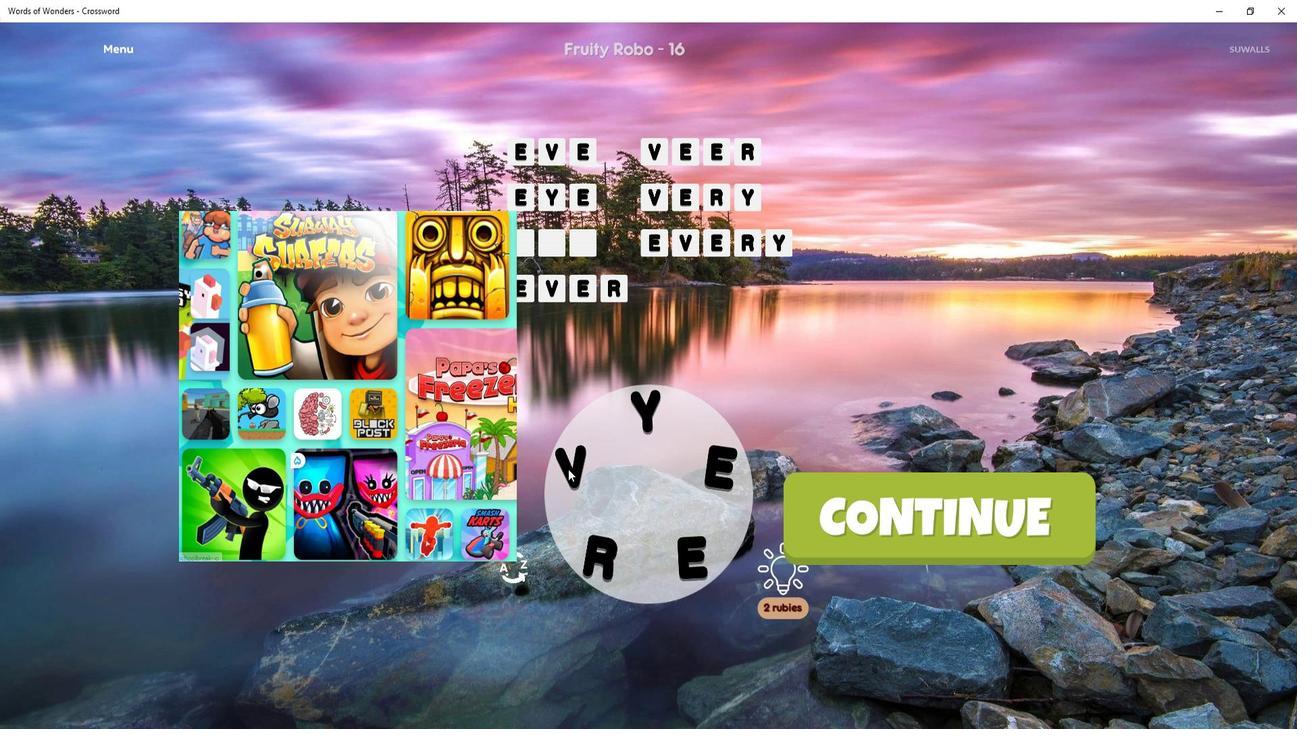 
Action: Mouse moved to (710, 539)
Screenshot: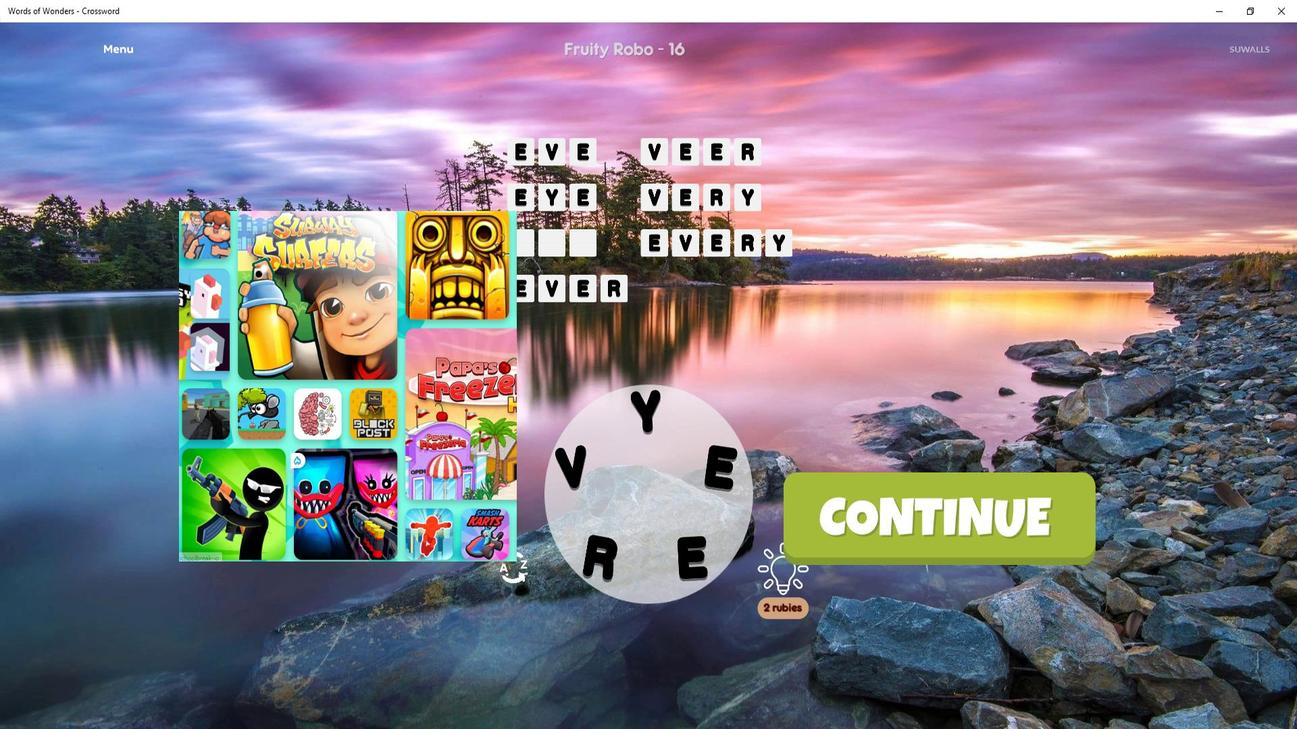 
Action: Mouse pressed left at (710, 539)
Screenshot: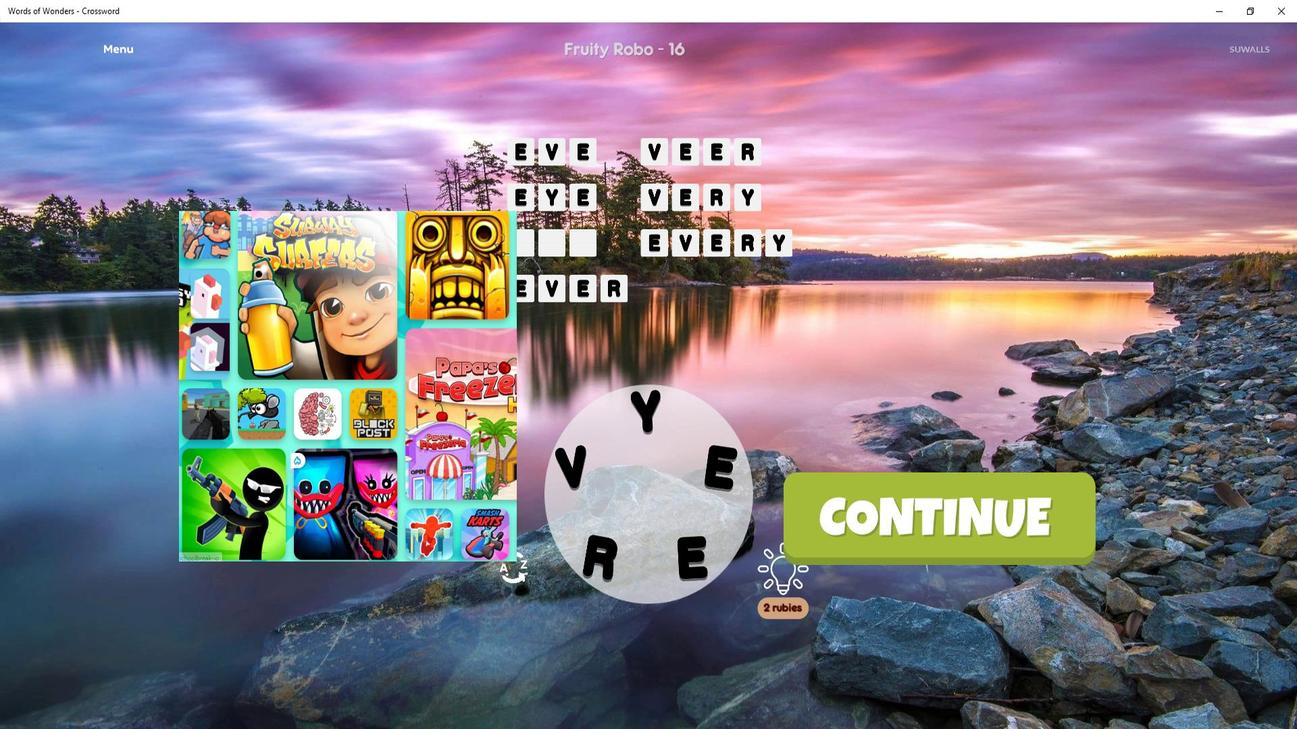 
Action: Mouse moved to (698, 541)
Screenshot: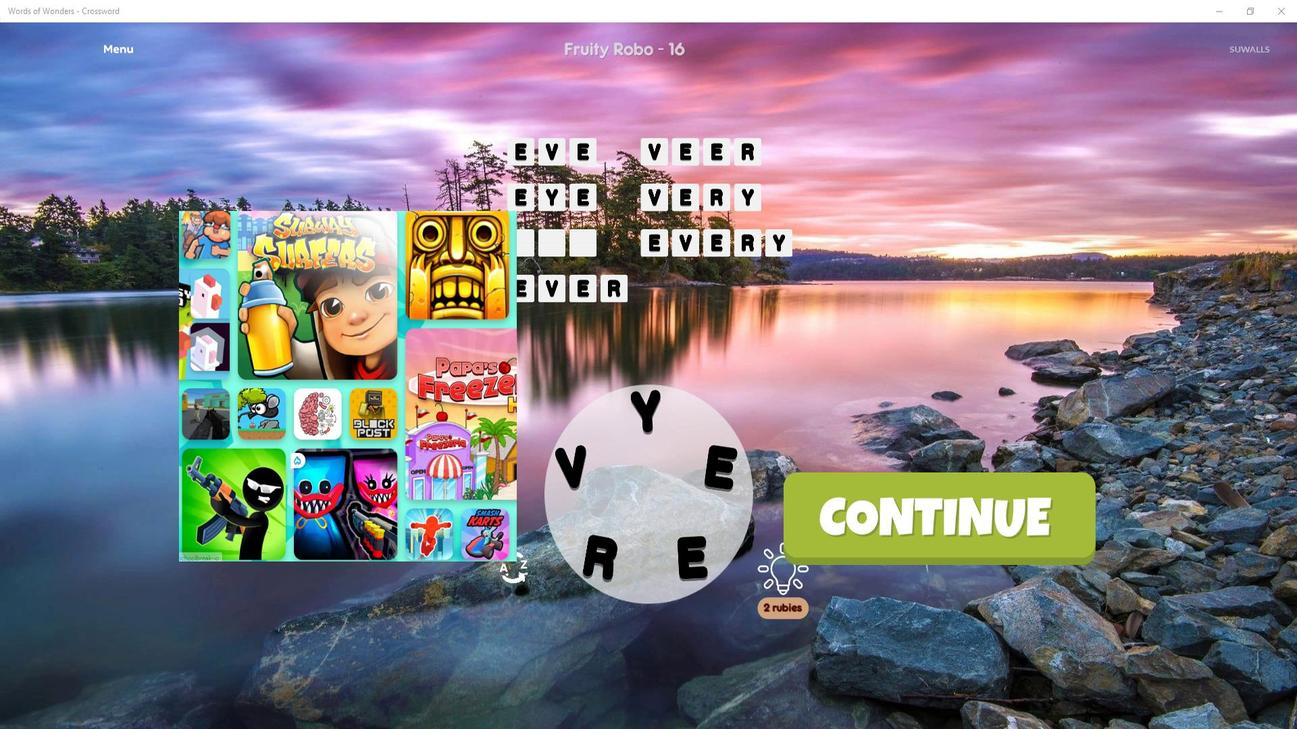 
Action: Mouse pressed left at (698, 541)
Screenshot: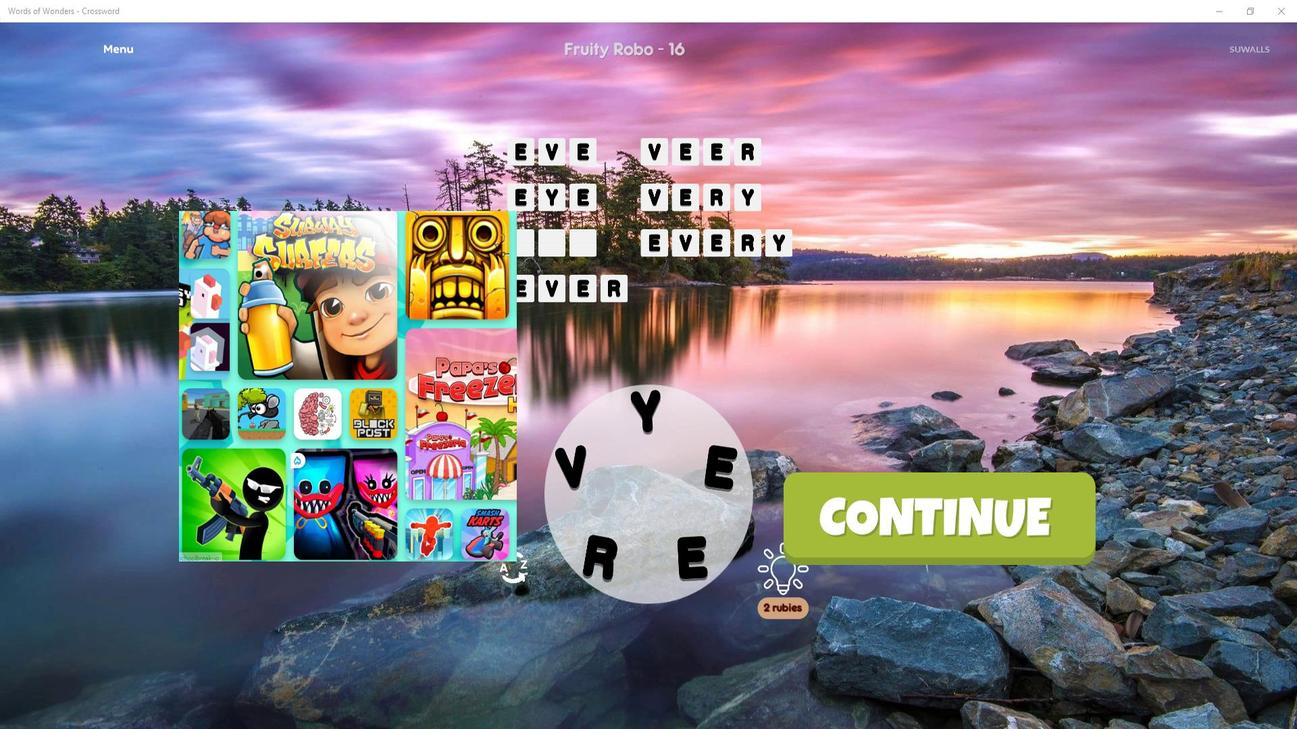 
Action: Mouse moved to (673, 527)
Screenshot: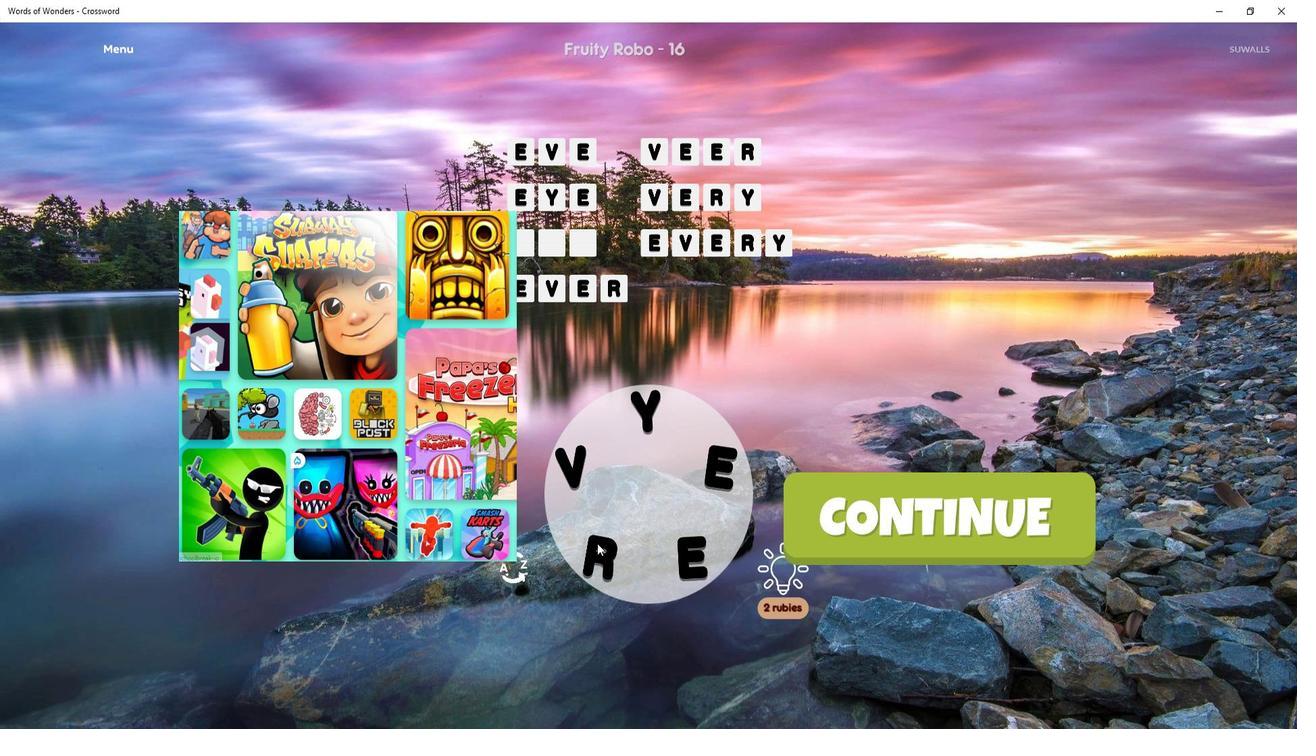 
Action: Mouse pressed left at (673, 527)
Screenshot: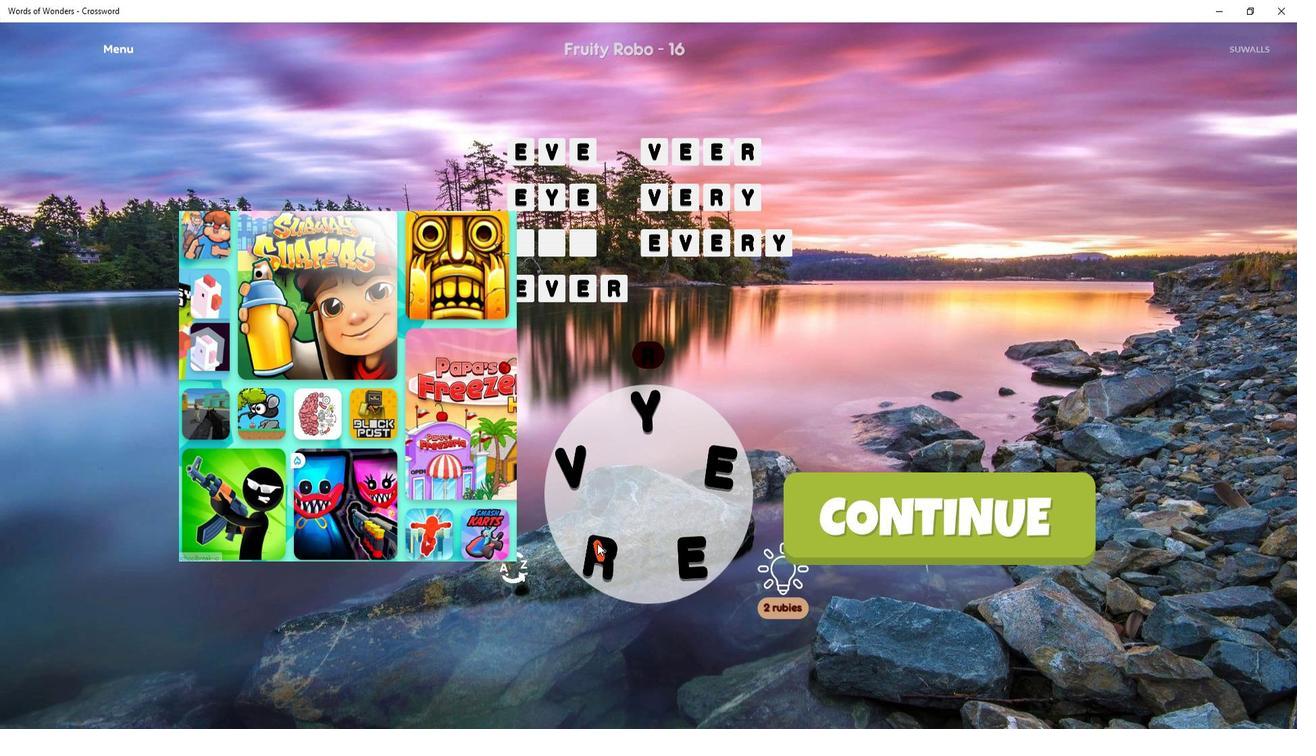 
Action: Mouse moved to (669, 527)
Screenshot: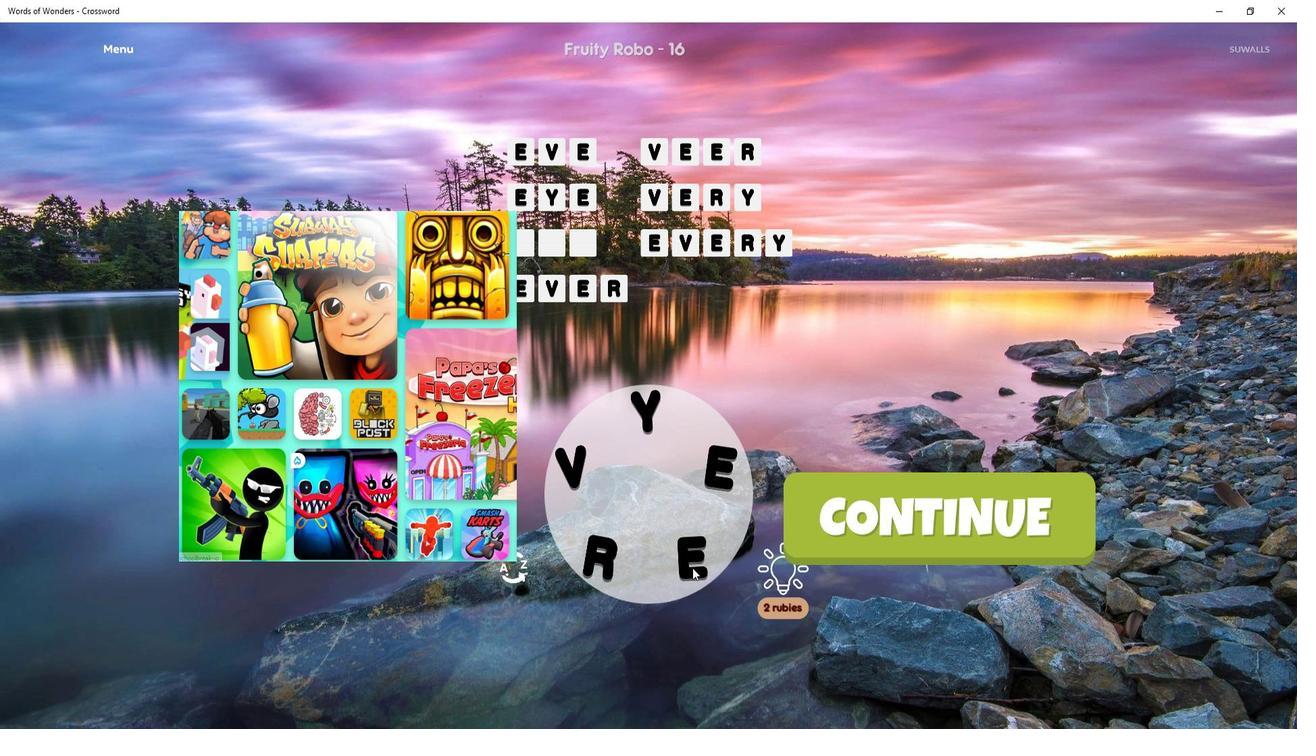
Action: Mouse pressed left at (669, 527)
Screenshot: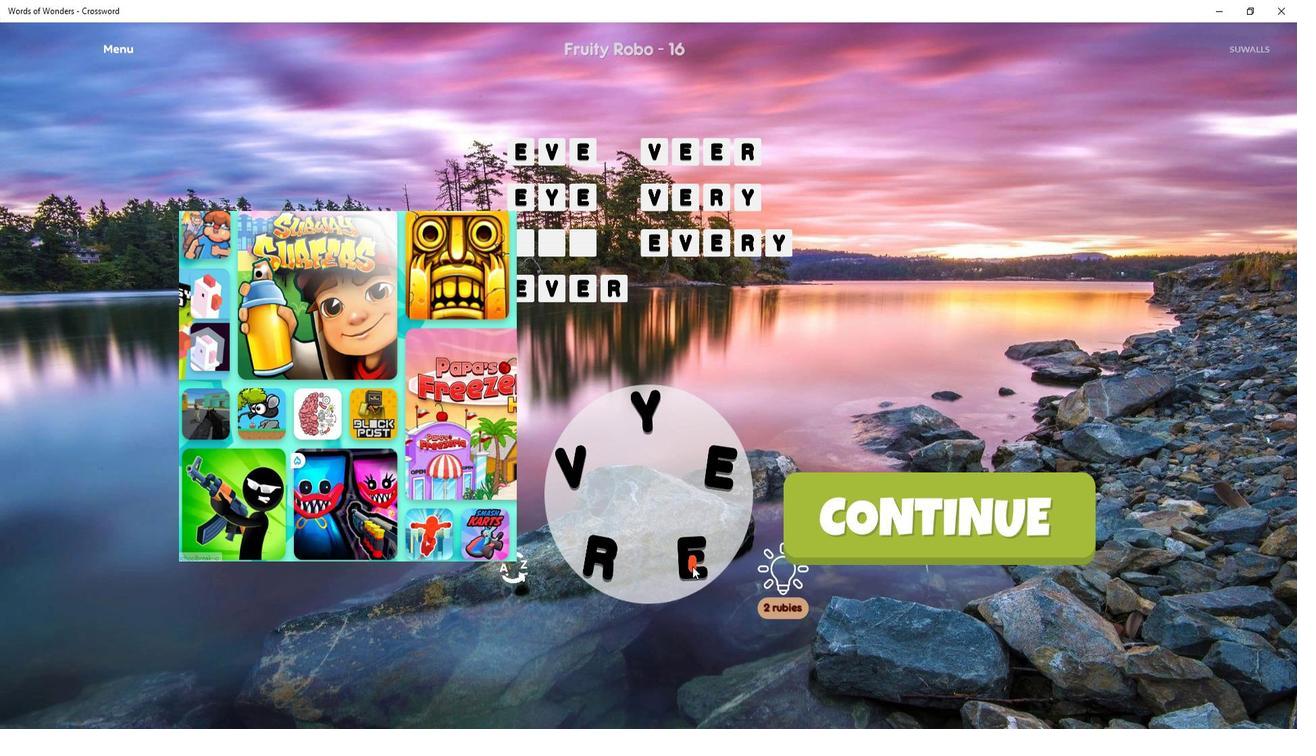 
Action: Mouse moved to (669, 527)
Screenshot: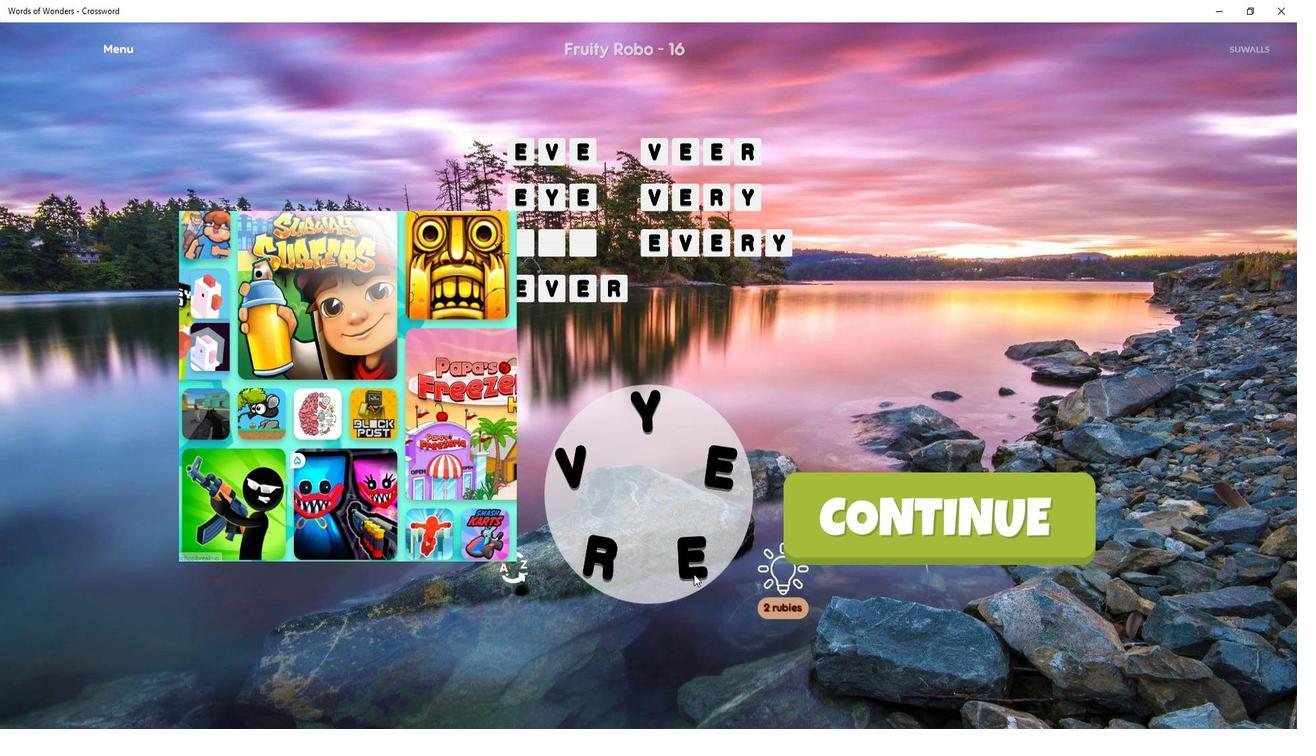 
Action: Mouse pressed left at (669, 527)
Screenshot: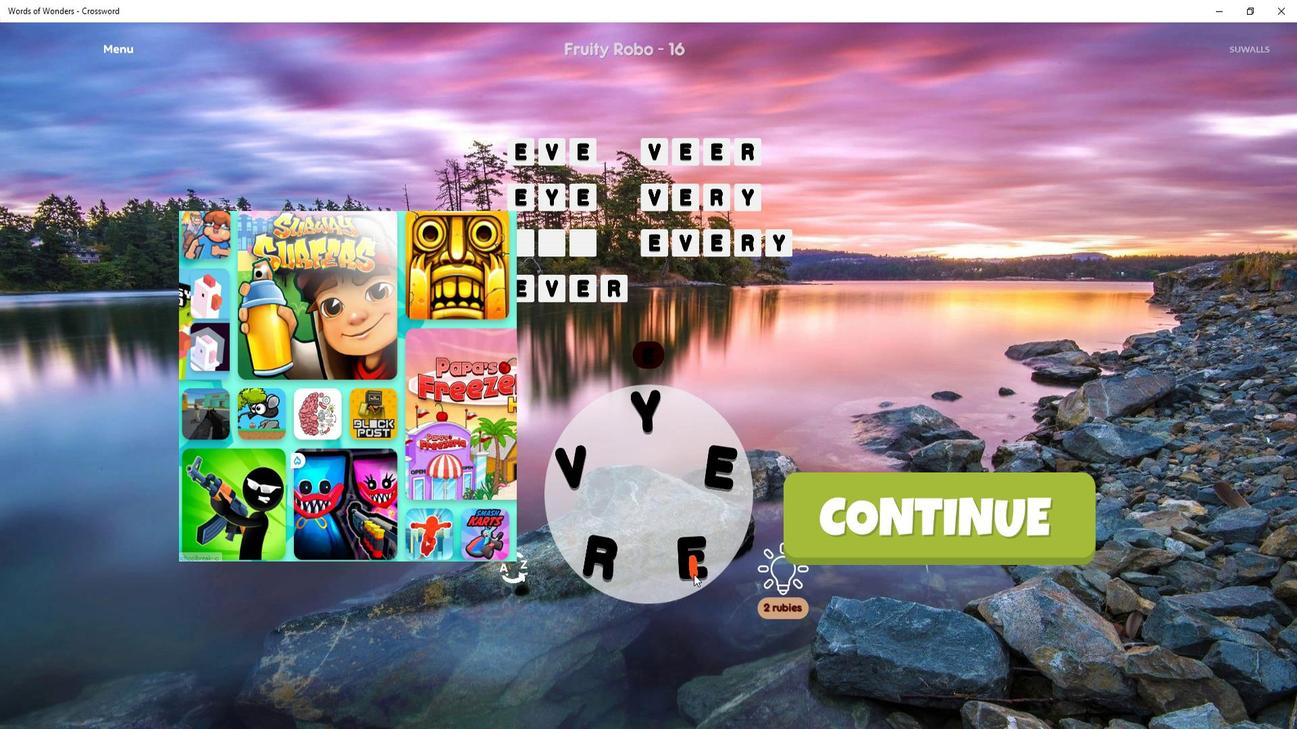 
Action: Mouse moved to (669, 527)
Screenshot: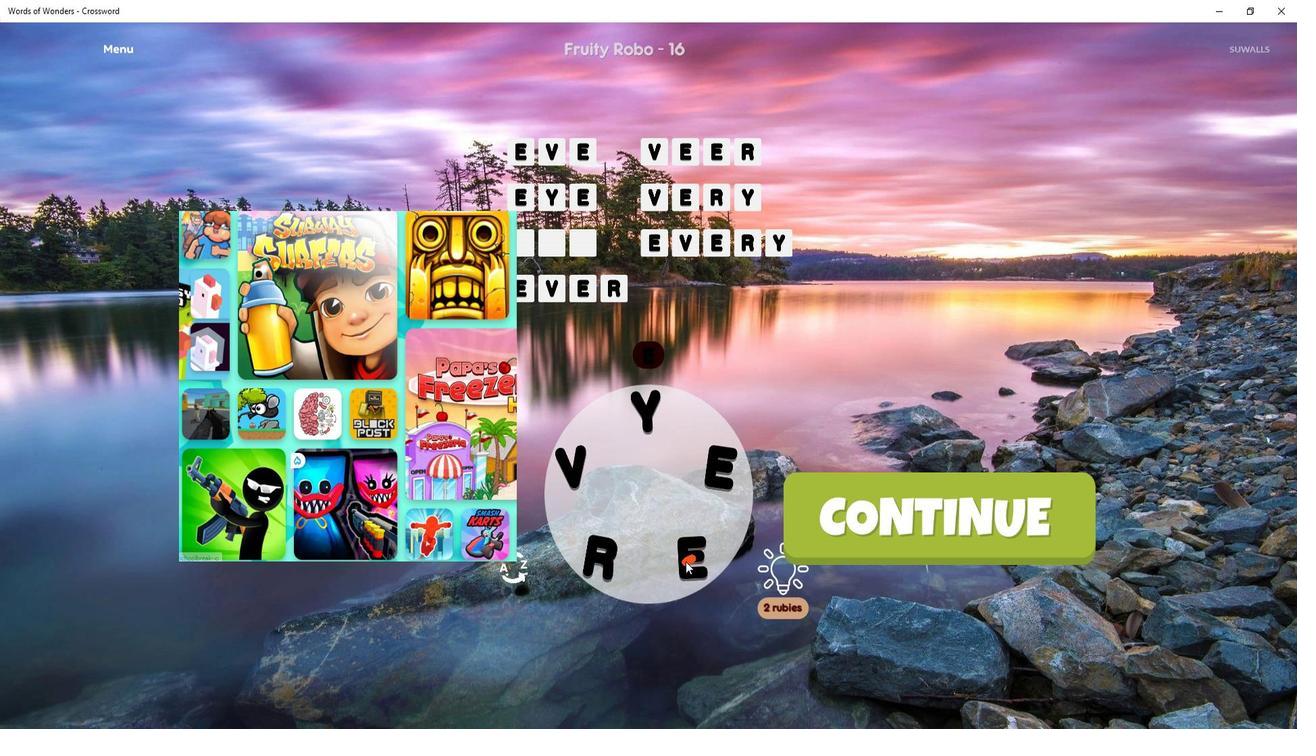 
Action: Mouse pressed left at (669, 527)
Screenshot: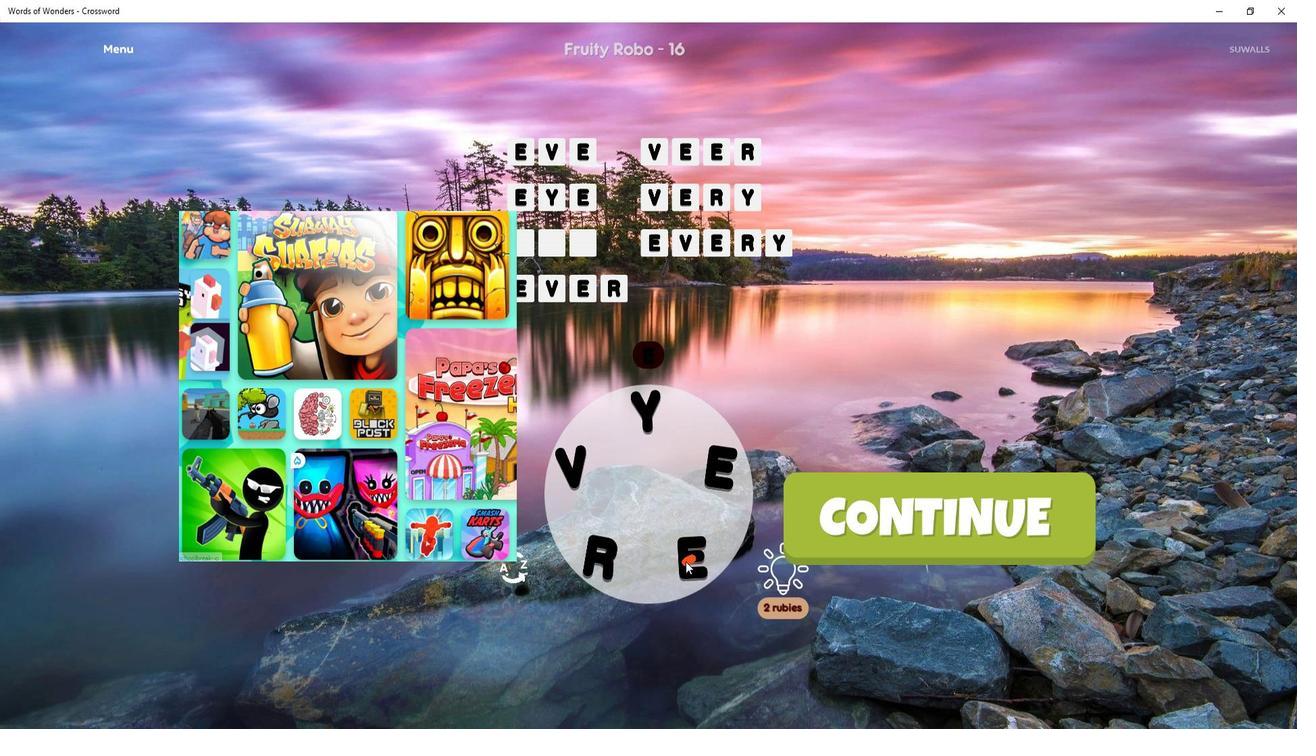 
Action: Mouse moved to (668, 527)
Screenshot: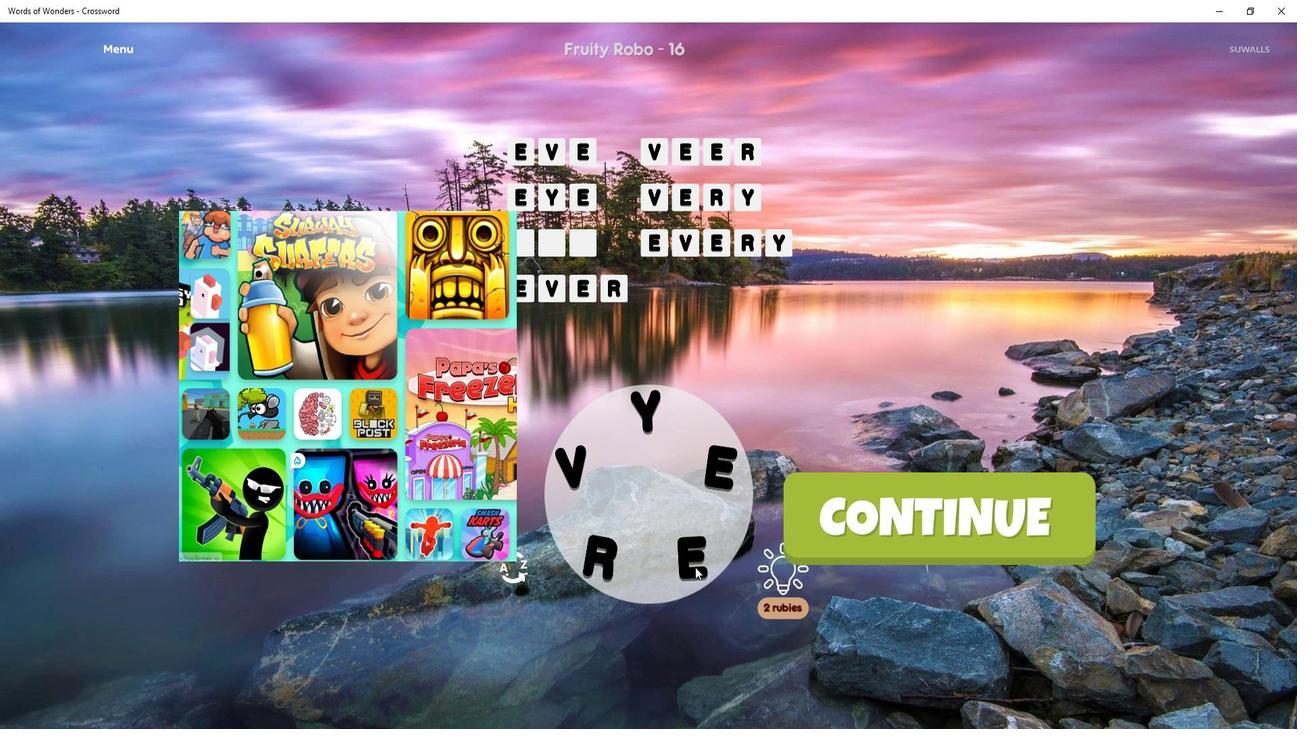 
Action: Mouse pressed left at (668, 527)
Screenshot: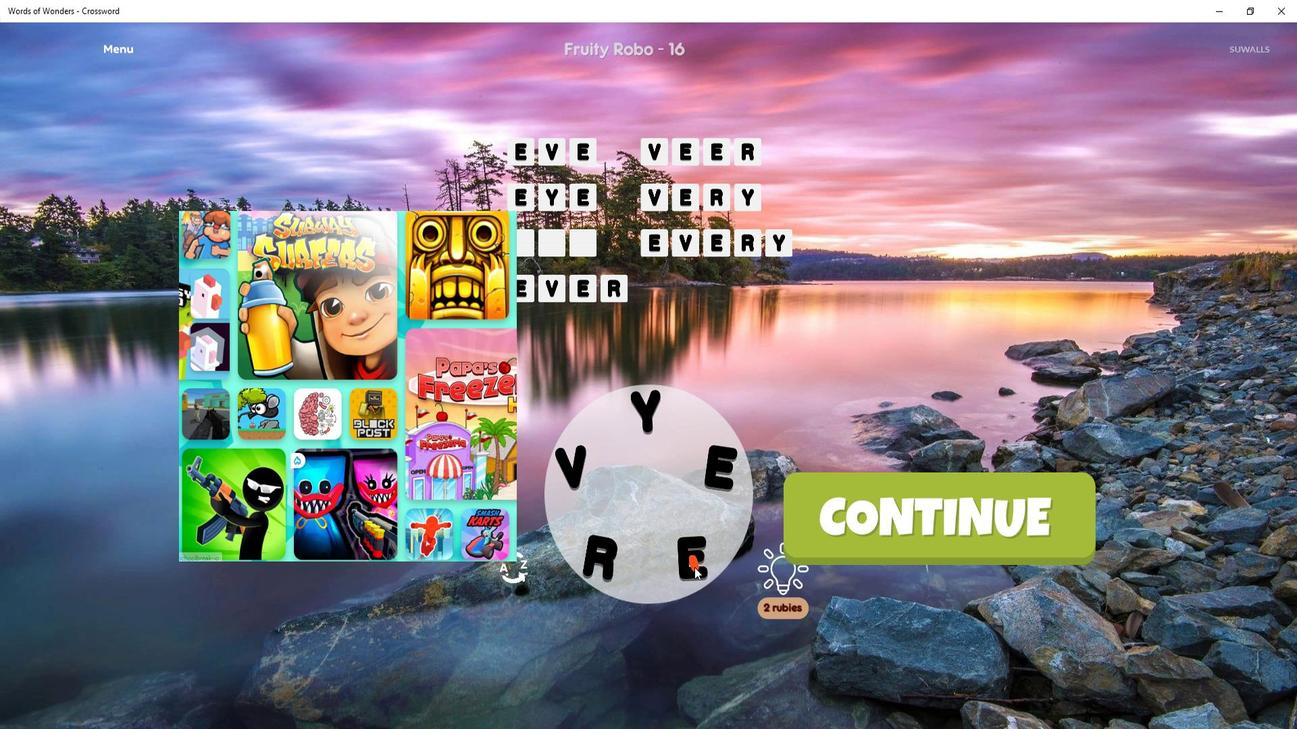 
Action: Mouse moved to (673, 527)
Screenshot: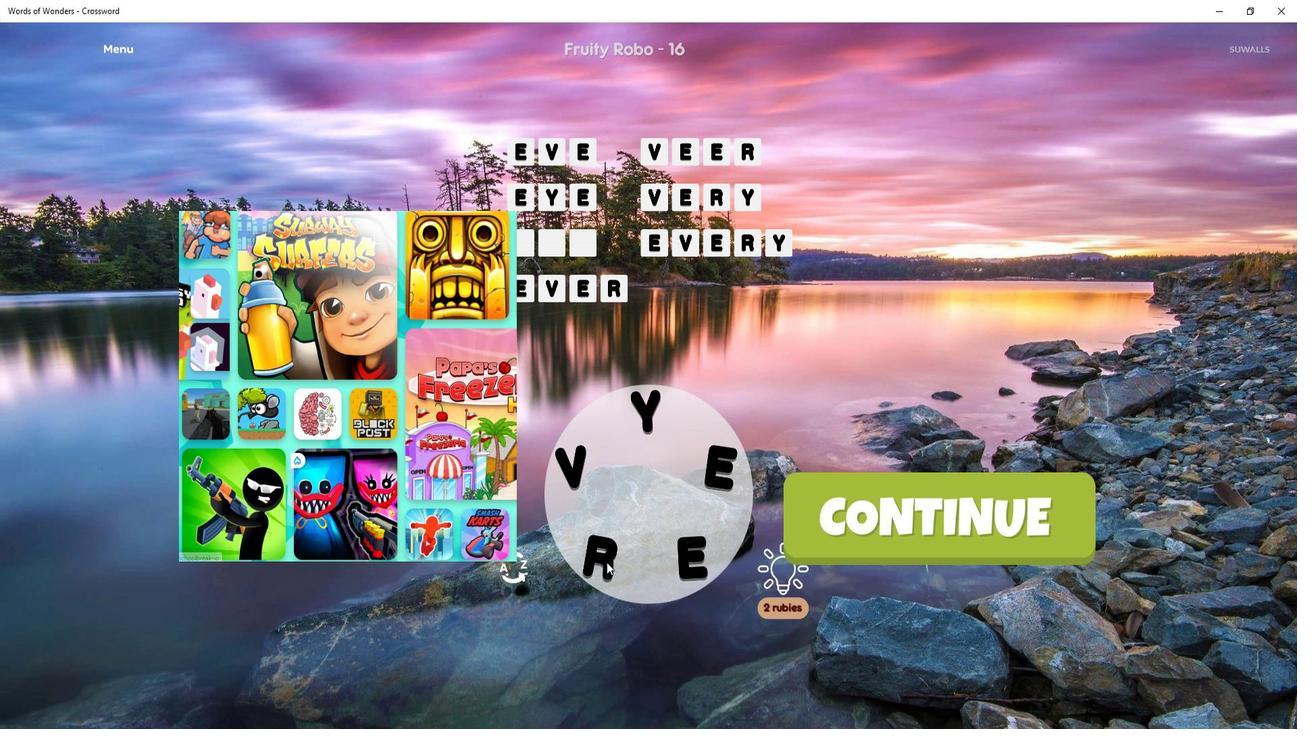 
Action: Mouse pressed left at (673, 527)
Screenshot: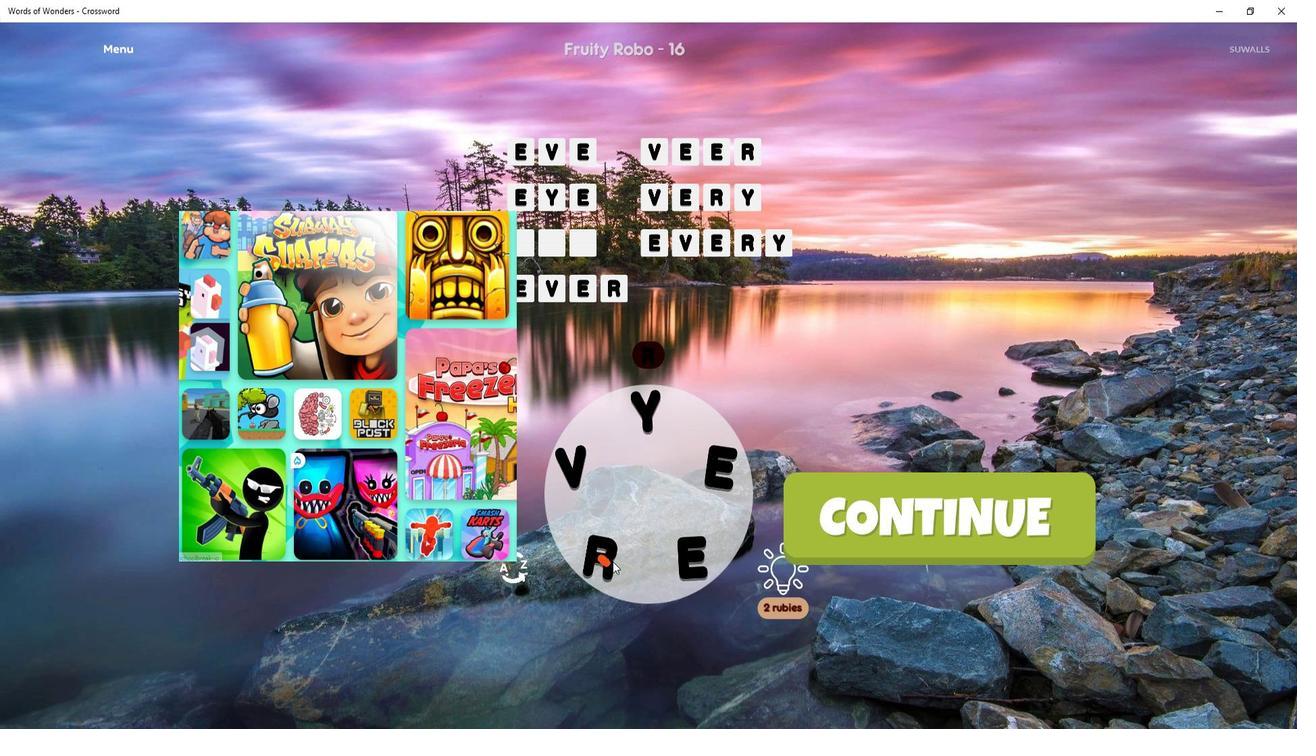
Action: Mouse moved to (673, 527)
Screenshot: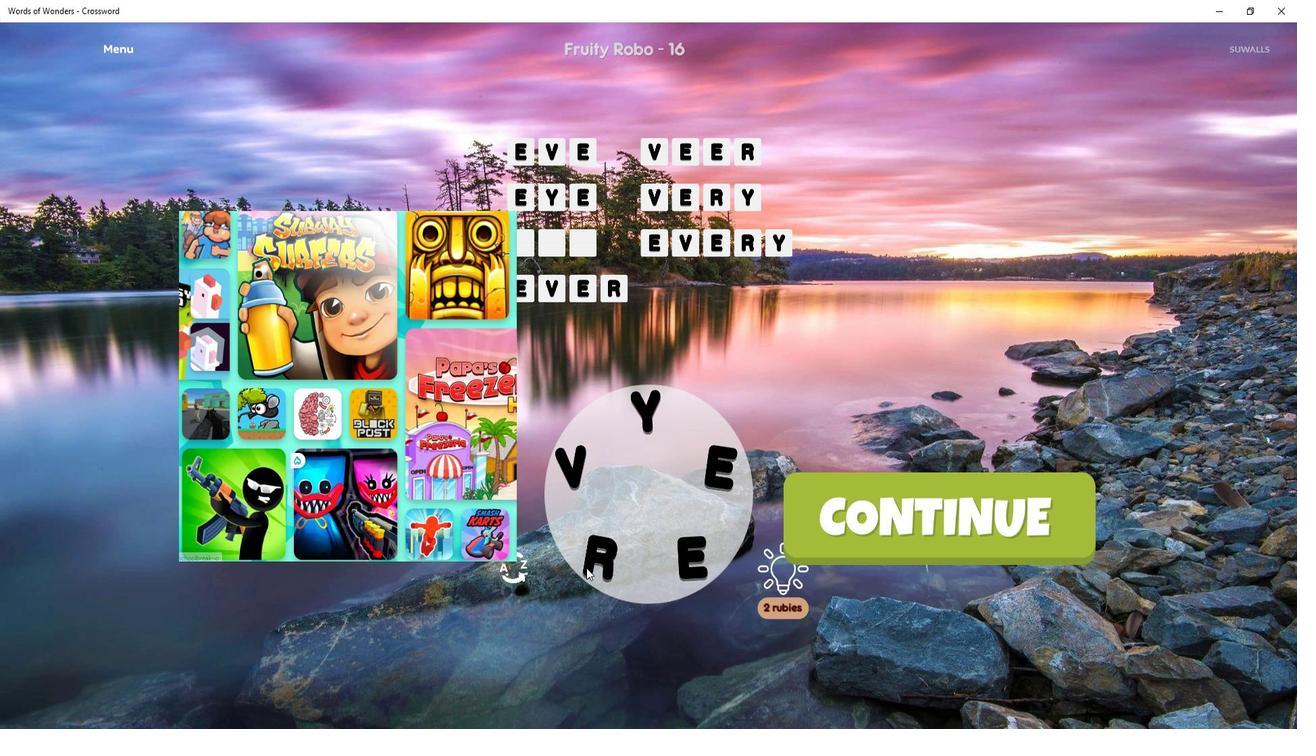 
Action: Mouse pressed left at (673, 527)
Screenshot: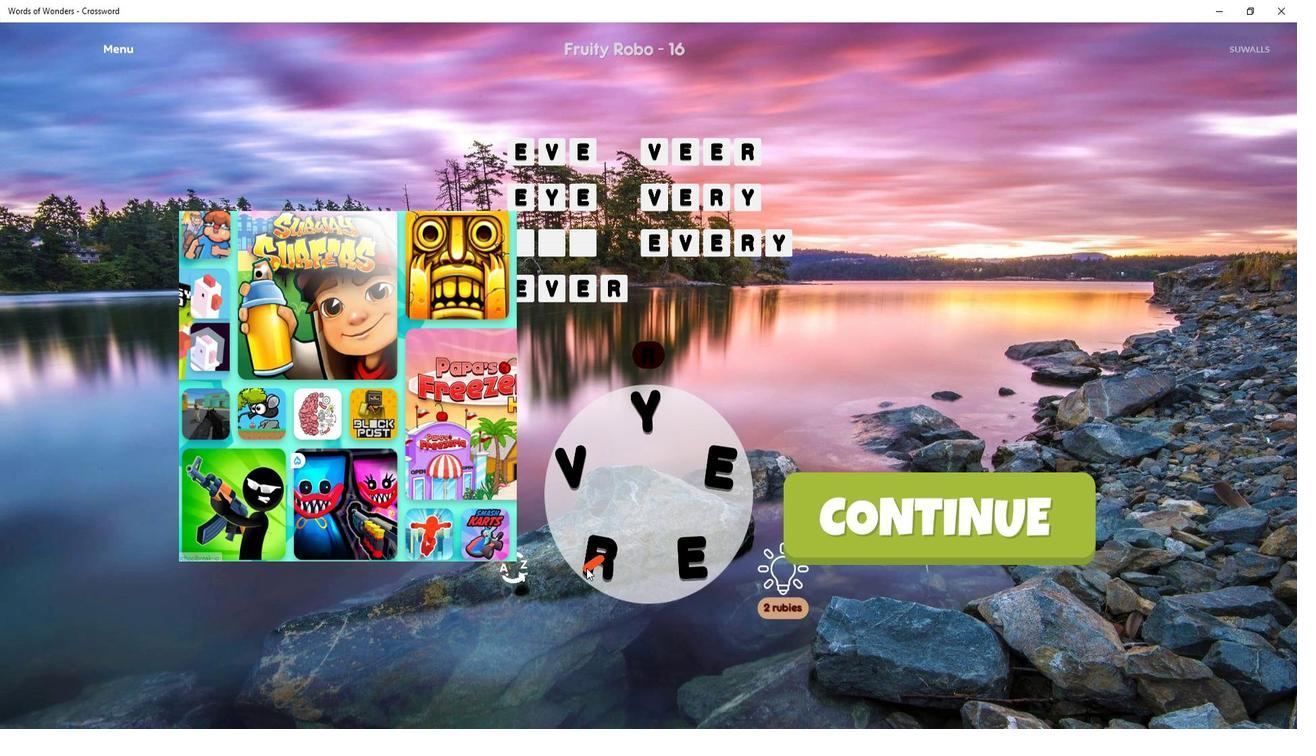 
Action: Mouse moved to (671, 536)
Screenshot: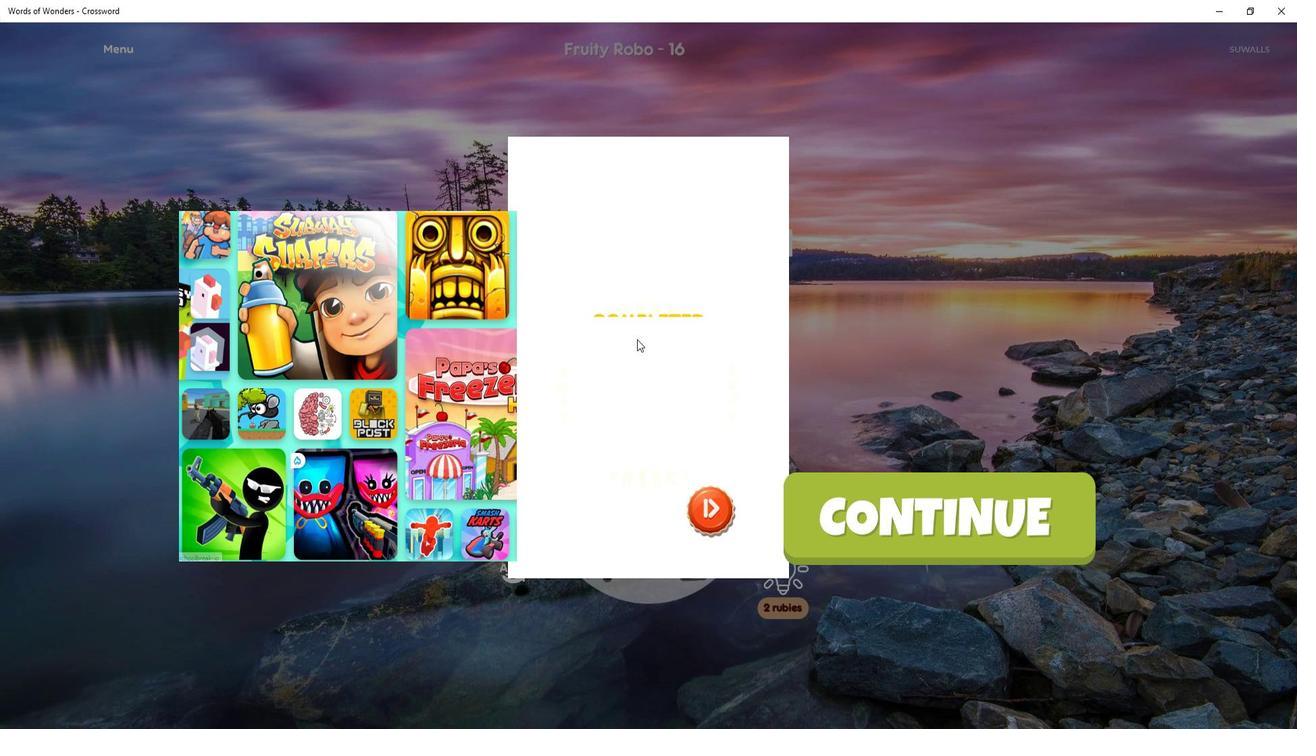 
